 Task: Find connections with filter location Cumanayagua with filter topic #startupquoteswith filter profile language Potuguese with filter current company IDFC FIRST Bank with filter school Carmel Convent School, Chandigarh with filter industry Environmental Services with filter service category Computer Repair with filter keywords title Chief Information Officer (CIO)
Action: Mouse moved to (605, 76)
Screenshot: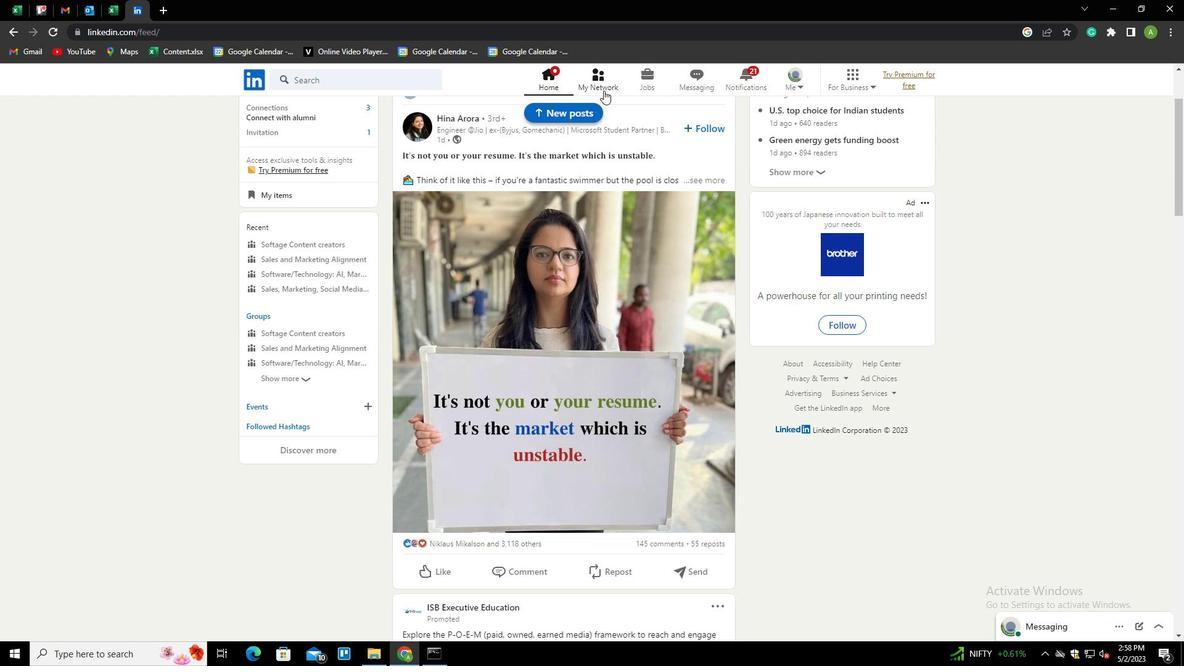 
Action: Mouse pressed left at (605, 76)
Screenshot: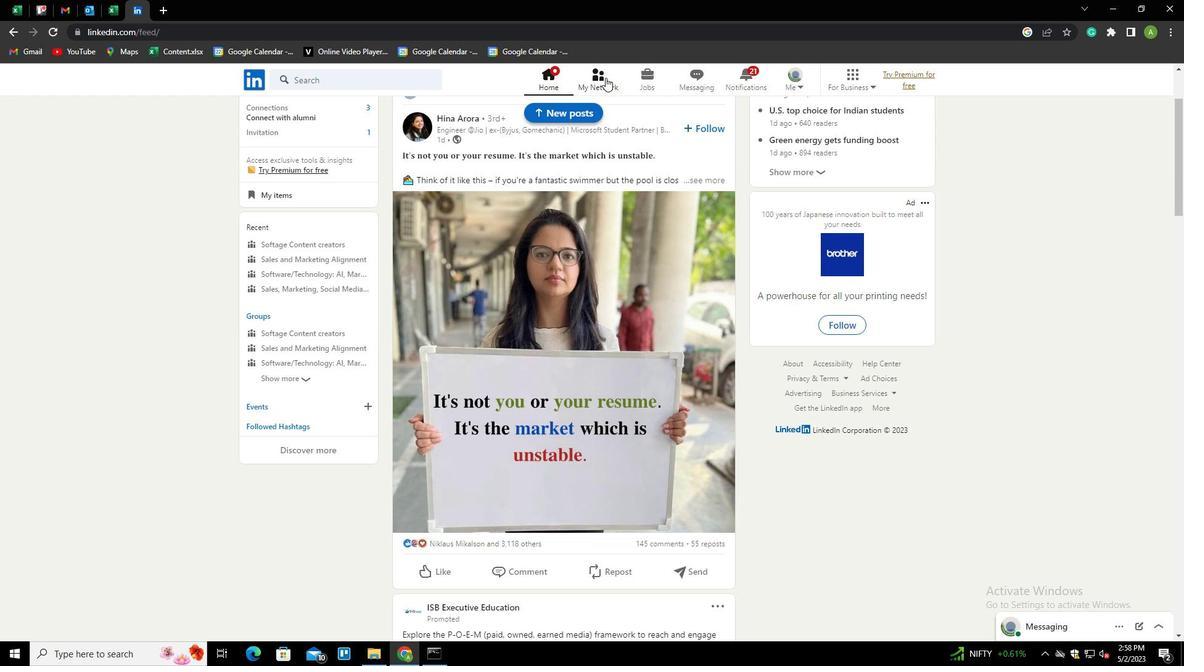 
Action: Mouse moved to (321, 143)
Screenshot: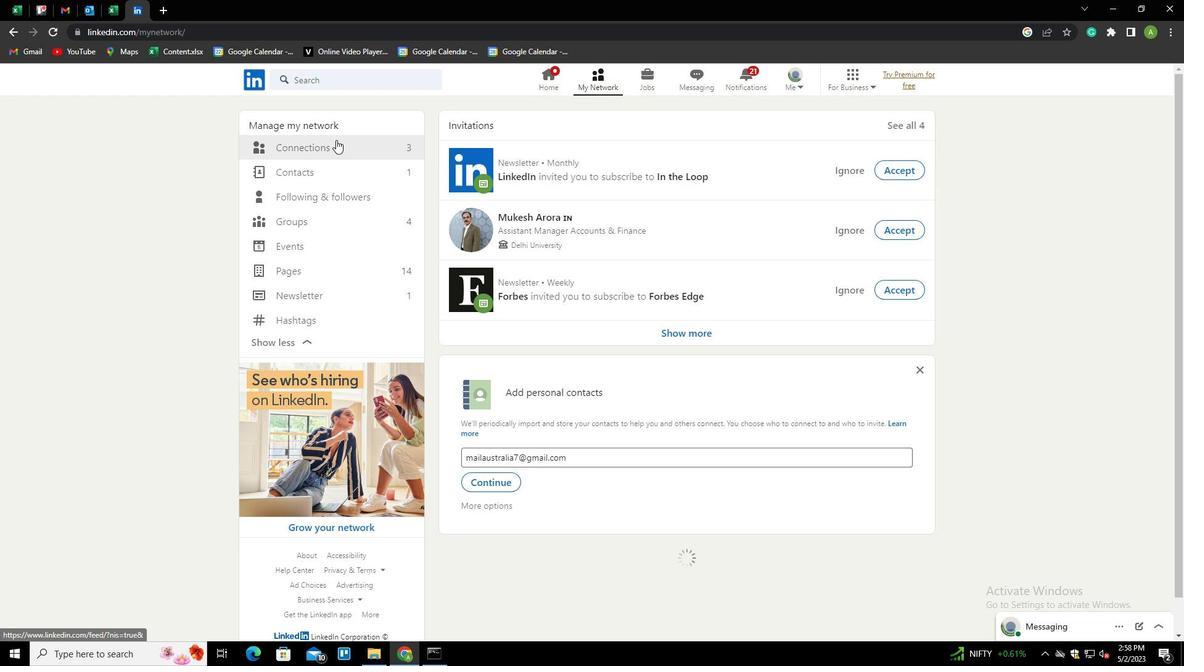 
Action: Mouse pressed left at (321, 143)
Screenshot: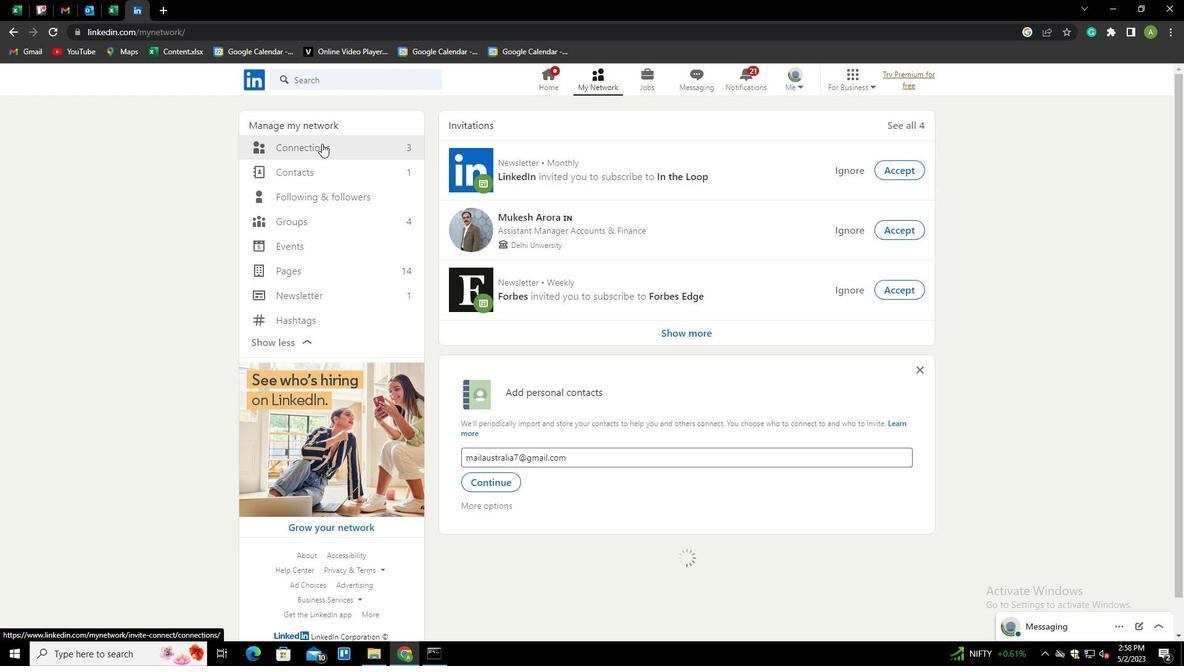 
Action: Mouse moved to (692, 152)
Screenshot: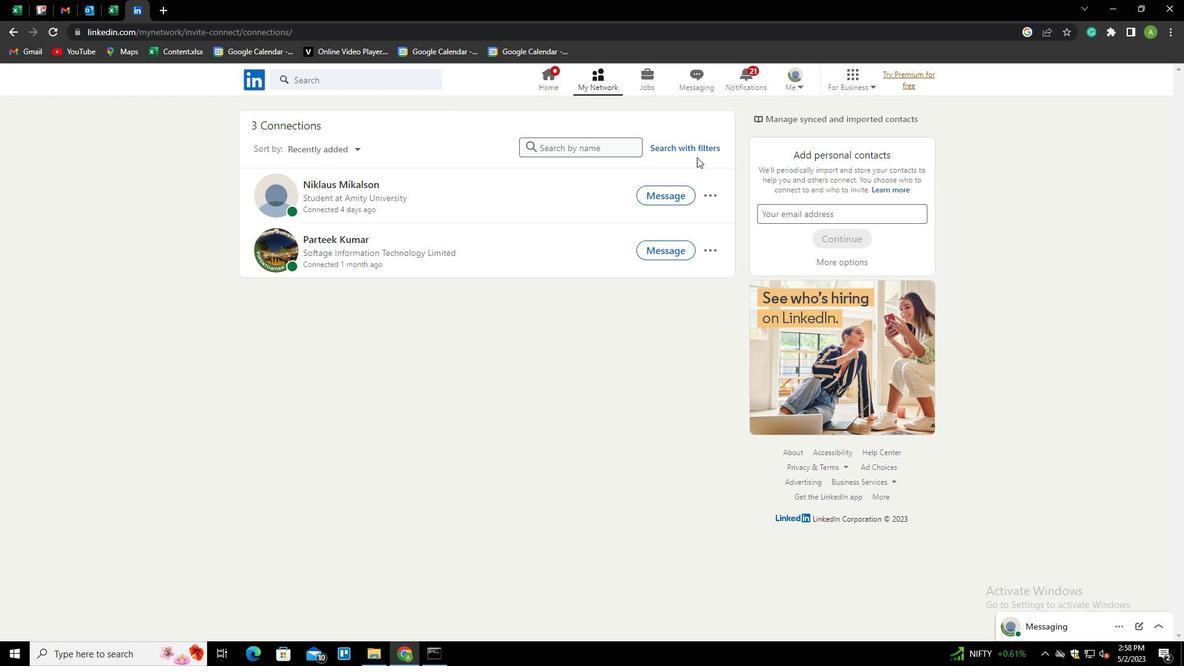 
Action: Mouse pressed left at (692, 152)
Screenshot: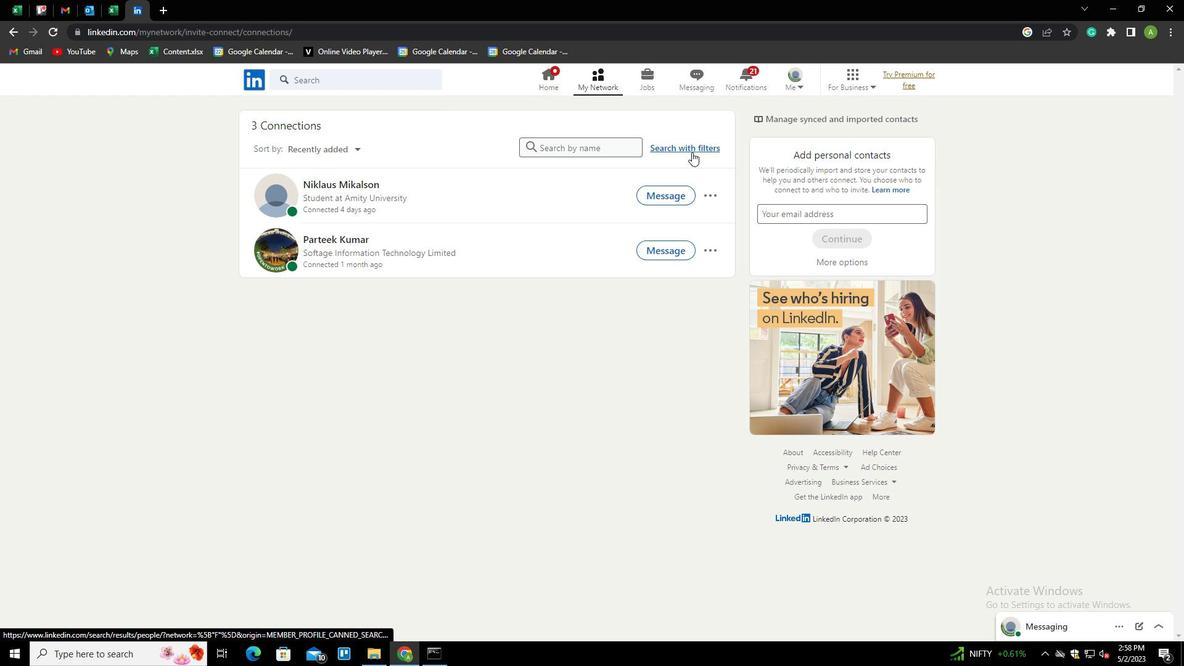 
Action: Mouse moved to (626, 114)
Screenshot: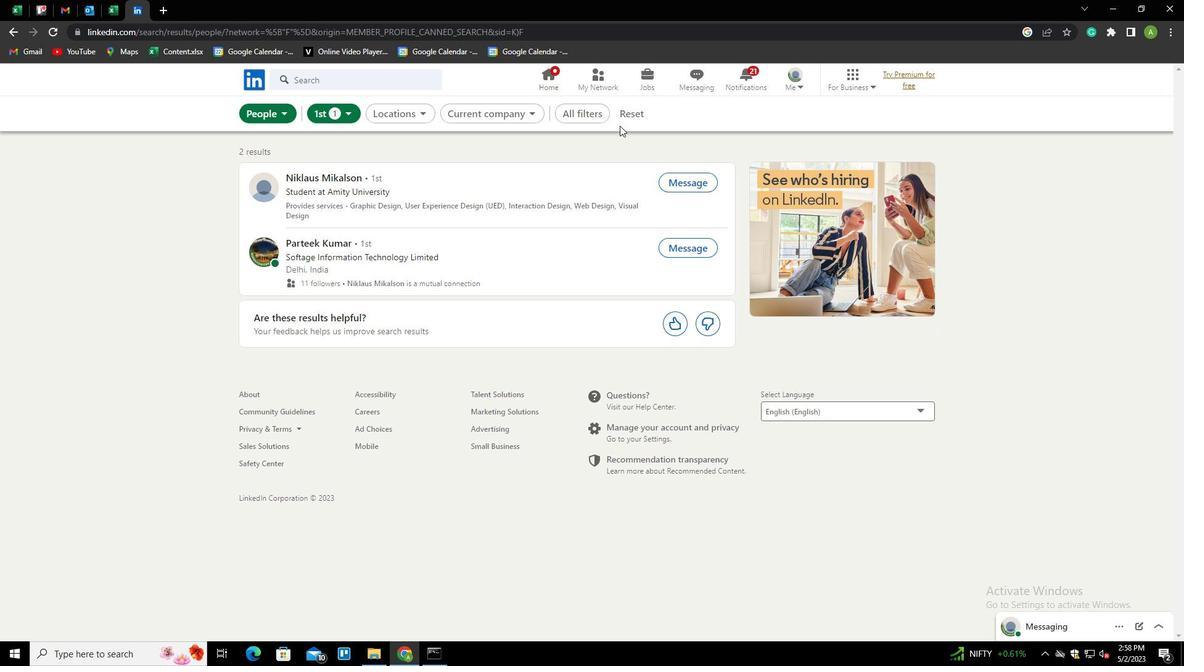 
Action: Mouse pressed left at (626, 114)
Screenshot: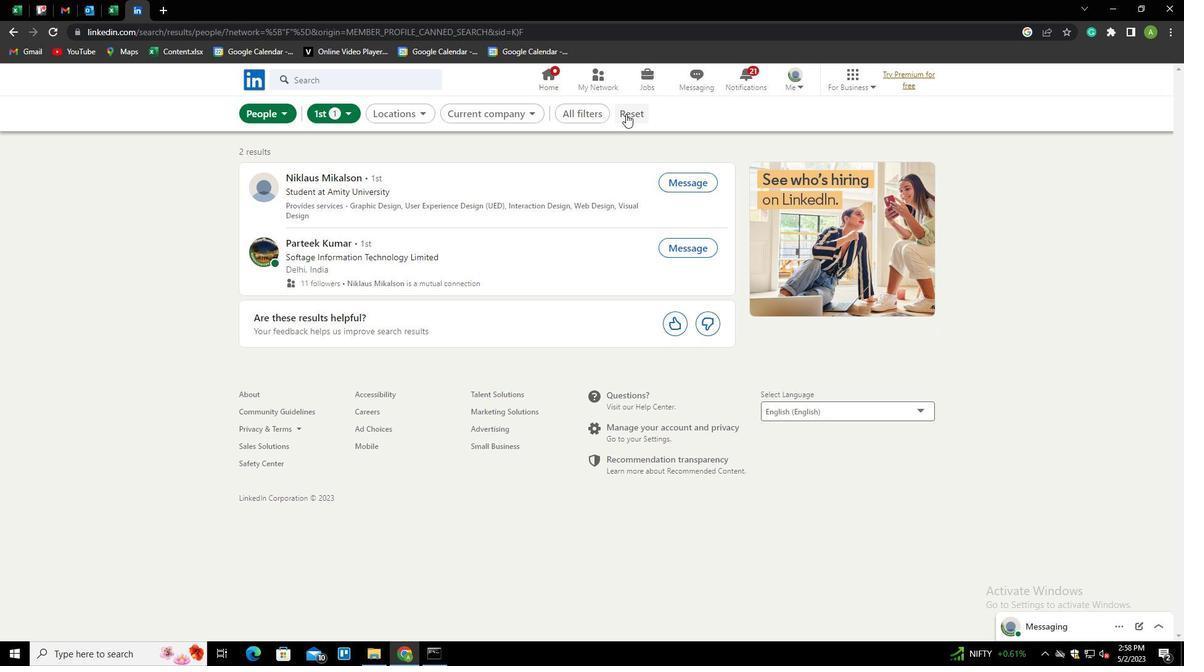 
Action: Mouse moved to (608, 112)
Screenshot: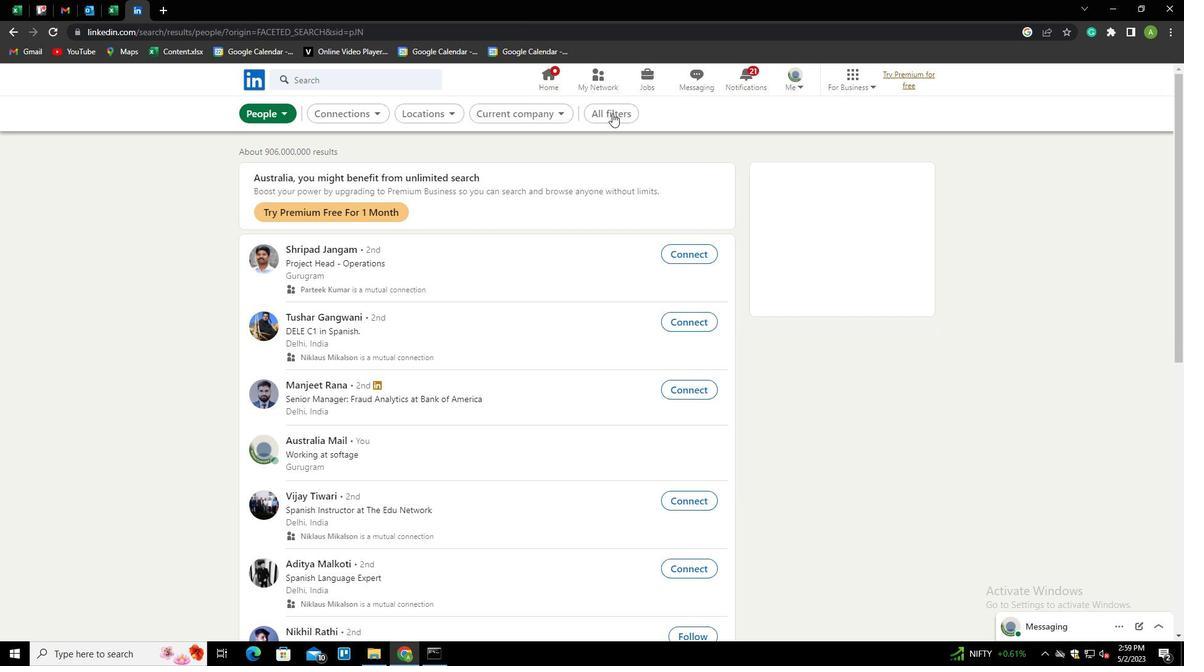 
Action: Mouse pressed left at (608, 112)
Screenshot: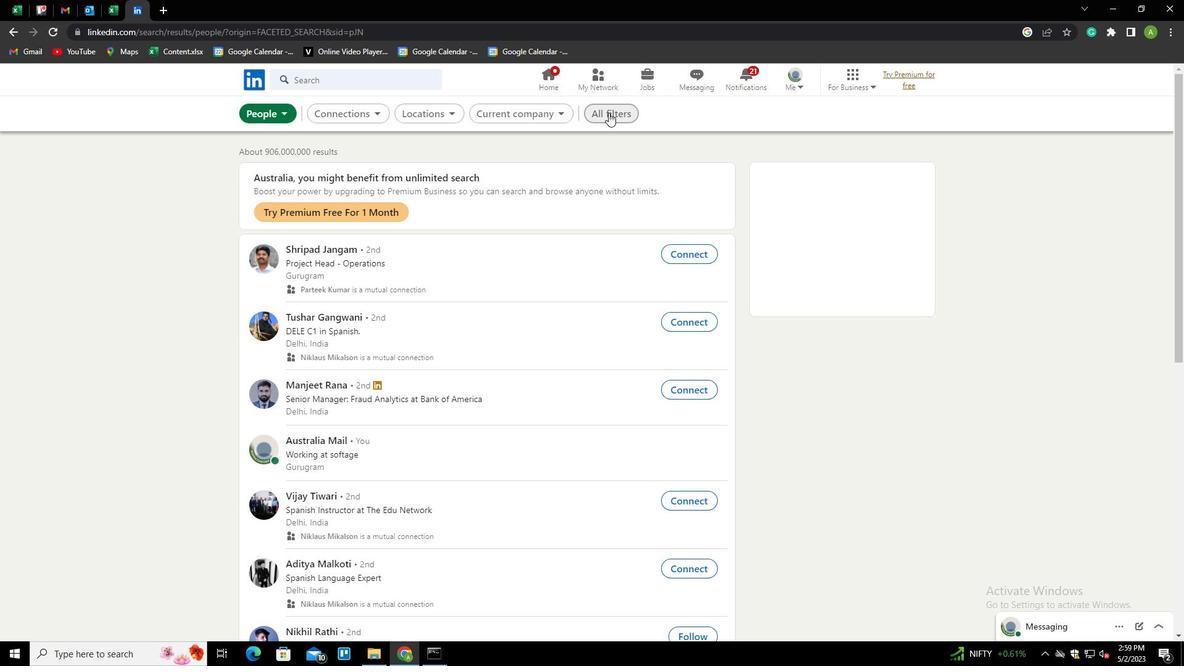 
Action: Mouse moved to (1023, 289)
Screenshot: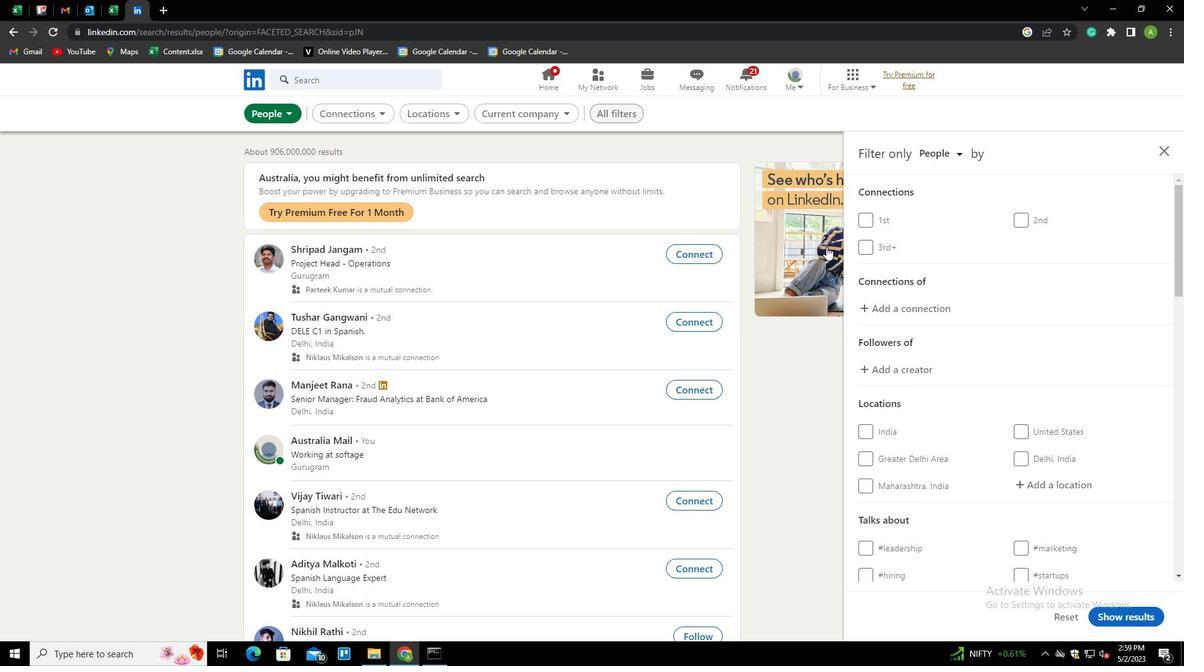 
Action: Mouse scrolled (1023, 289) with delta (0, 0)
Screenshot: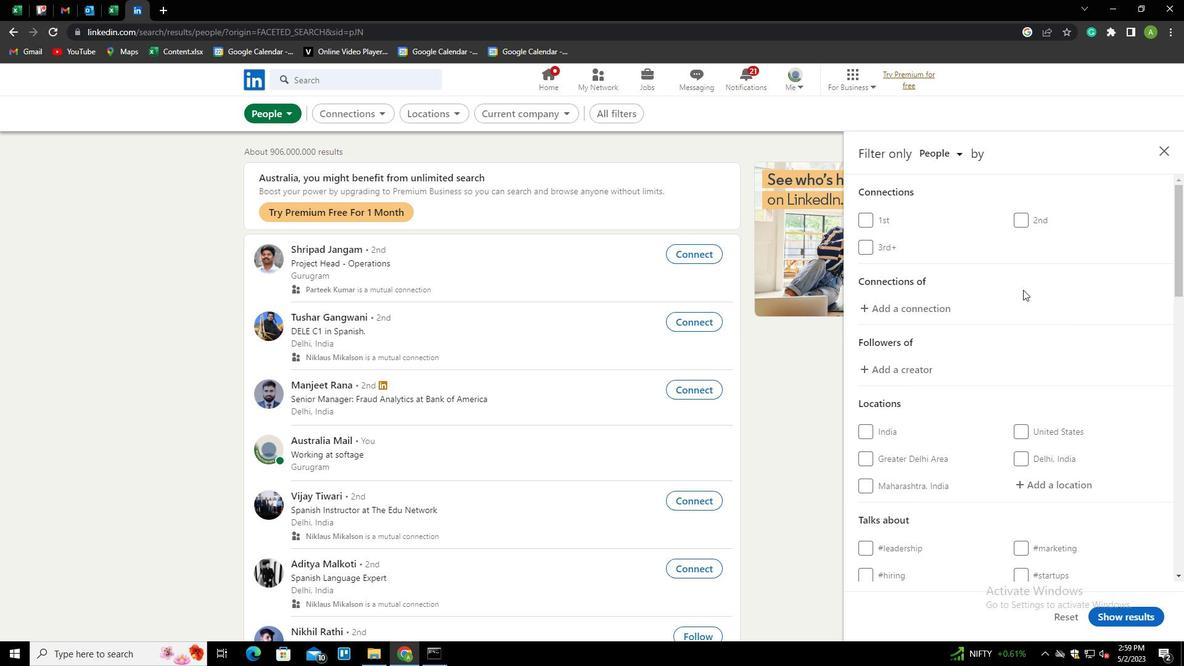 
Action: Mouse scrolled (1023, 289) with delta (0, 0)
Screenshot: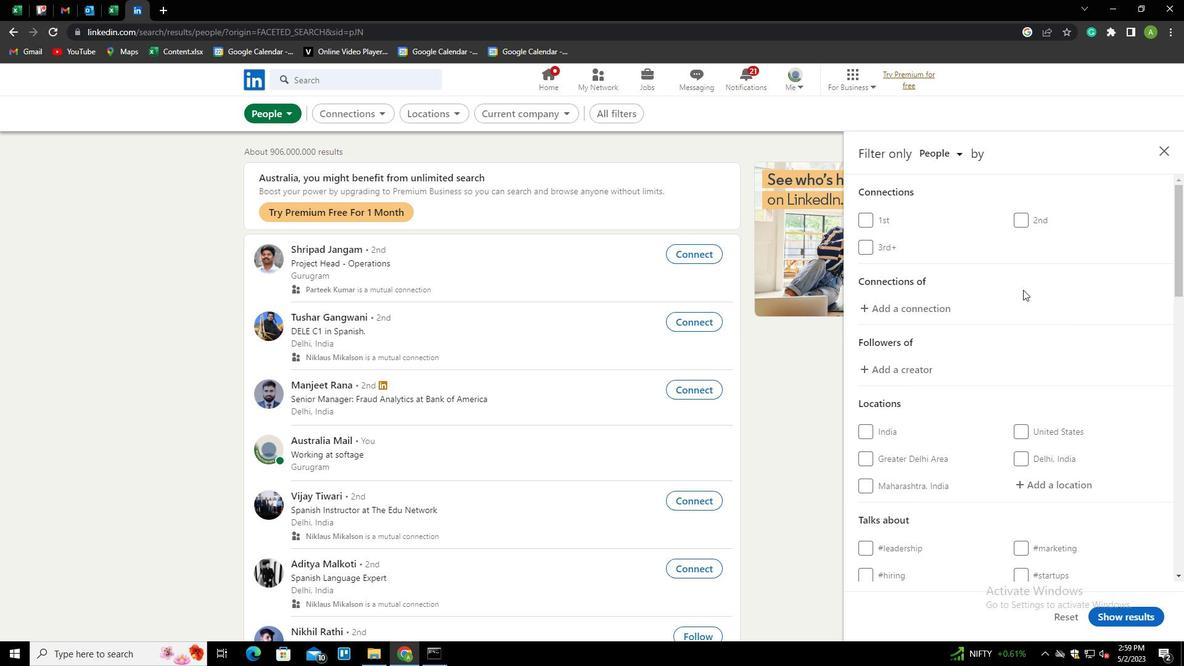 
Action: Mouse scrolled (1023, 289) with delta (0, 0)
Screenshot: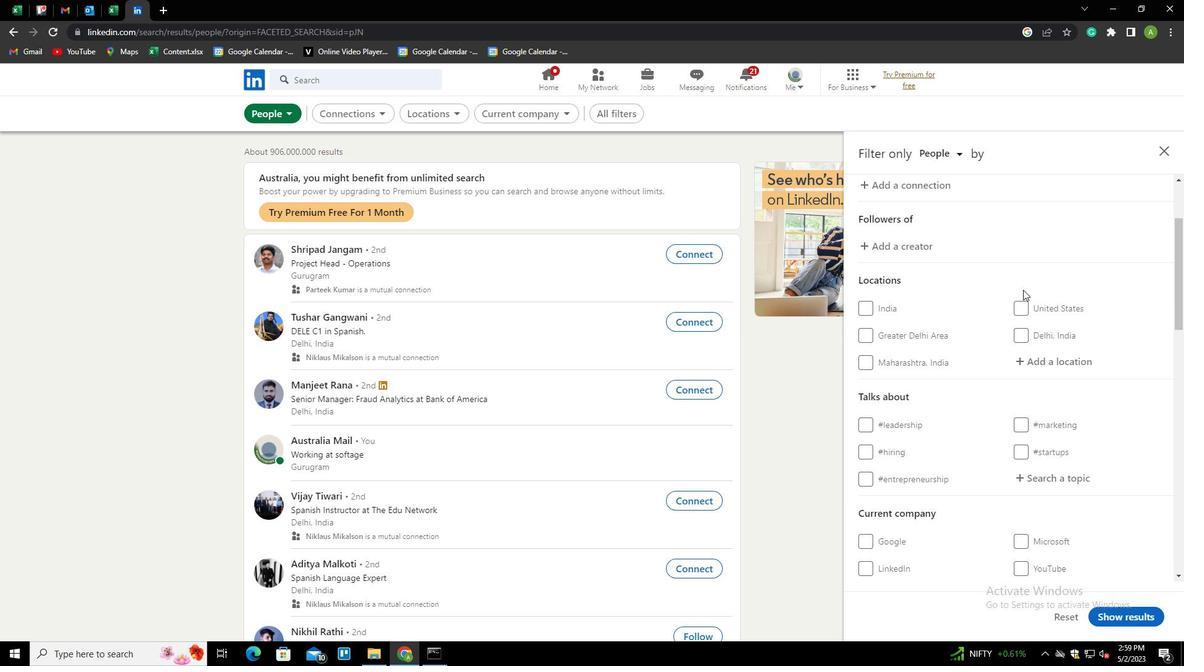 
Action: Mouse moved to (1039, 298)
Screenshot: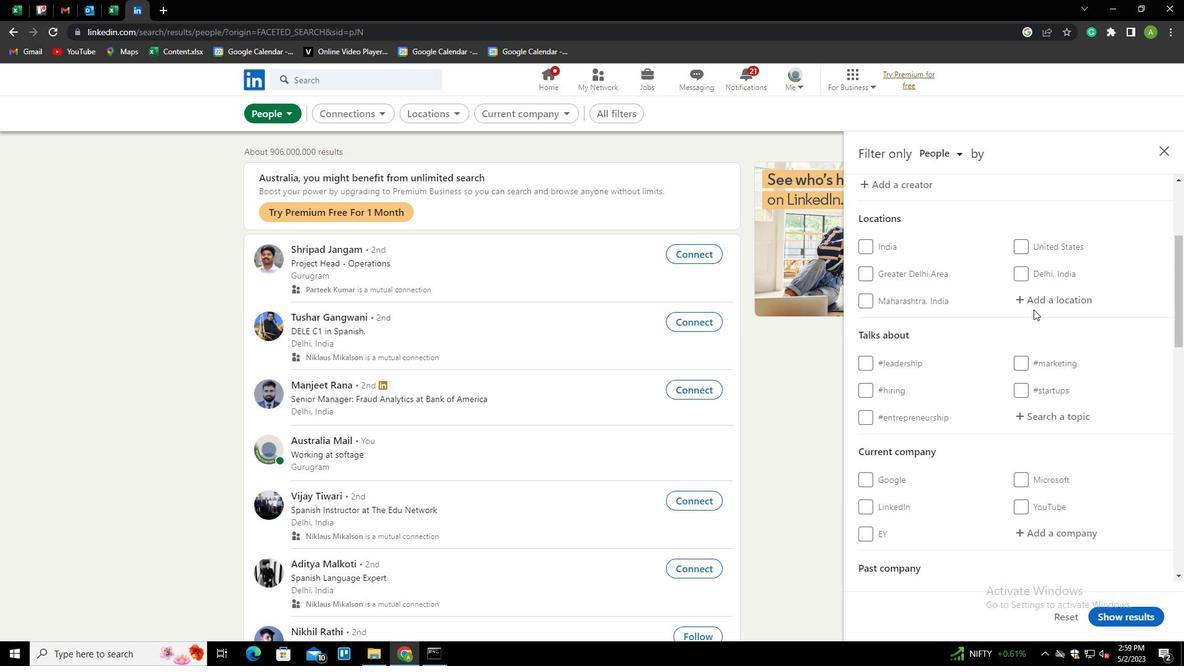 
Action: Mouse pressed left at (1039, 298)
Screenshot: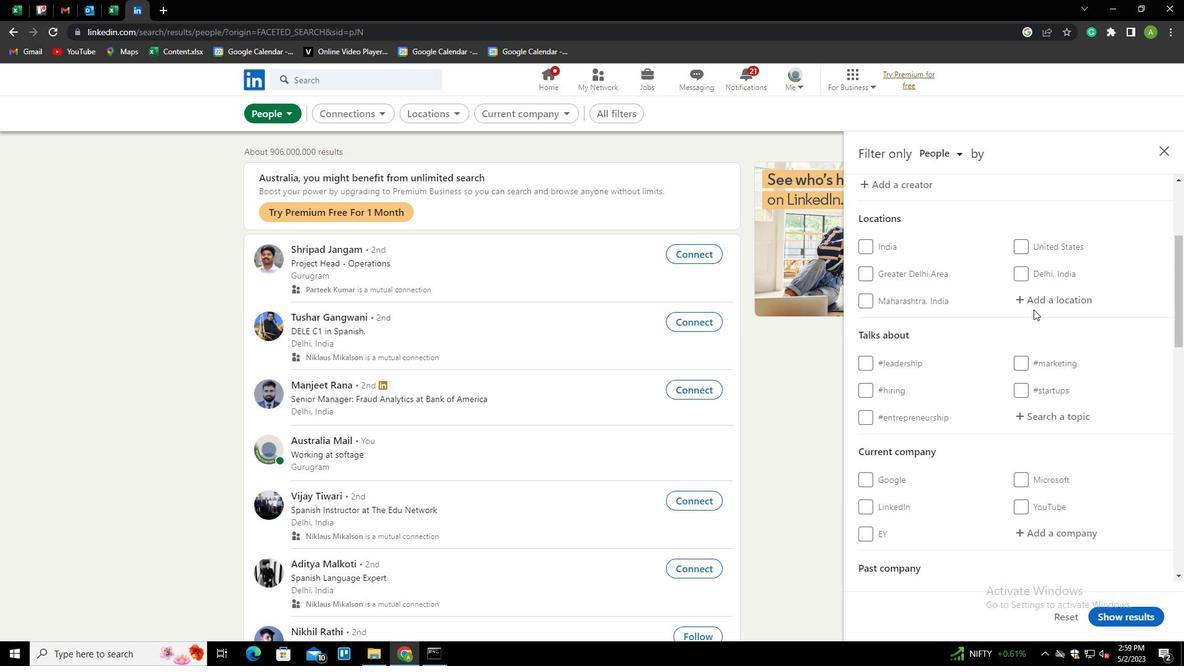 
Action: Mouse moved to (1048, 297)
Screenshot: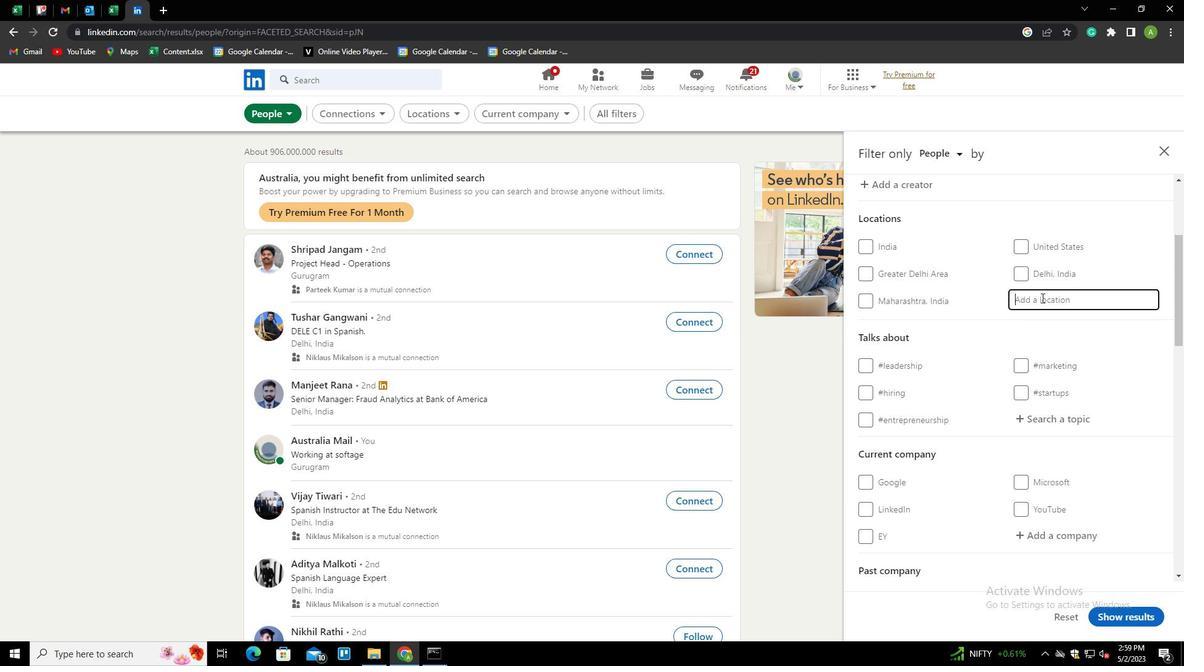 
Action: Mouse pressed left at (1048, 297)
Screenshot: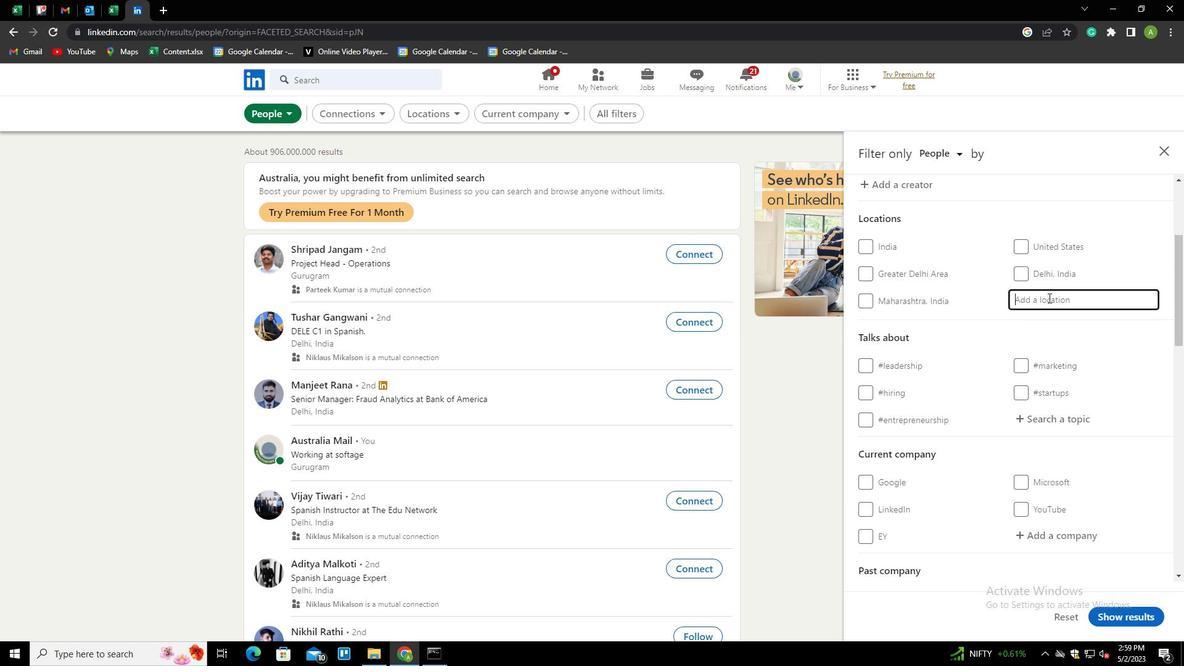 
Action: Key pressed <Key.shift>CUMANAYAGUA
Screenshot: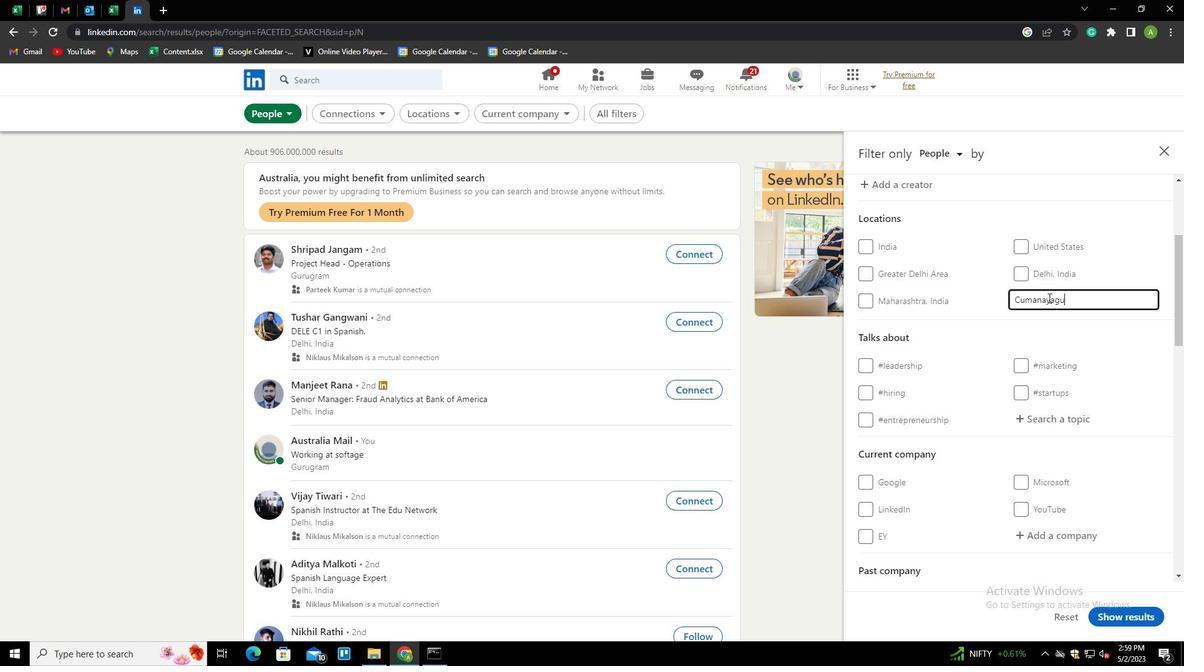 
Action: Mouse moved to (1090, 325)
Screenshot: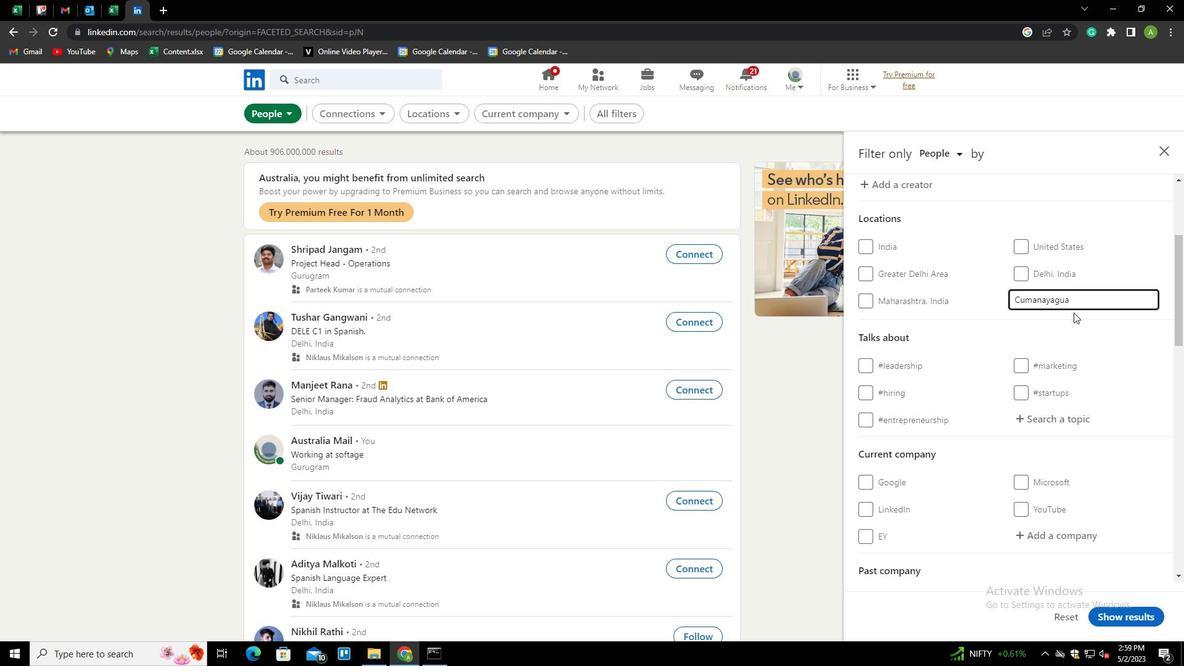 
Action: Mouse pressed left at (1090, 325)
Screenshot: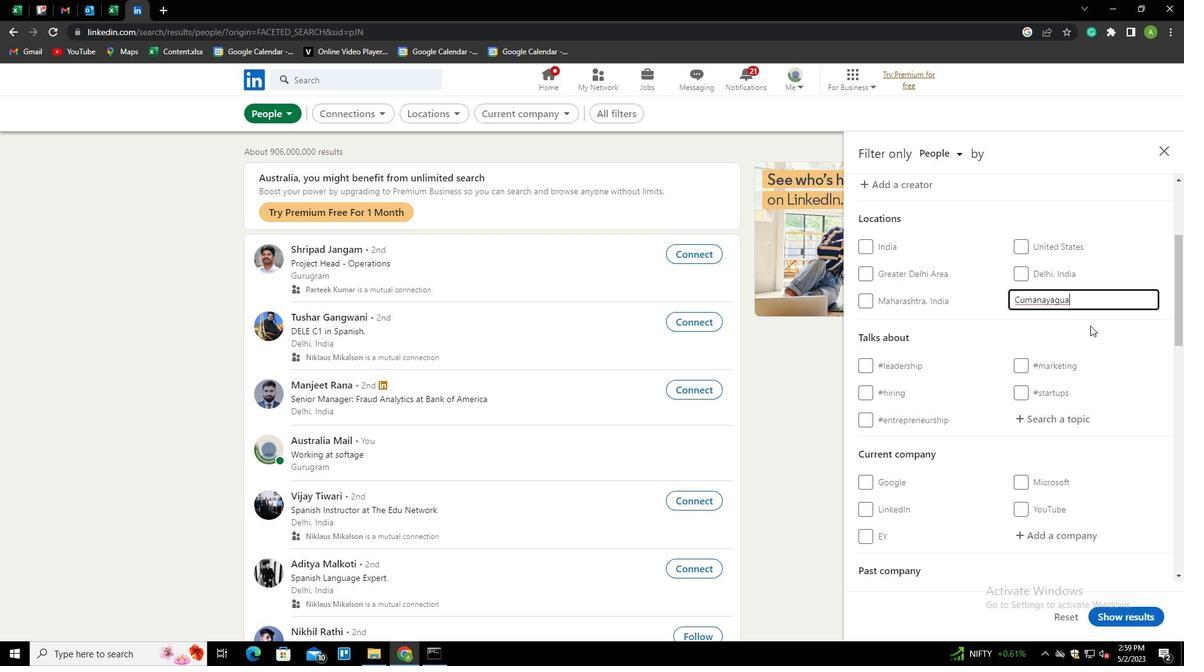 
Action: Mouse moved to (1090, 325)
Screenshot: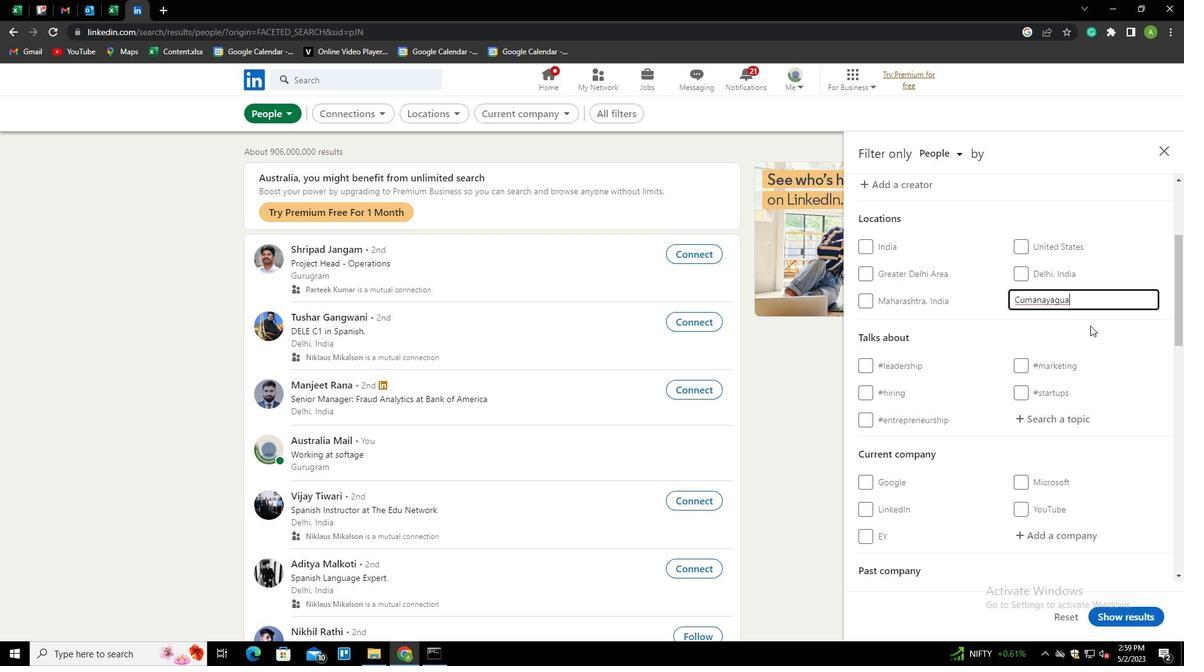 
Action: Mouse scrolled (1090, 325) with delta (0, 0)
Screenshot: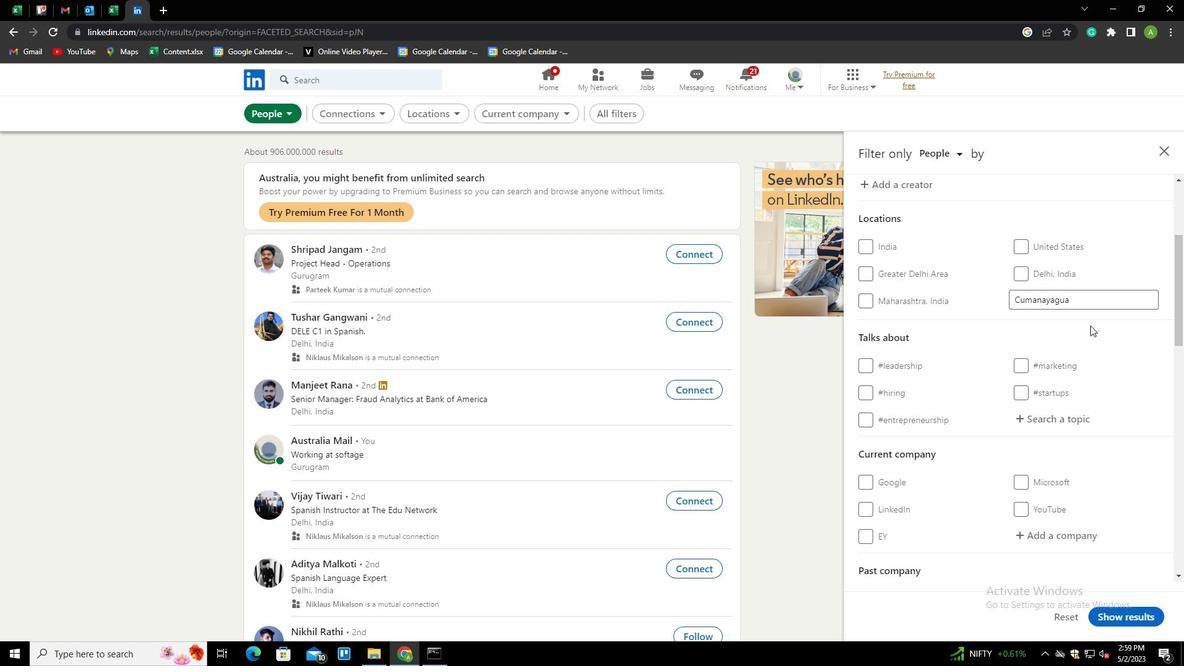 
Action: Mouse moved to (1058, 350)
Screenshot: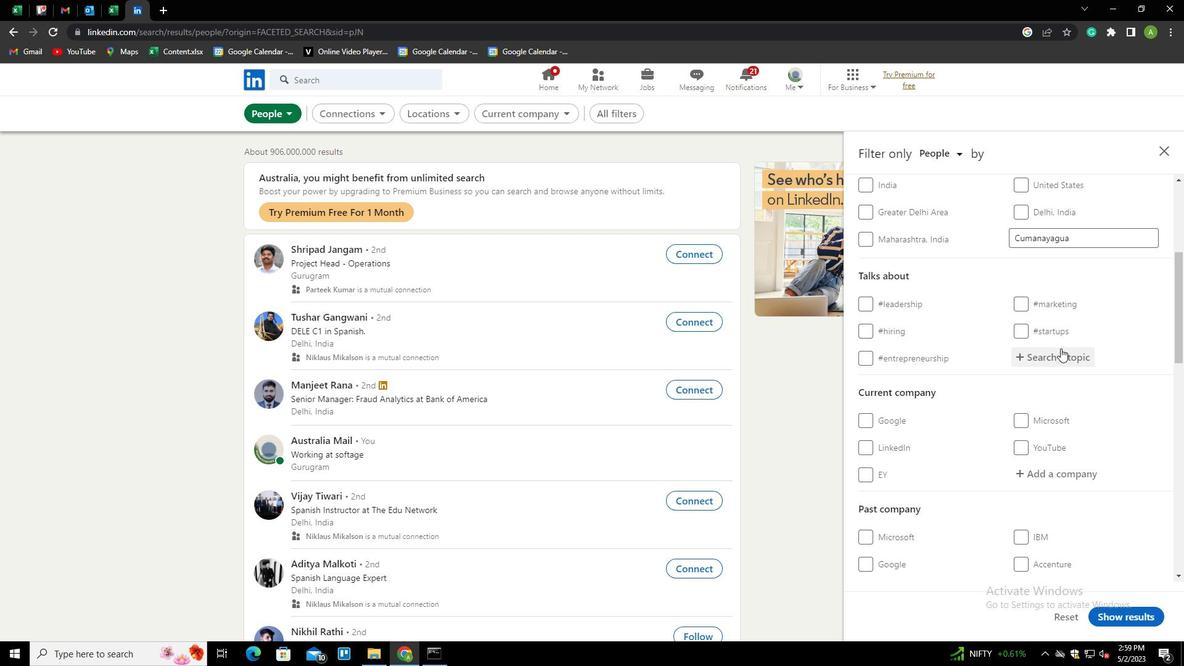 
Action: Mouse pressed left at (1058, 350)
Screenshot: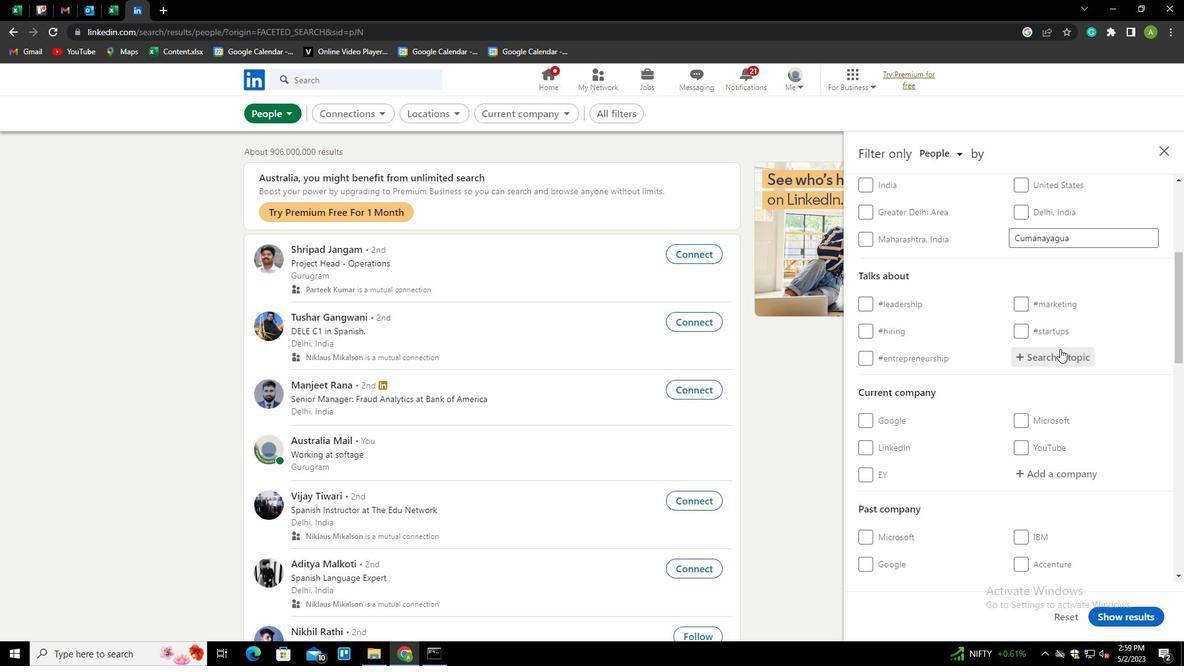 
Action: Mouse moved to (1063, 355)
Screenshot: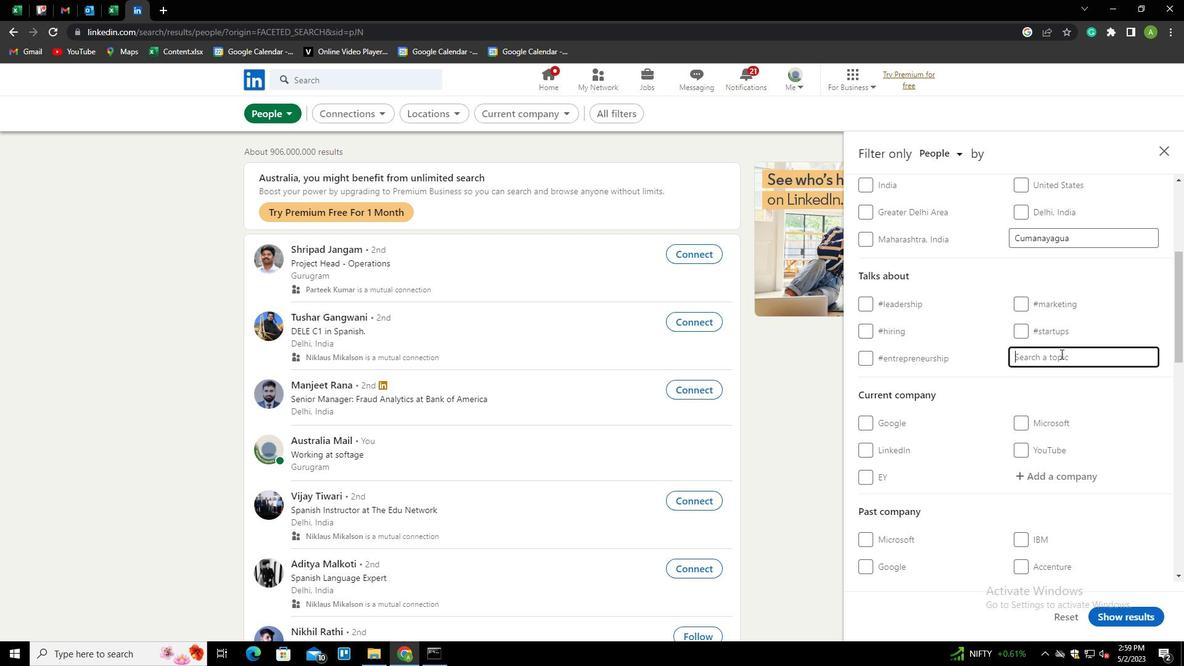 
Action: Mouse pressed left at (1063, 355)
Screenshot: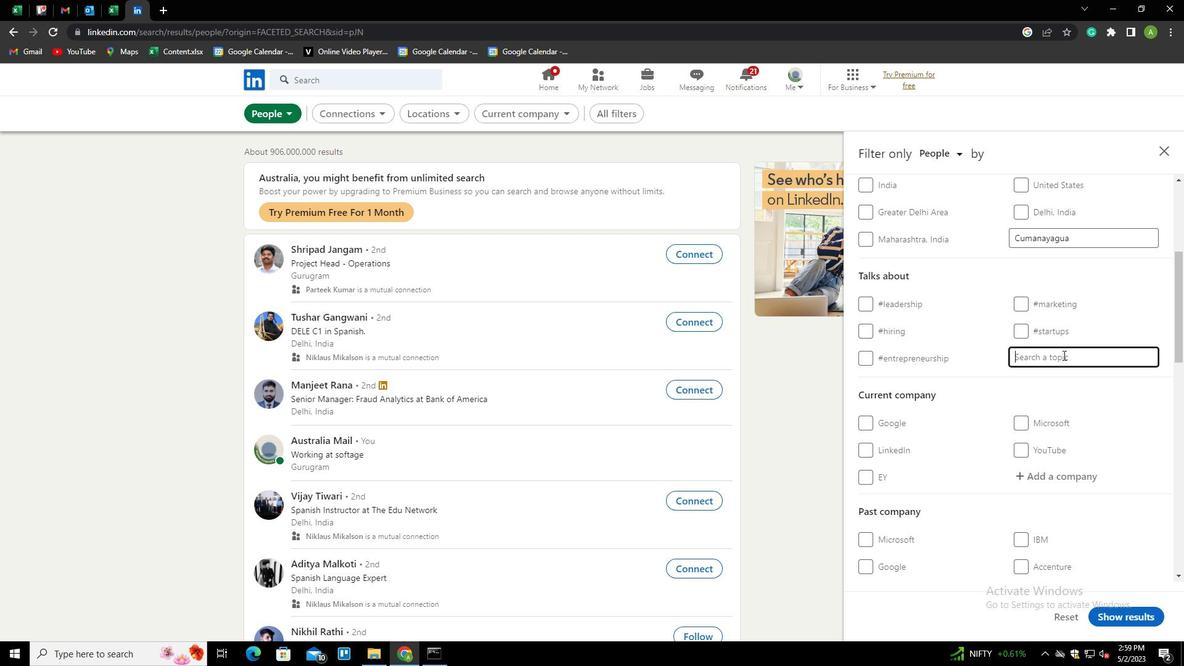 
Action: Key pressed STARTUPQUOTES<Key.down><Key.down><Key.enter>
Screenshot: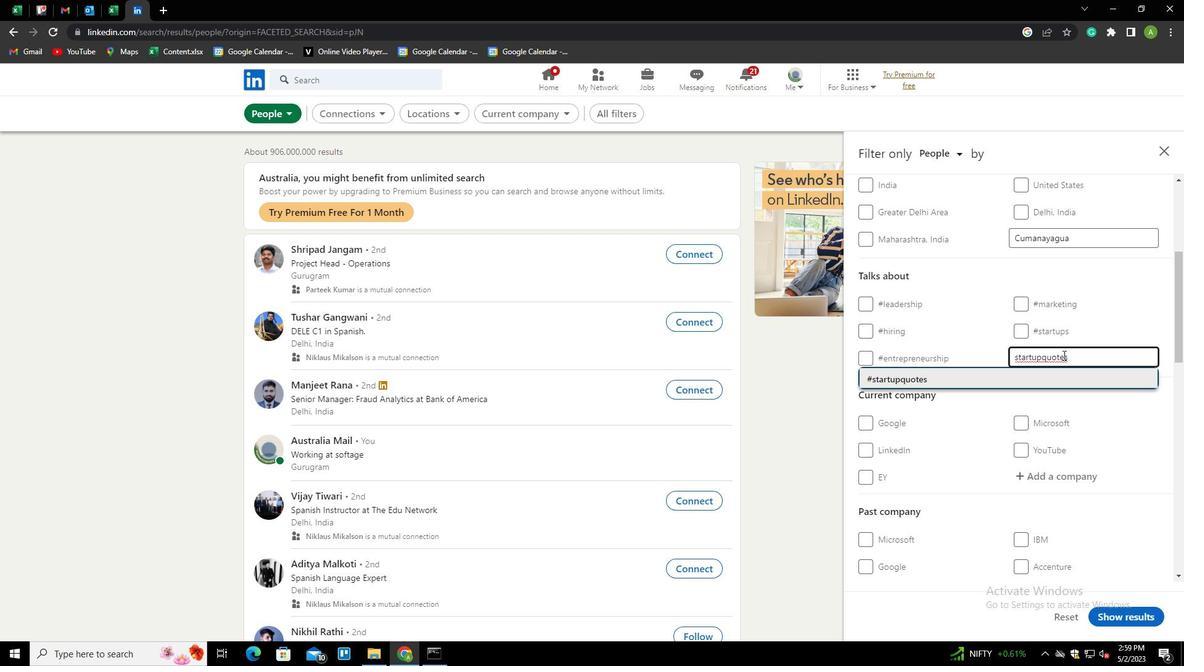 
Action: Mouse moved to (1063, 355)
Screenshot: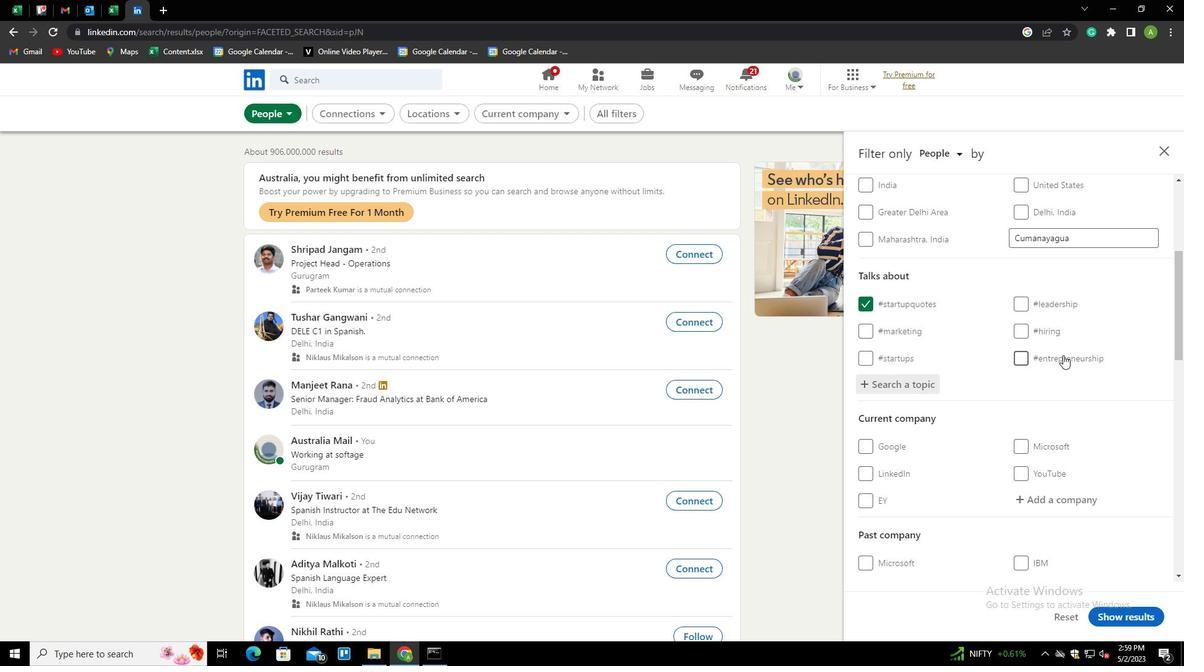 
Action: Mouse scrolled (1063, 354) with delta (0, 0)
Screenshot: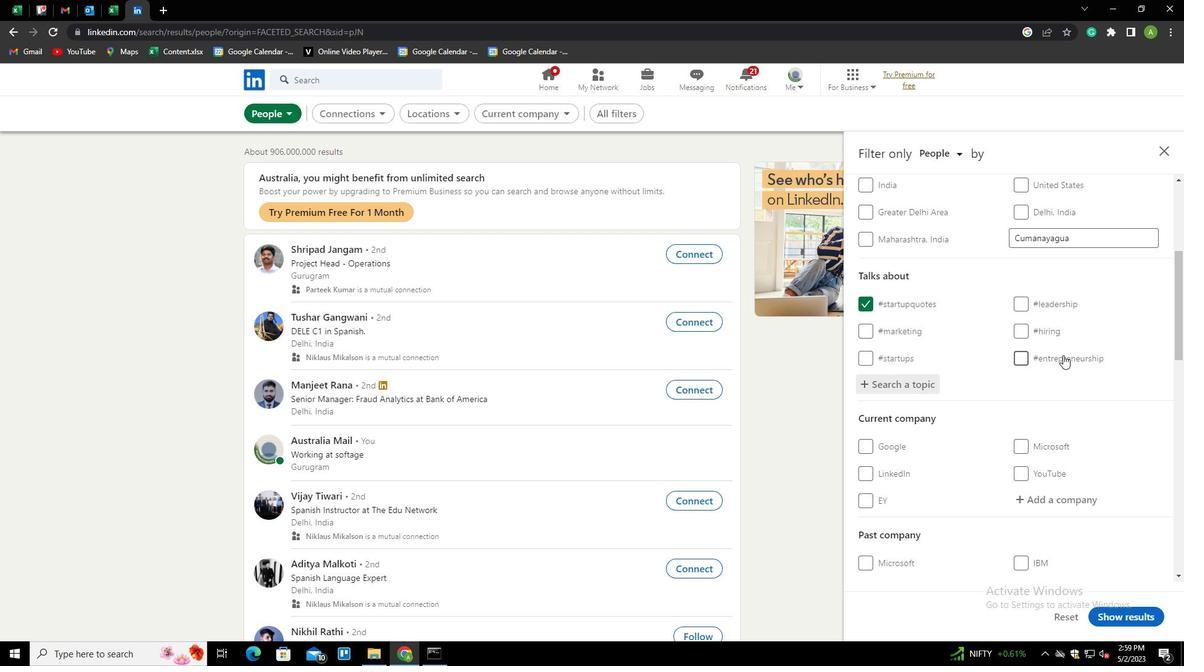 
Action: Mouse scrolled (1063, 354) with delta (0, 0)
Screenshot: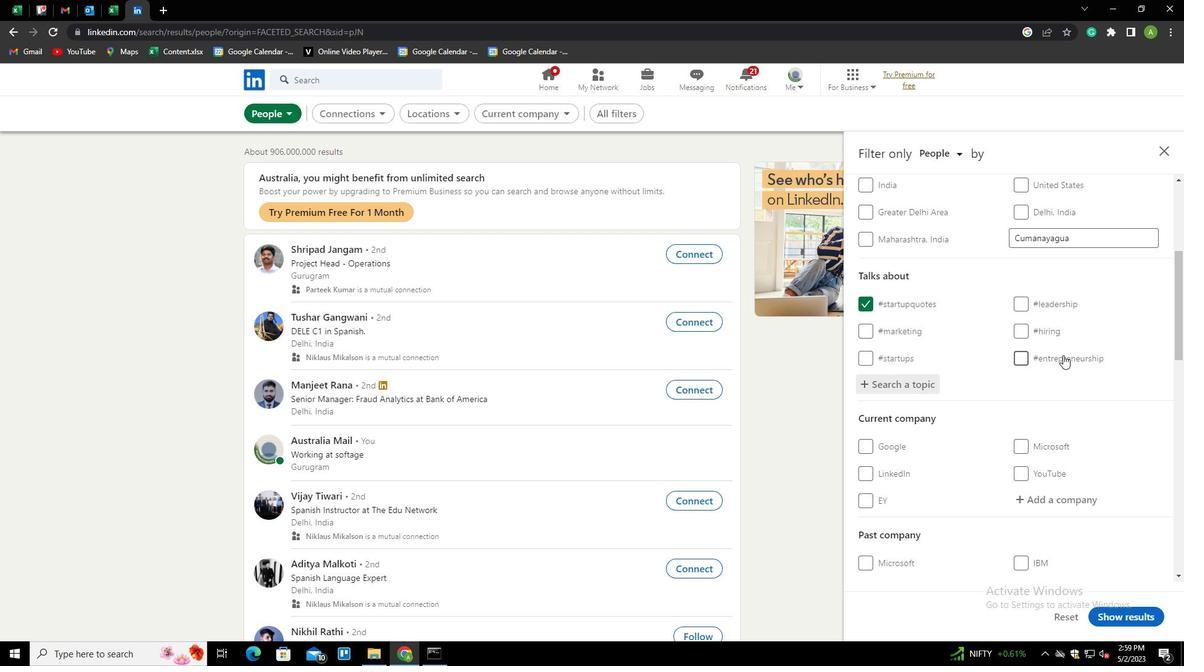 
Action: Mouse scrolled (1063, 354) with delta (0, 0)
Screenshot: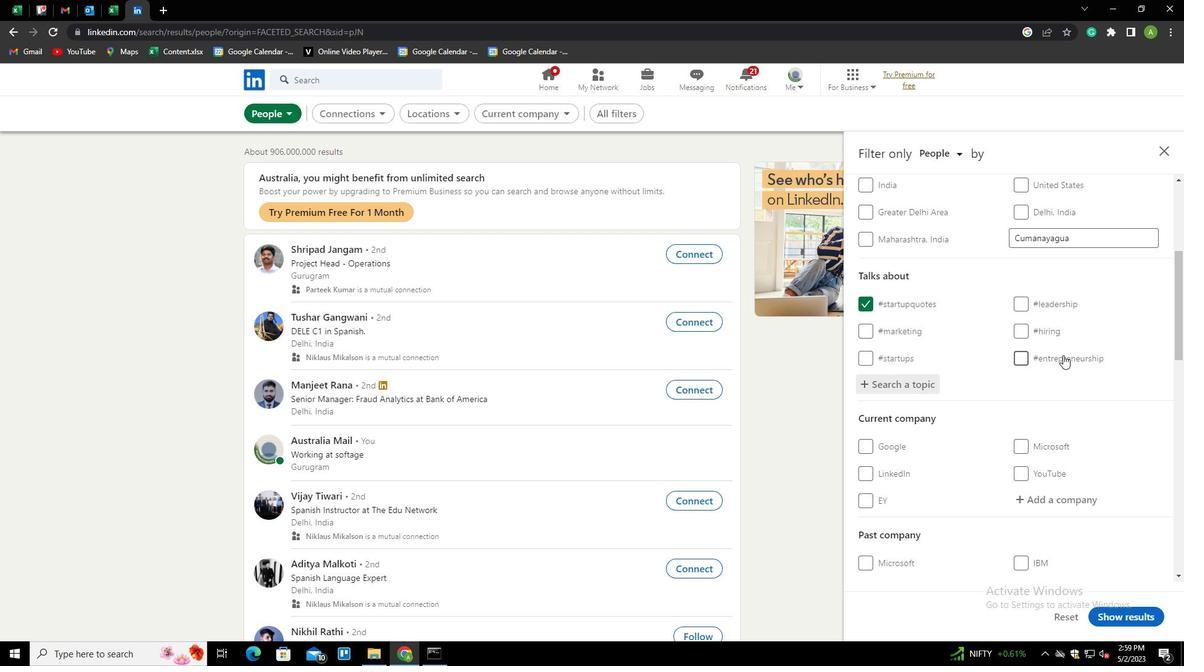 
Action: Mouse scrolled (1063, 354) with delta (0, 0)
Screenshot: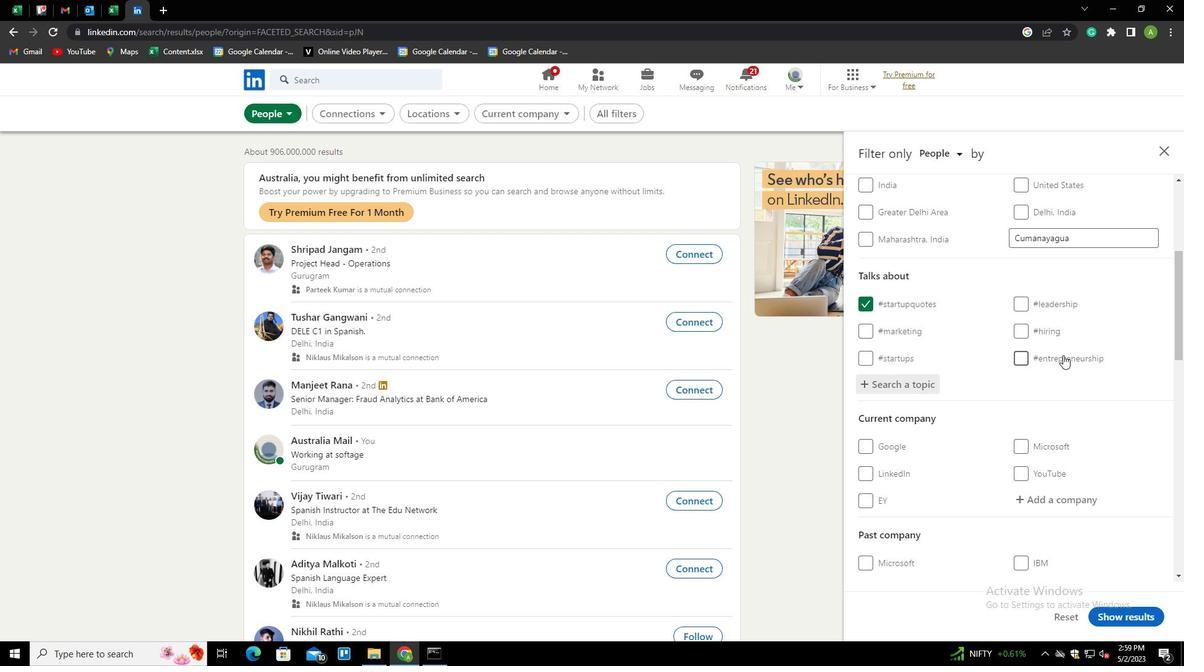 
Action: Mouse scrolled (1063, 354) with delta (0, 0)
Screenshot: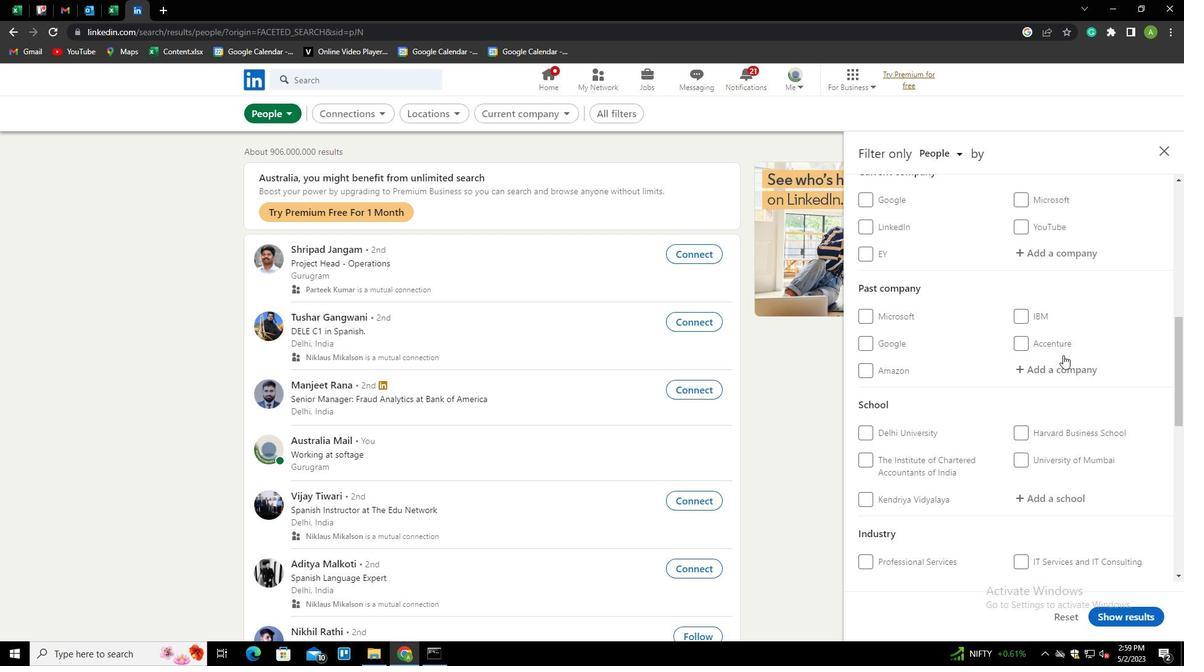 
Action: Mouse scrolled (1063, 354) with delta (0, 0)
Screenshot: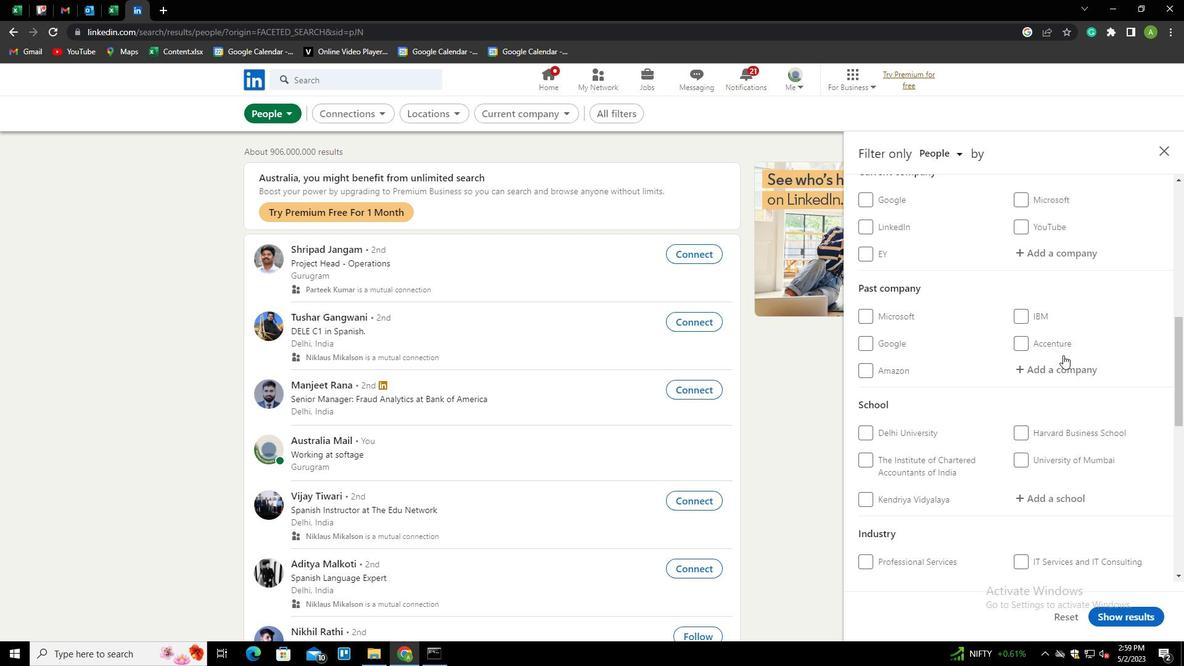 
Action: Mouse scrolled (1063, 354) with delta (0, 0)
Screenshot: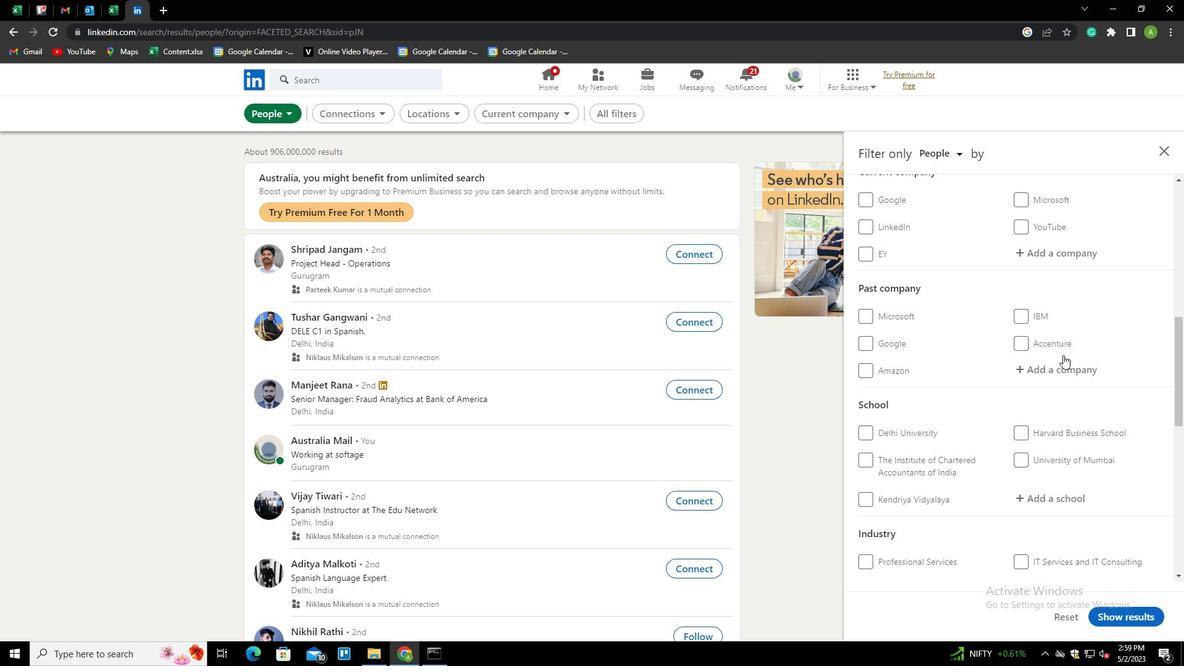 
Action: Mouse scrolled (1063, 354) with delta (0, 0)
Screenshot: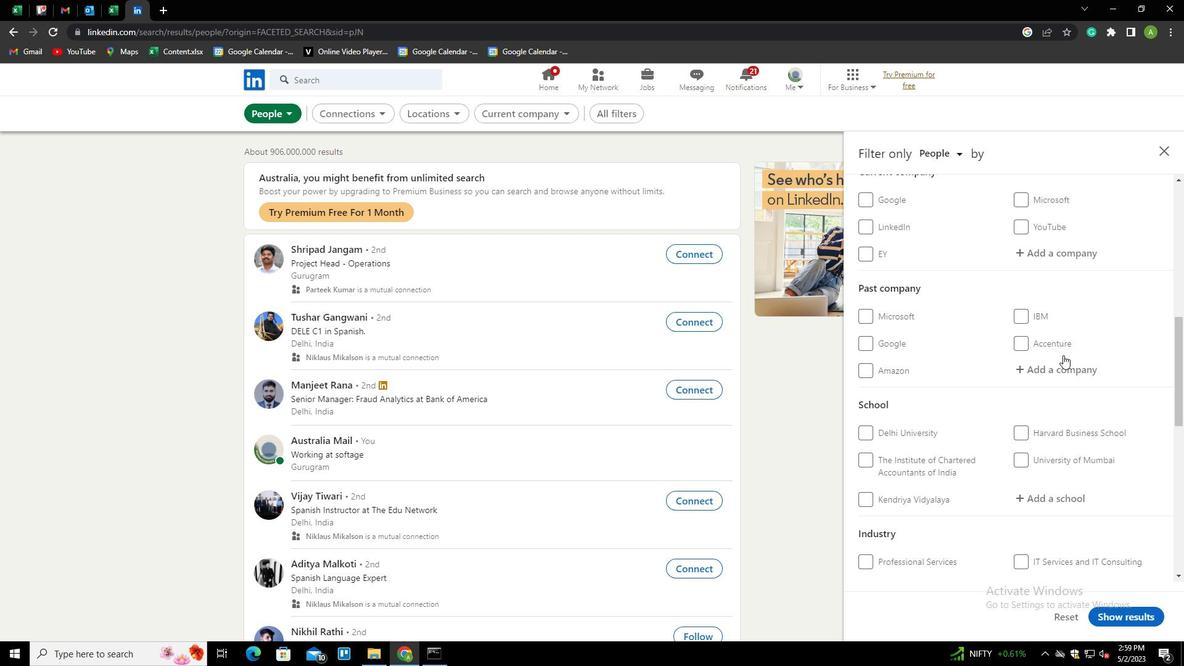 
Action: Mouse moved to (1025, 483)
Screenshot: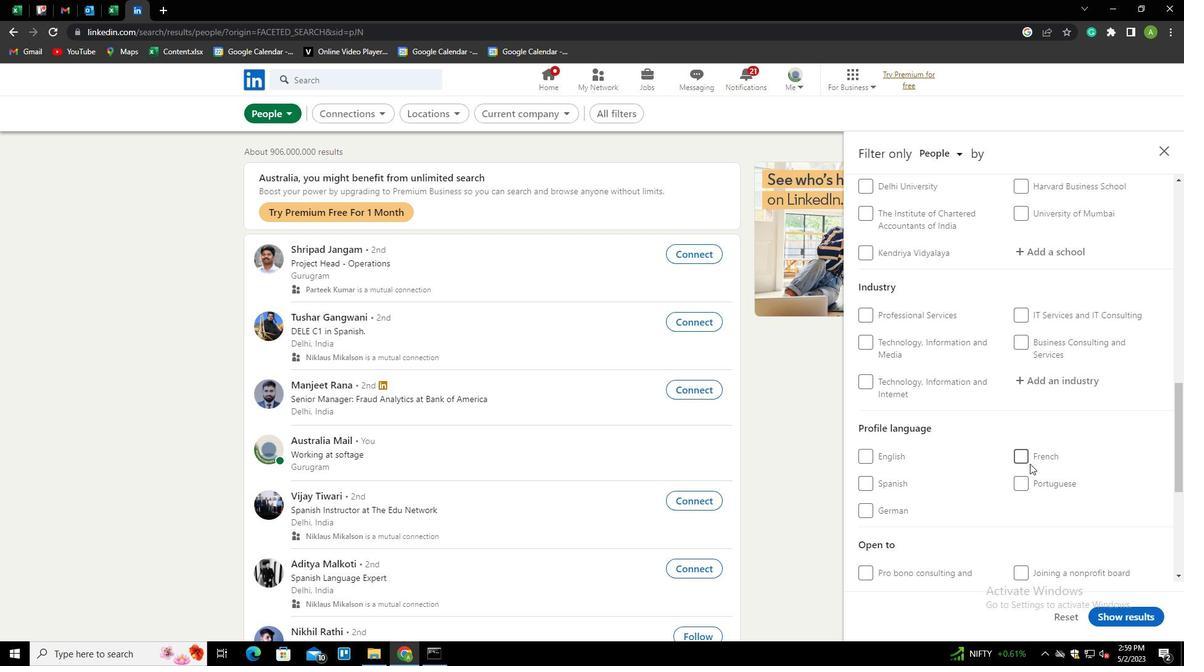
Action: Mouse pressed left at (1025, 483)
Screenshot: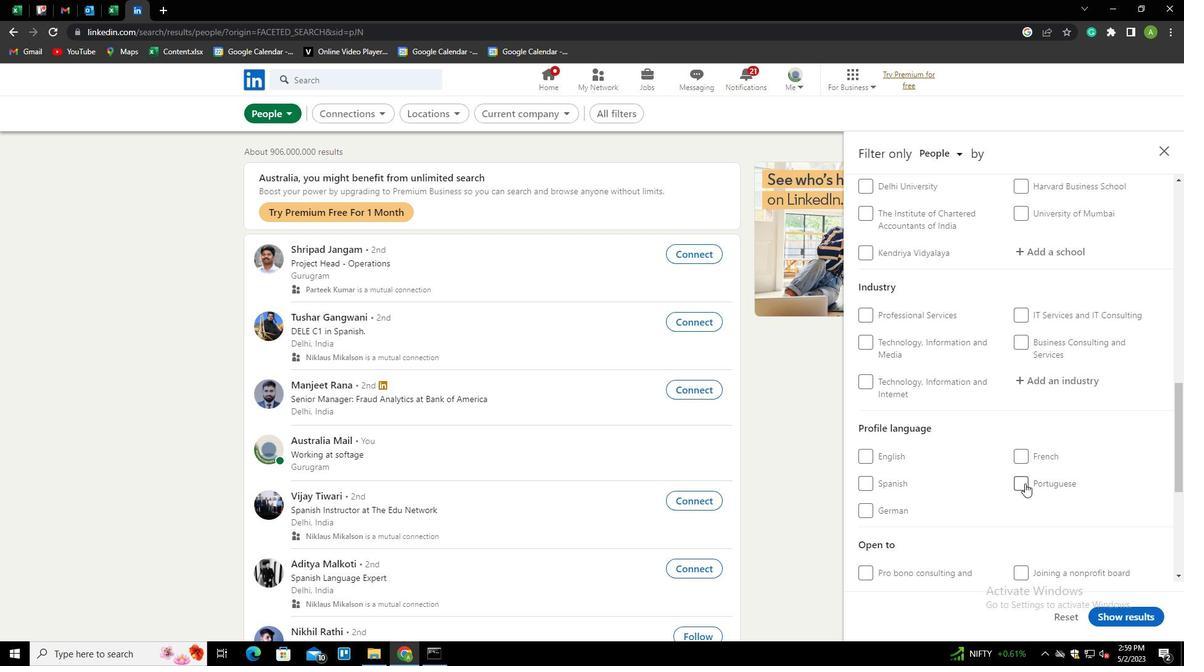 
Action: Mouse moved to (1121, 460)
Screenshot: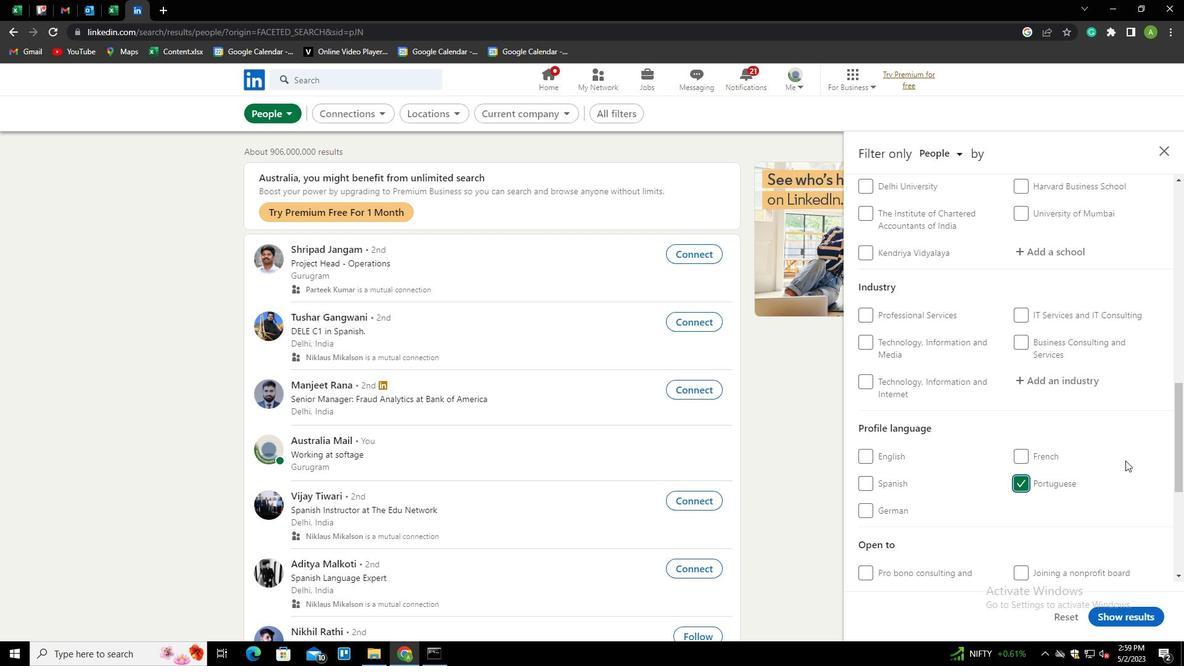 
Action: Mouse scrolled (1121, 460) with delta (0, 0)
Screenshot: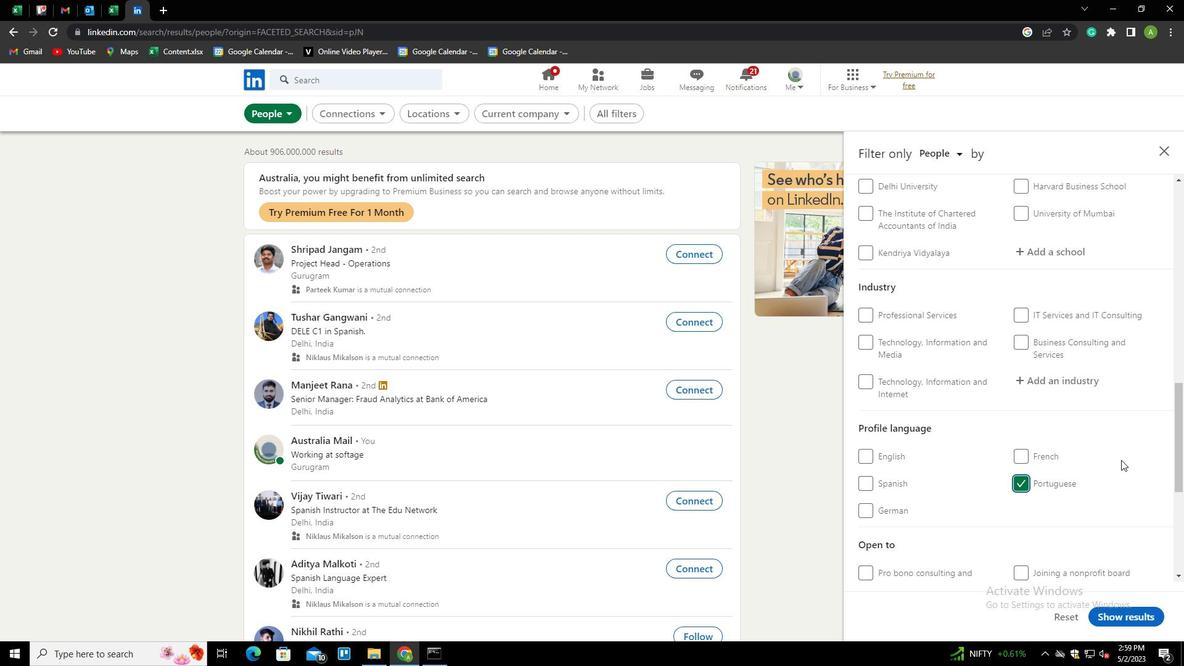 
Action: Mouse scrolled (1121, 460) with delta (0, 0)
Screenshot: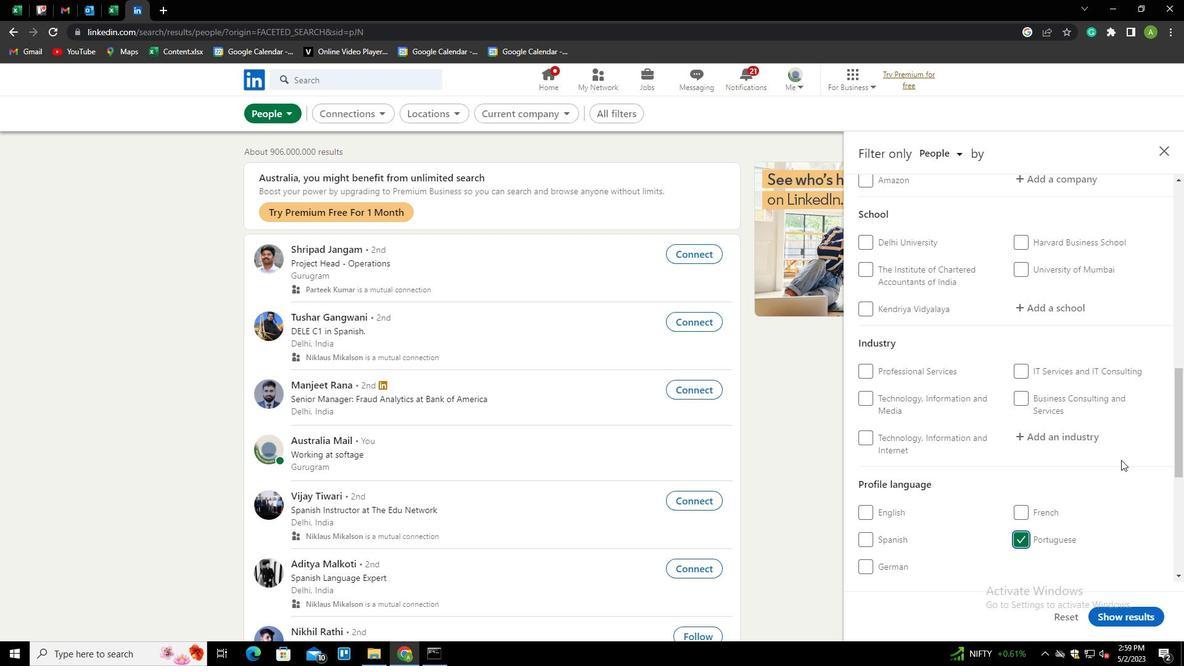 
Action: Mouse scrolled (1121, 460) with delta (0, 0)
Screenshot: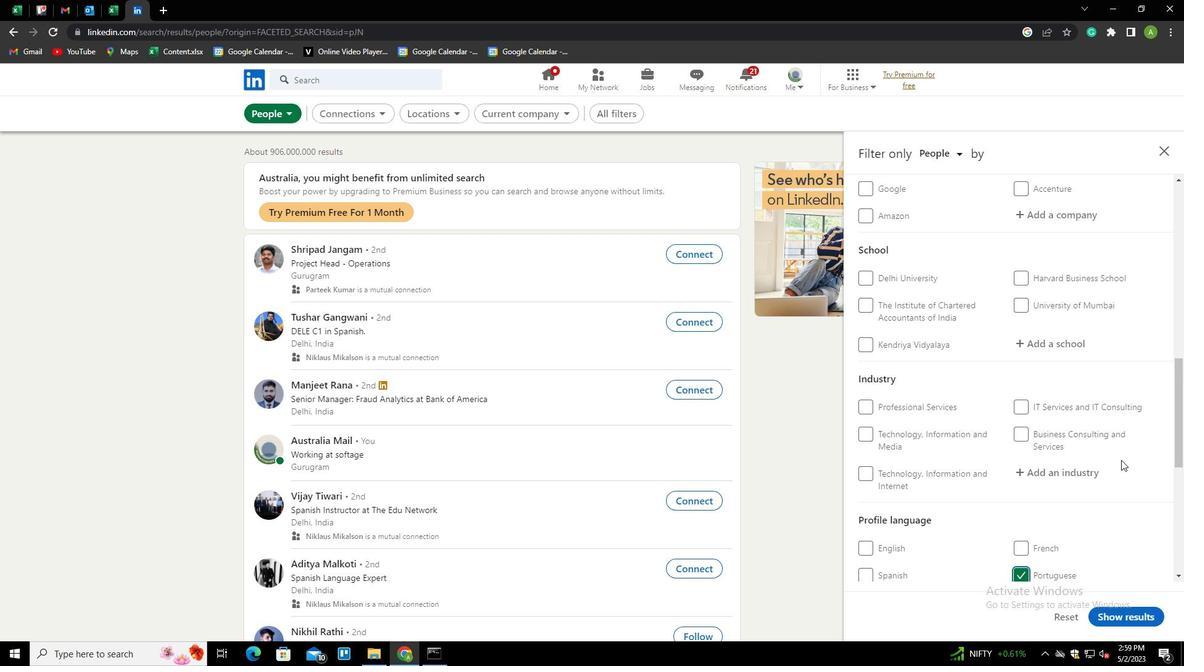 
Action: Mouse scrolled (1121, 460) with delta (0, 0)
Screenshot: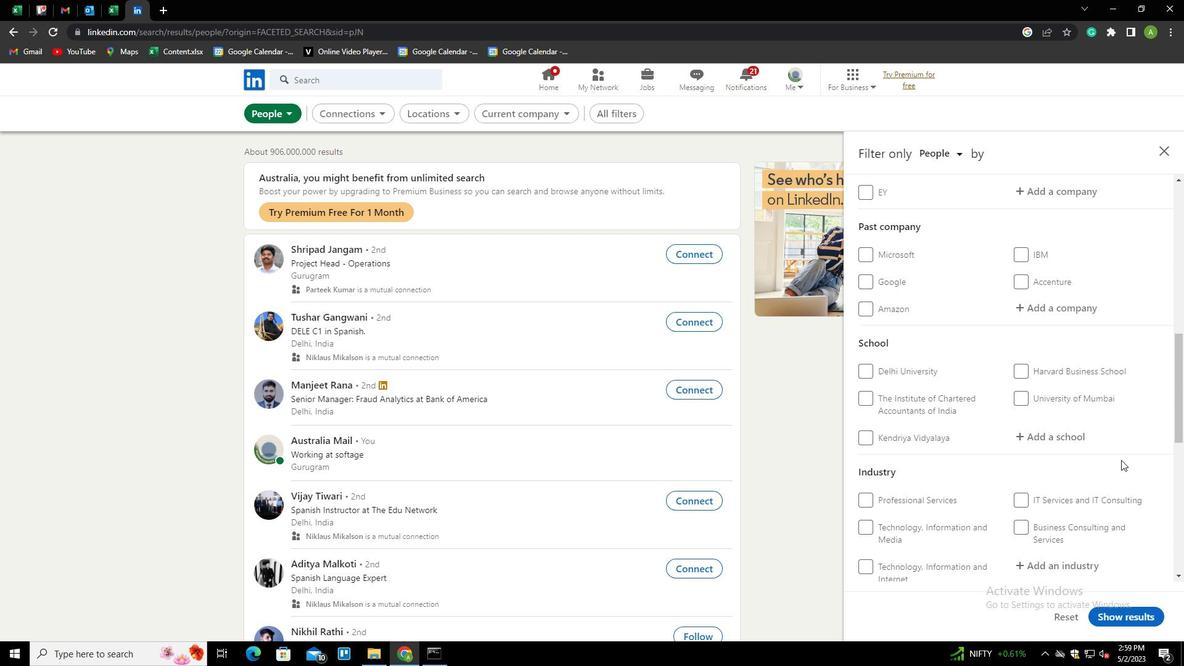 
Action: Mouse scrolled (1121, 460) with delta (0, 0)
Screenshot: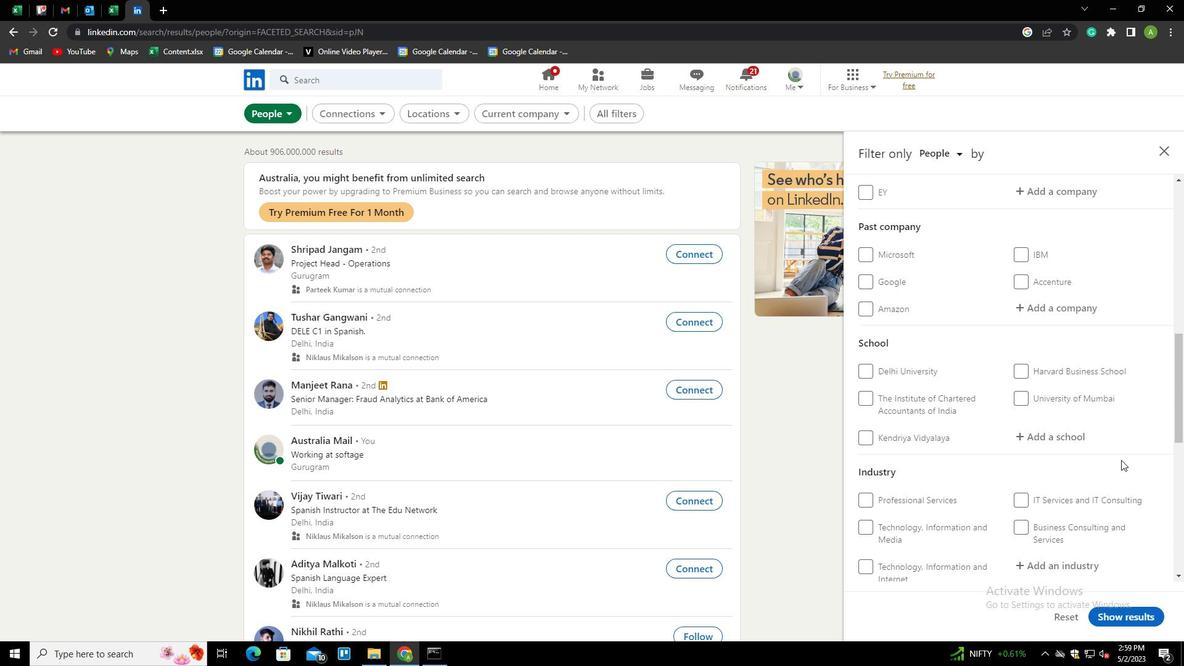 
Action: Mouse scrolled (1121, 460) with delta (0, 0)
Screenshot: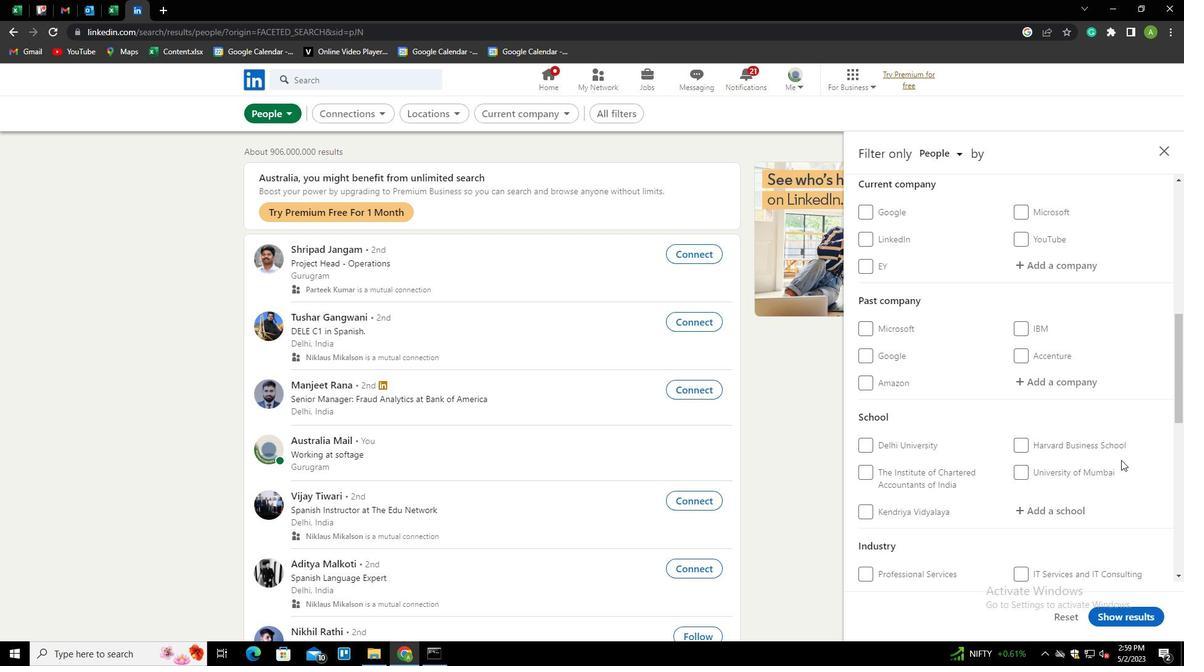 
Action: Mouse moved to (1051, 379)
Screenshot: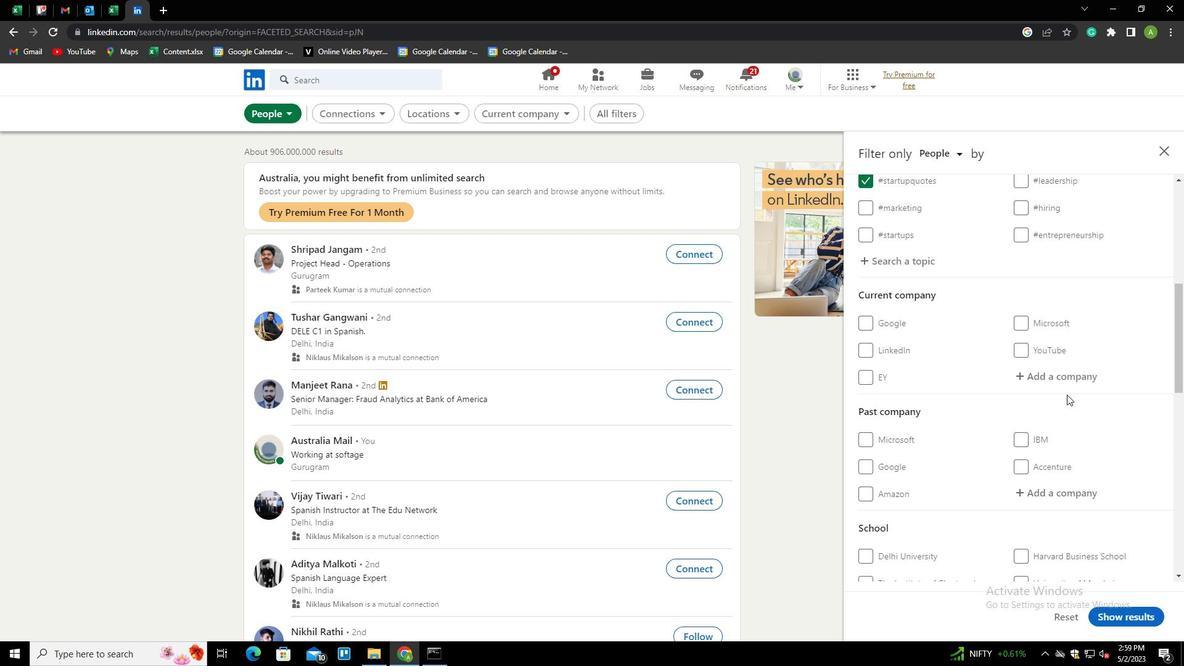
Action: Mouse pressed left at (1051, 379)
Screenshot: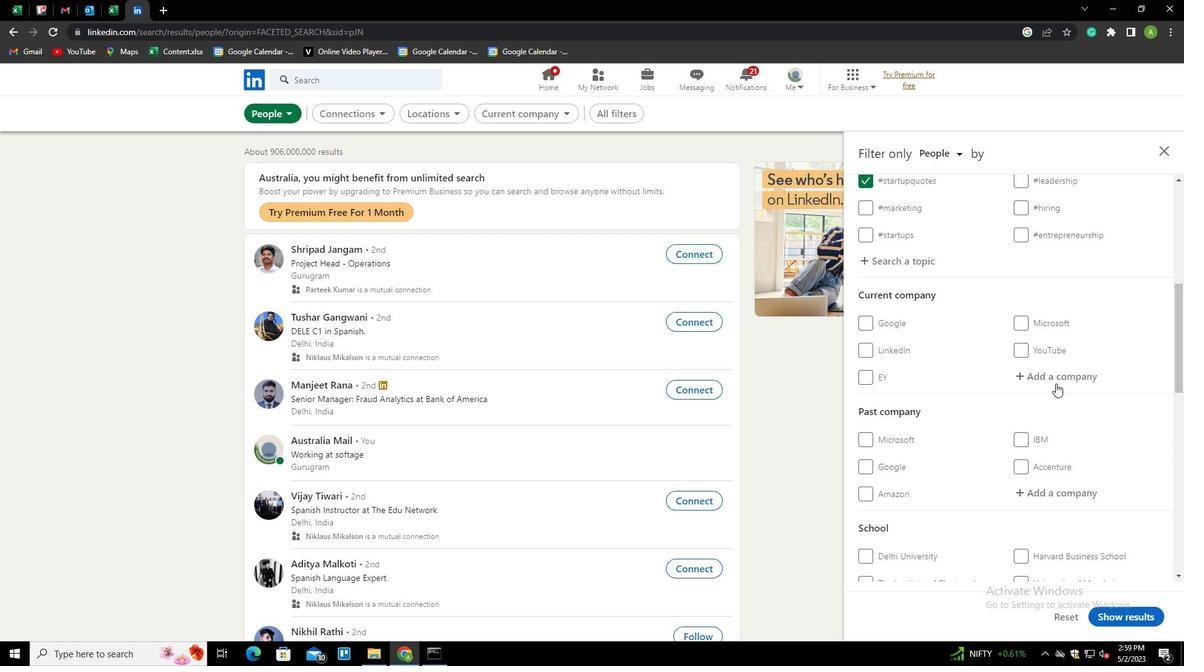 
Action: Key pressed <Key.shift>IDG<Key.backspace>FC<Key.down><Key.down><Key.up><Key.enter>
Screenshot: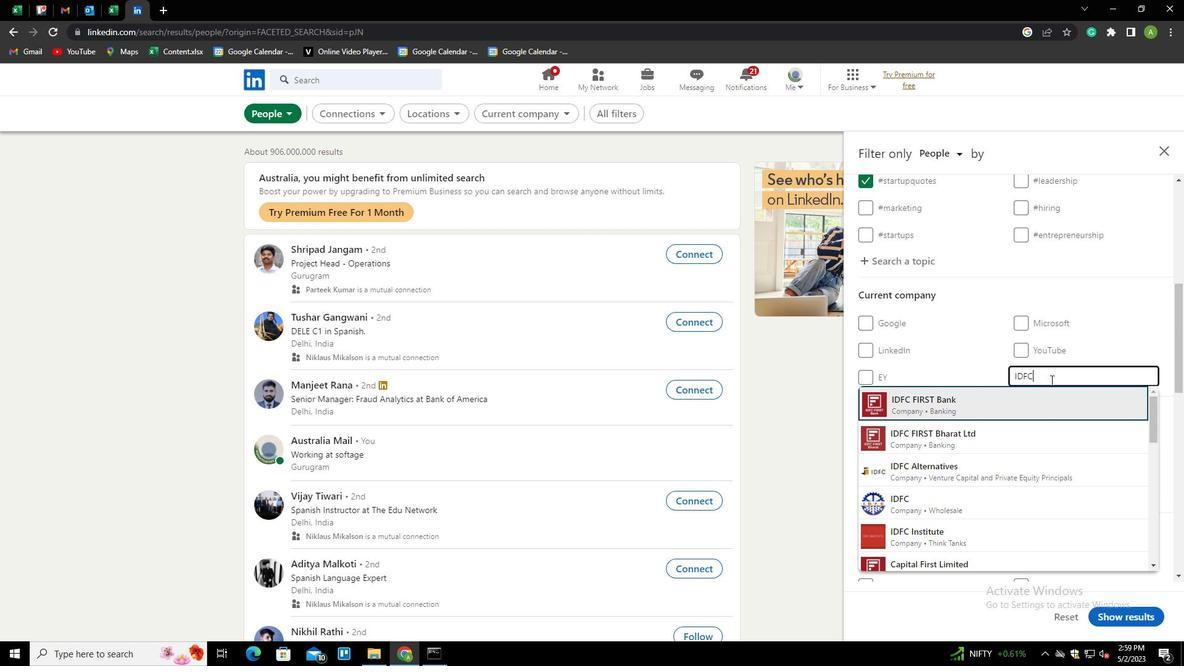 
Action: Mouse scrolled (1051, 379) with delta (0, 0)
Screenshot: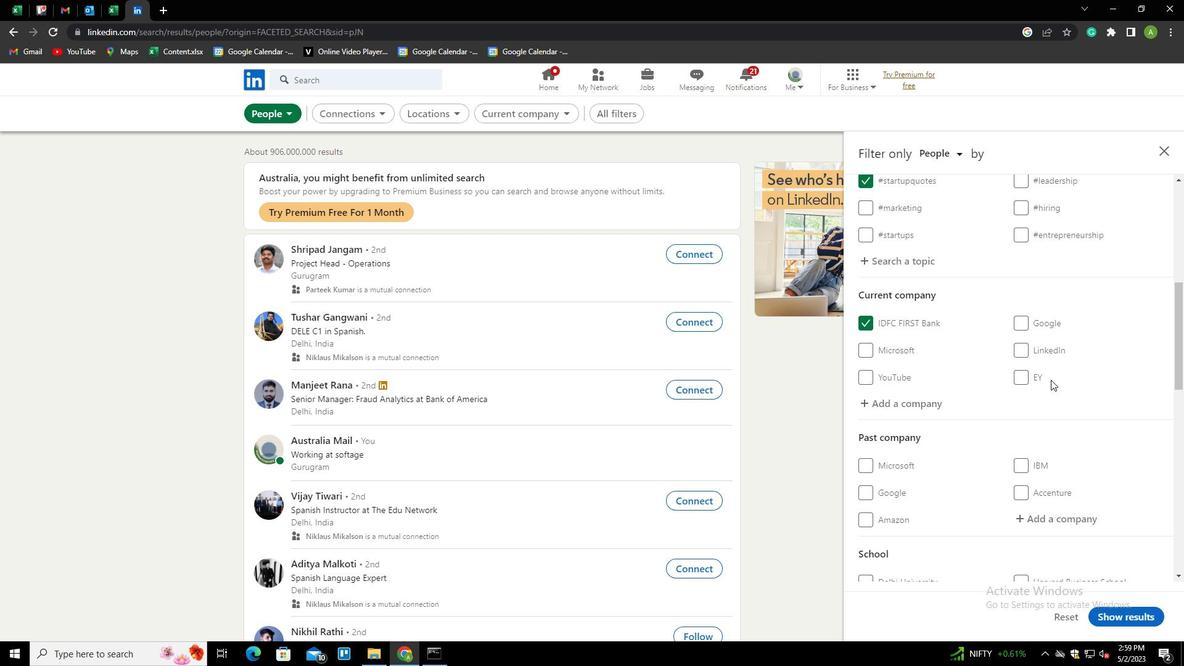
Action: Mouse scrolled (1051, 379) with delta (0, 0)
Screenshot: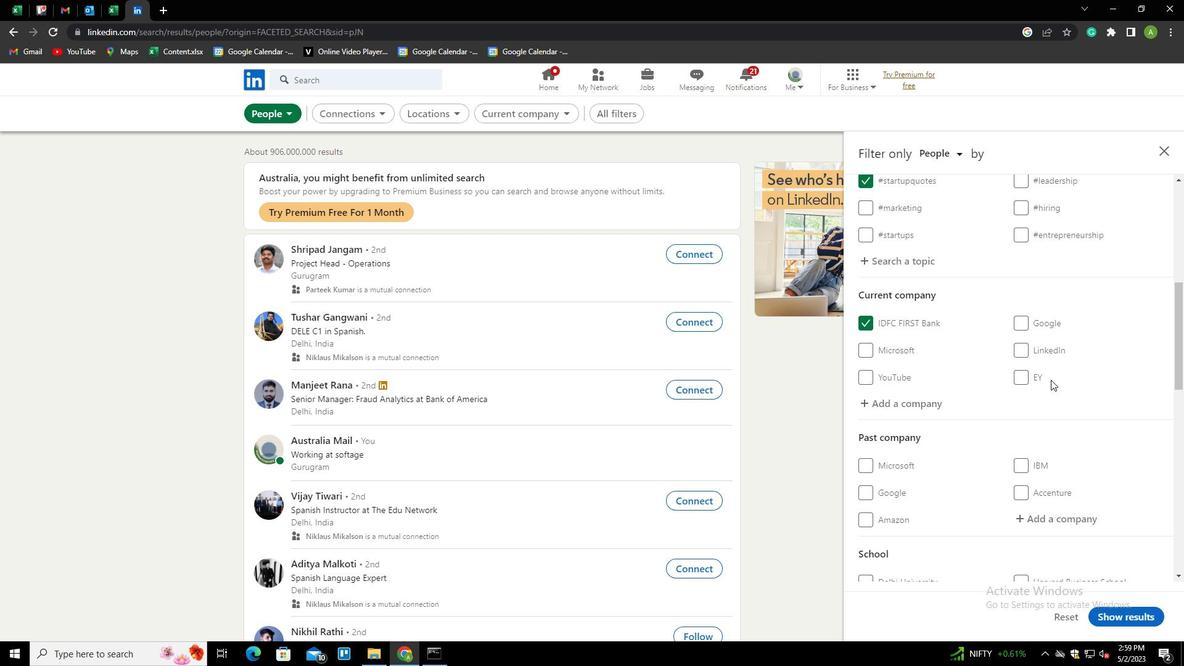 
Action: Mouse scrolled (1051, 379) with delta (0, 0)
Screenshot: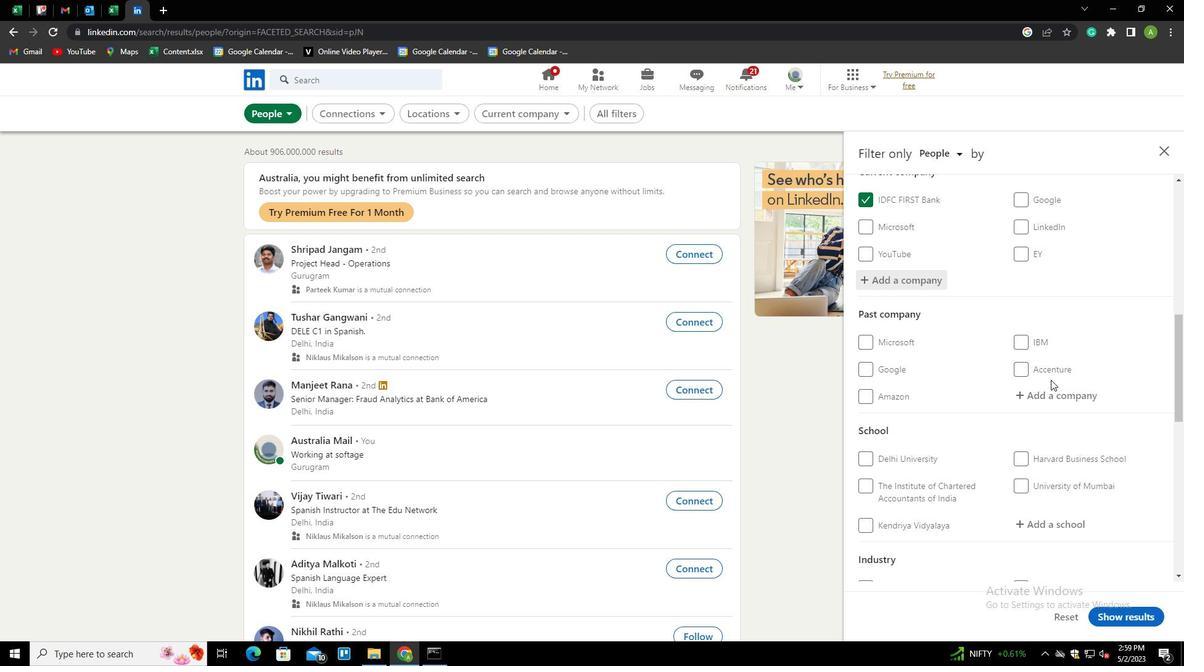 
Action: Mouse scrolled (1051, 379) with delta (0, 0)
Screenshot: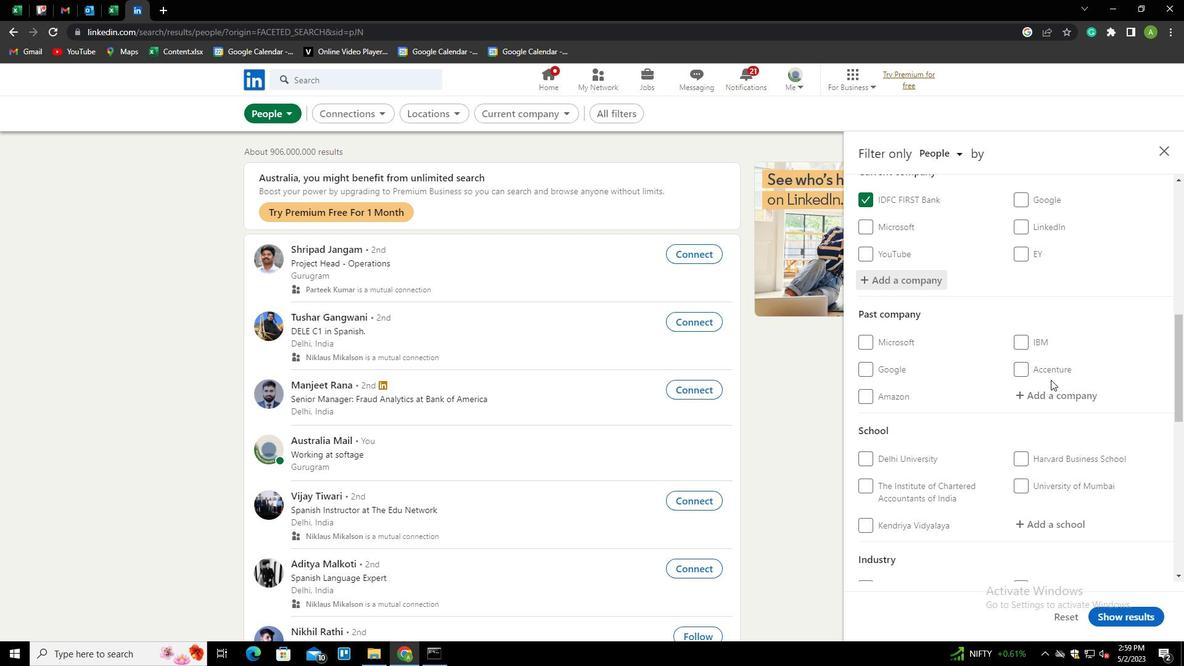 
Action: Mouse moved to (1039, 404)
Screenshot: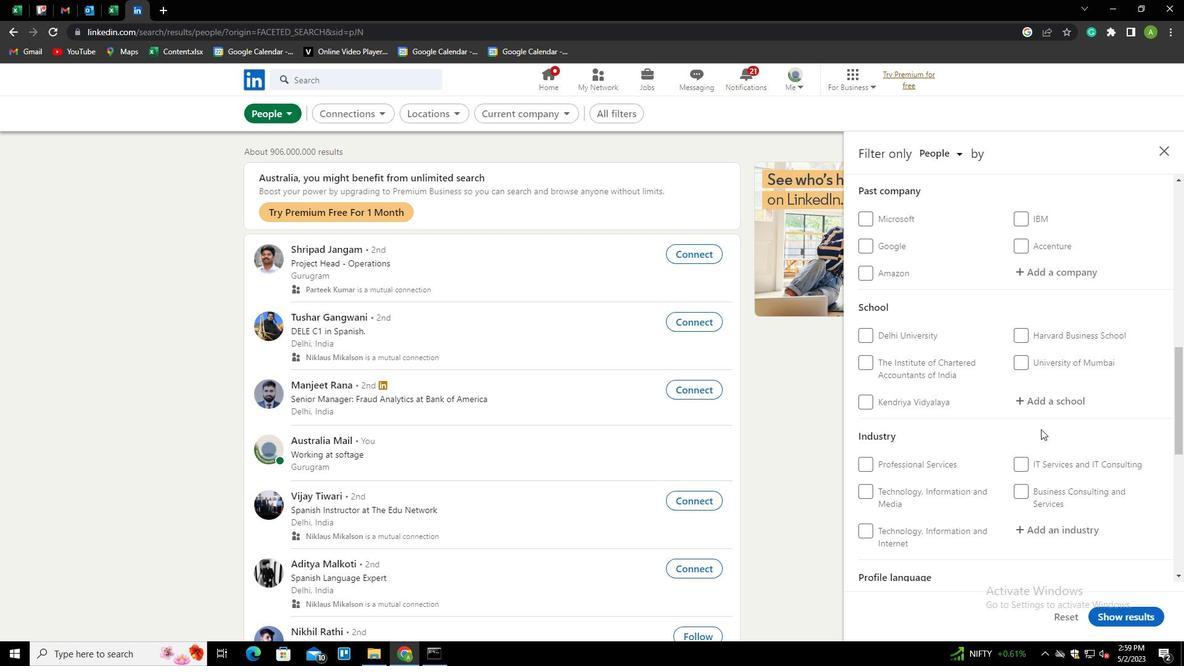 
Action: Mouse pressed left at (1039, 404)
Screenshot: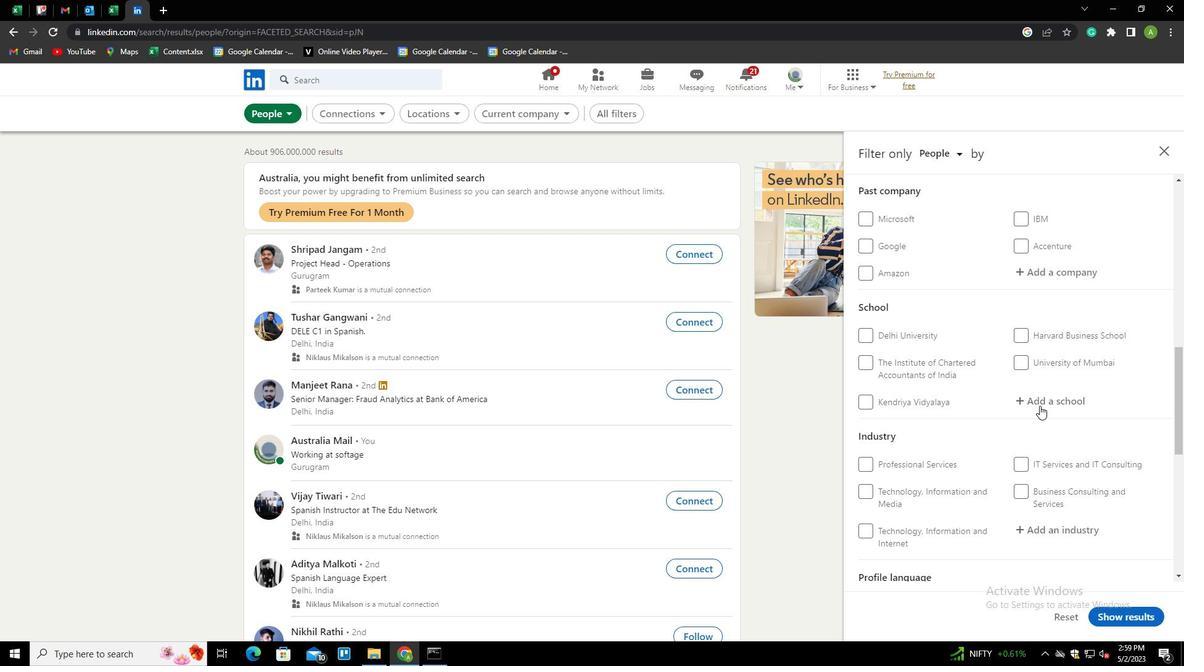
Action: Mouse moved to (1054, 399)
Screenshot: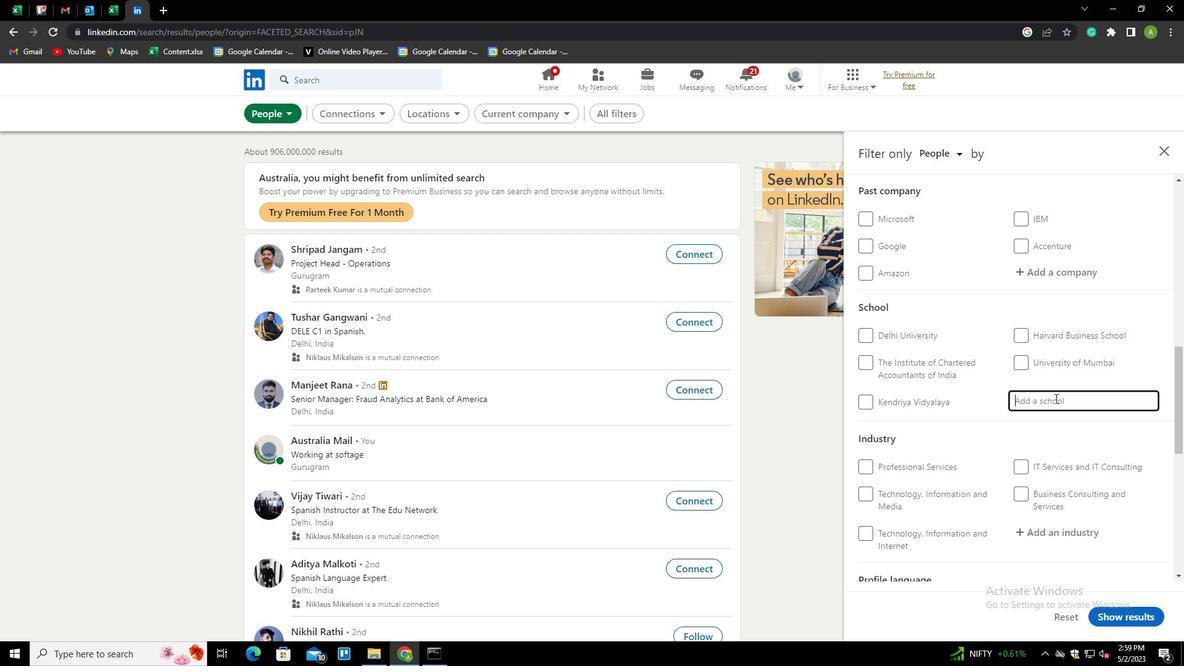 
Action: Mouse pressed left at (1054, 399)
Screenshot: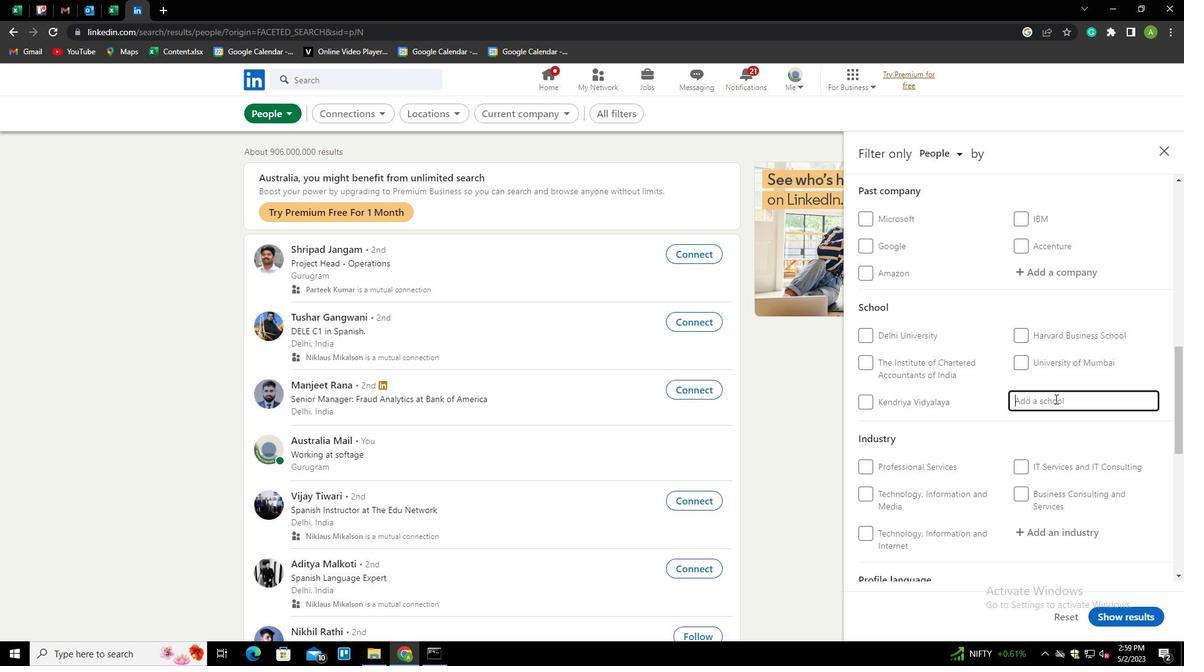 
Action: Key pressed <Key.shift><Key.shift><Key.shift><Key.shift><Key.shift><Key.shift><Key.shift>CARMEL<Key.space><Key.shift>CO<Key.backspace>ON<Key.down><Key.down><Key.enter>
Screenshot: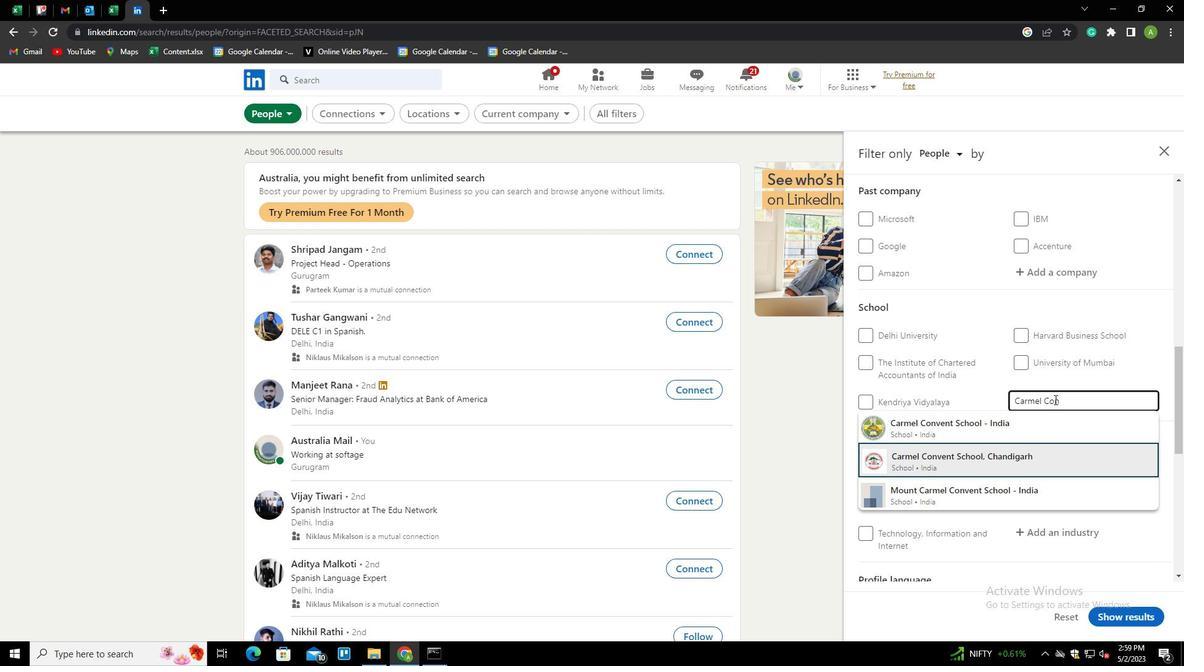 
Action: Mouse scrolled (1054, 399) with delta (0, 0)
Screenshot: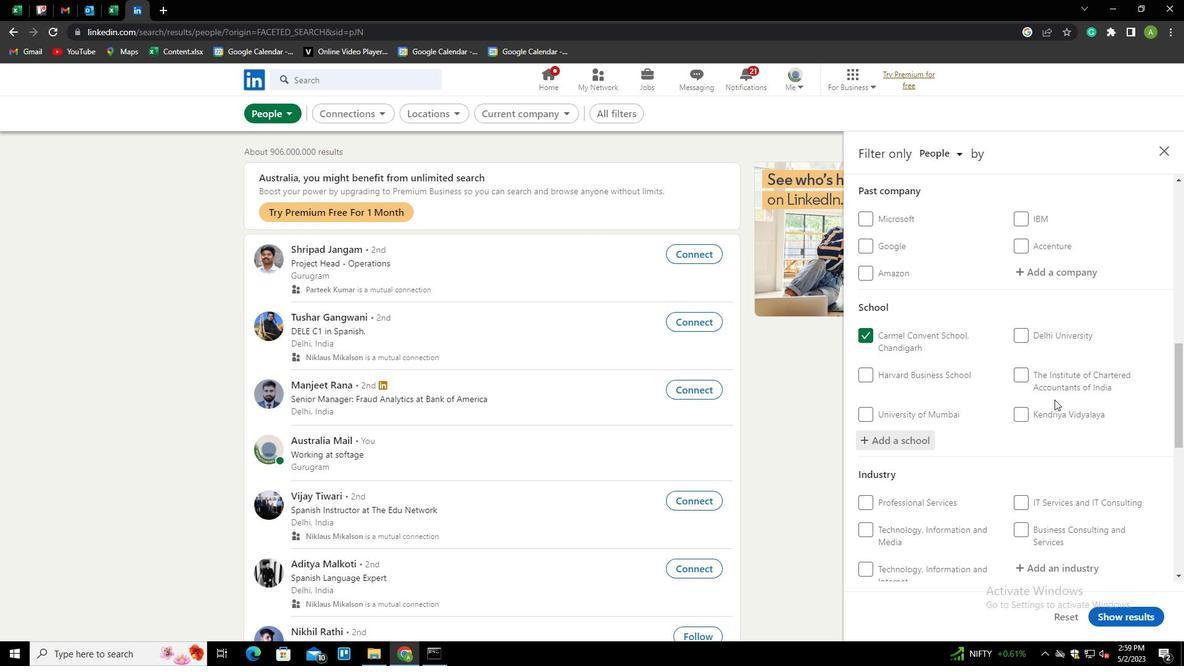 
Action: Mouse scrolled (1054, 399) with delta (0, 0)
Screenshot: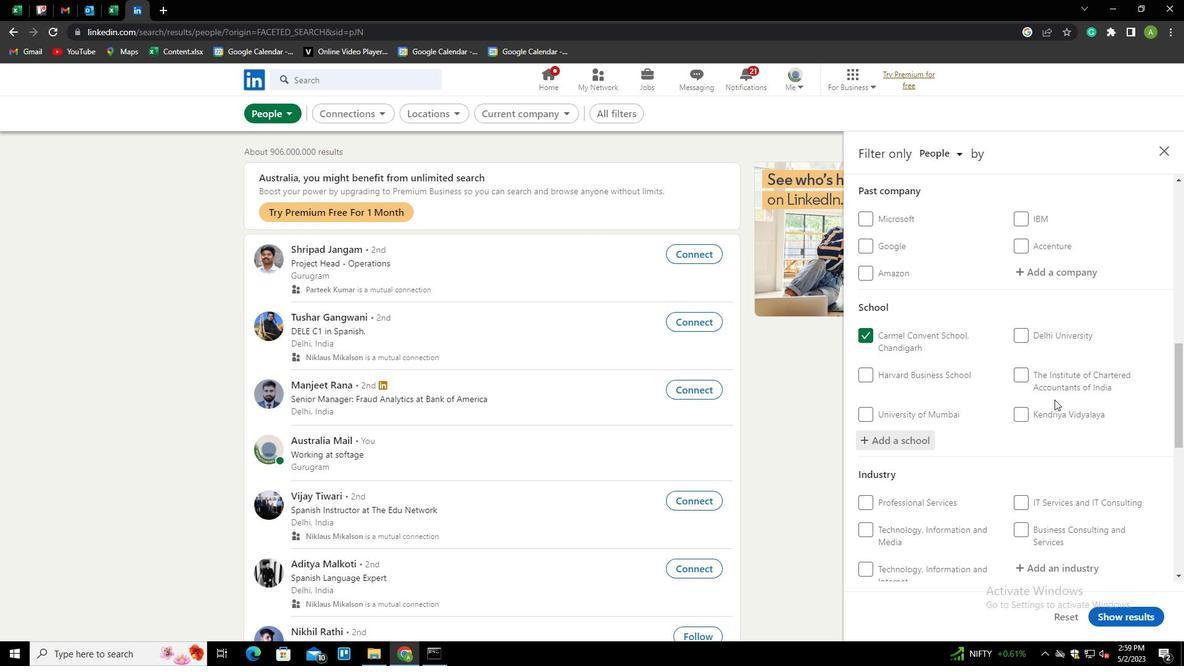 
Action: Mouse scrolled (1054, 399) with delta (0, 0)
Screenshot: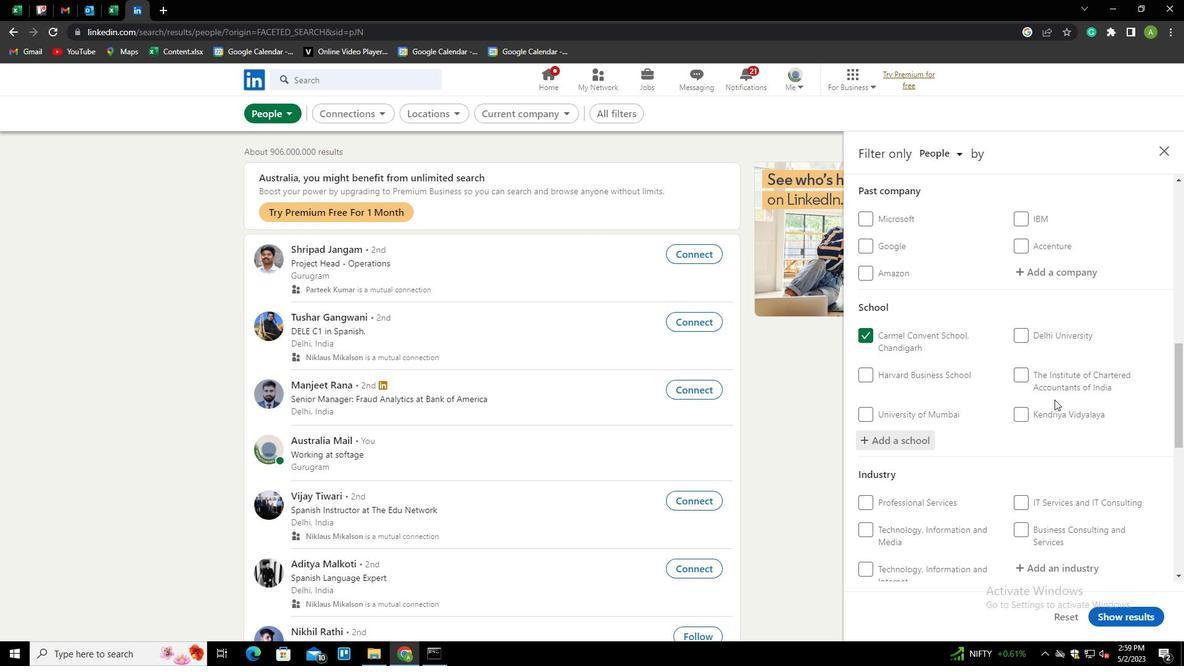 
Action: Mouse moved to (1054, 386)
Screenshot: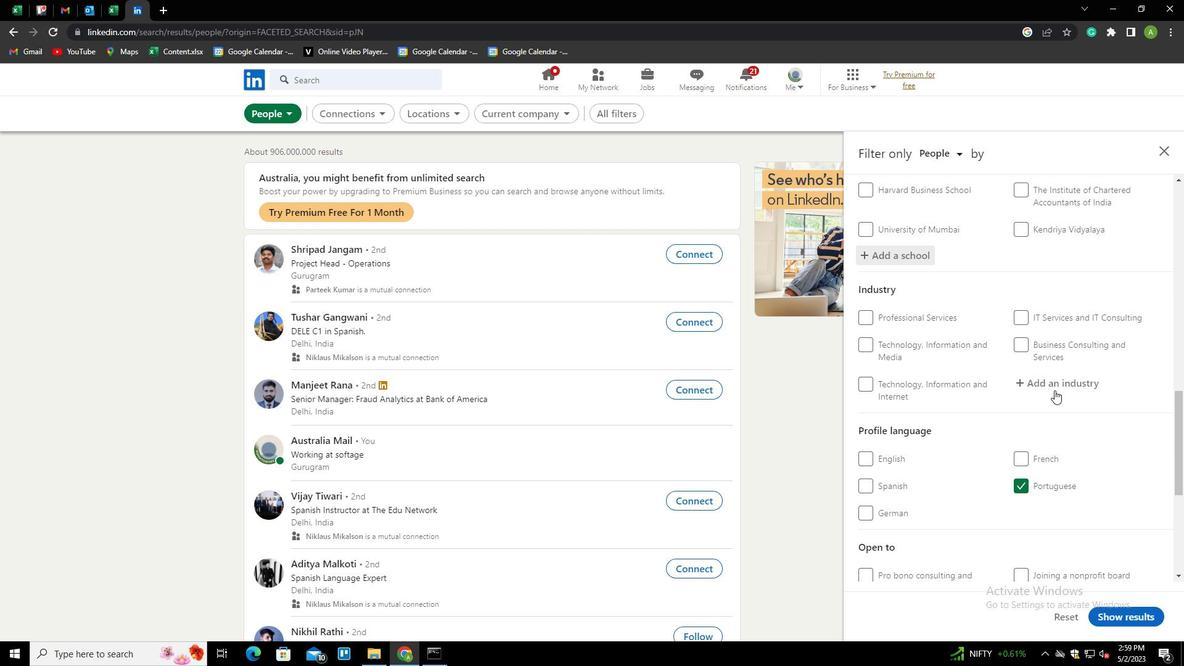 
Action: Mouse pressed left at (1054, 386)
Screenshot: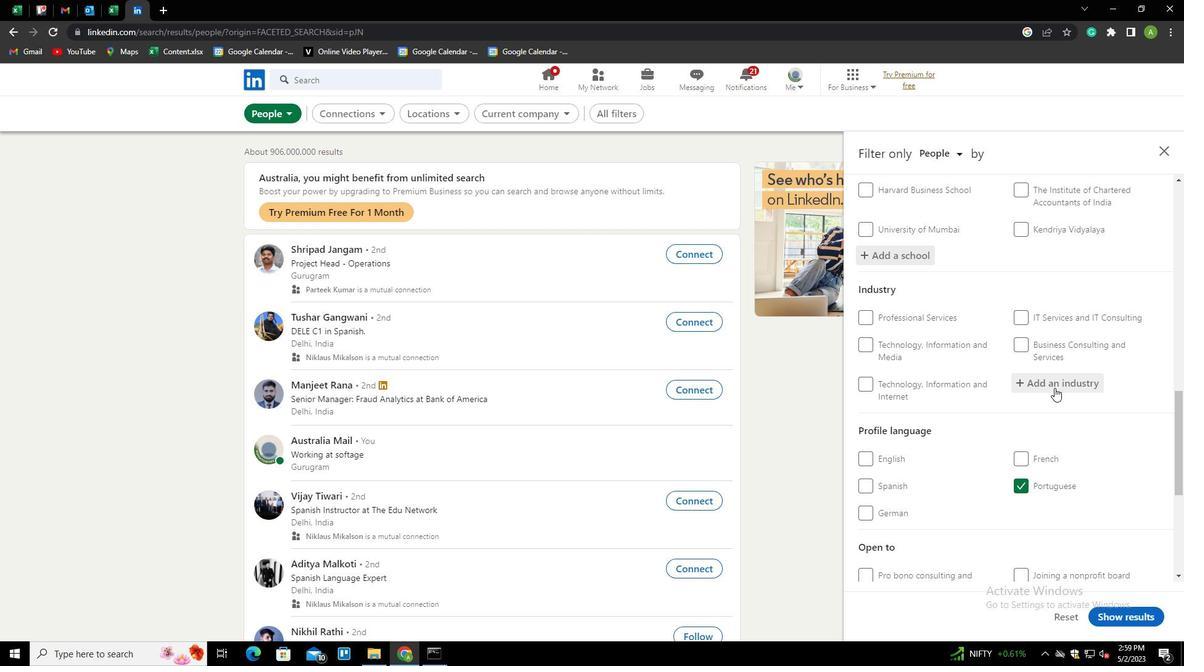 
Action: Key pressed <Key.shift>ENVIROM<Key.down><Key.backspace><Key.down><Key.enter>
Screenshot: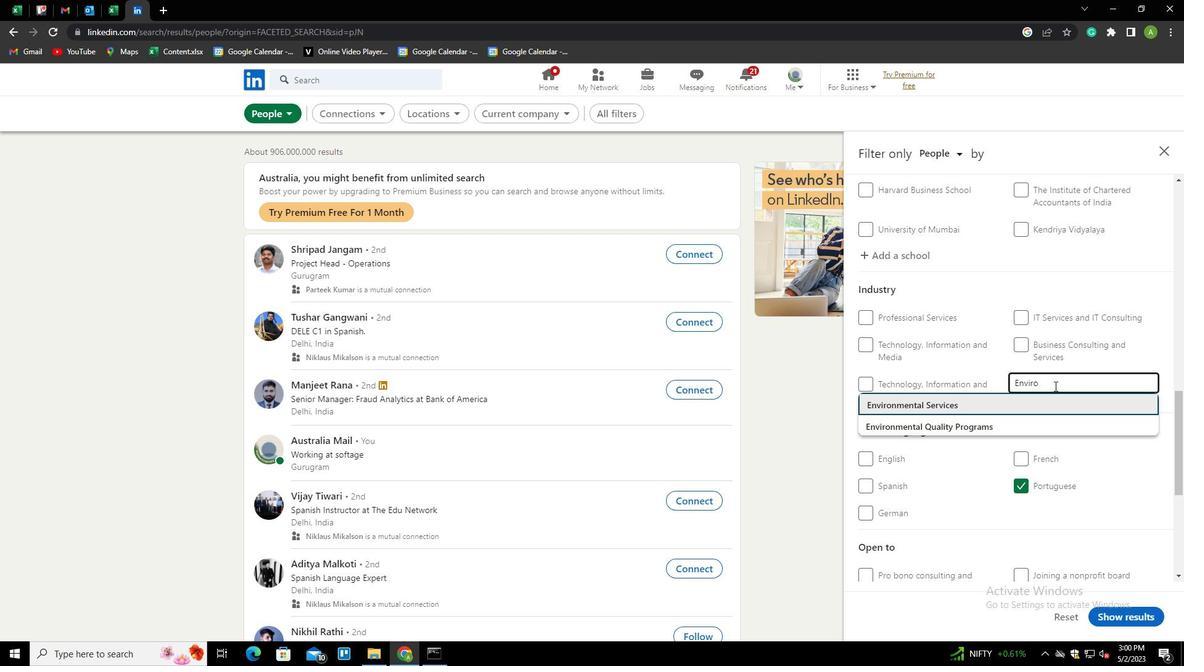 
Action: Mouse scrolled (1054, 385) with delta (0, 0)
Screenshot: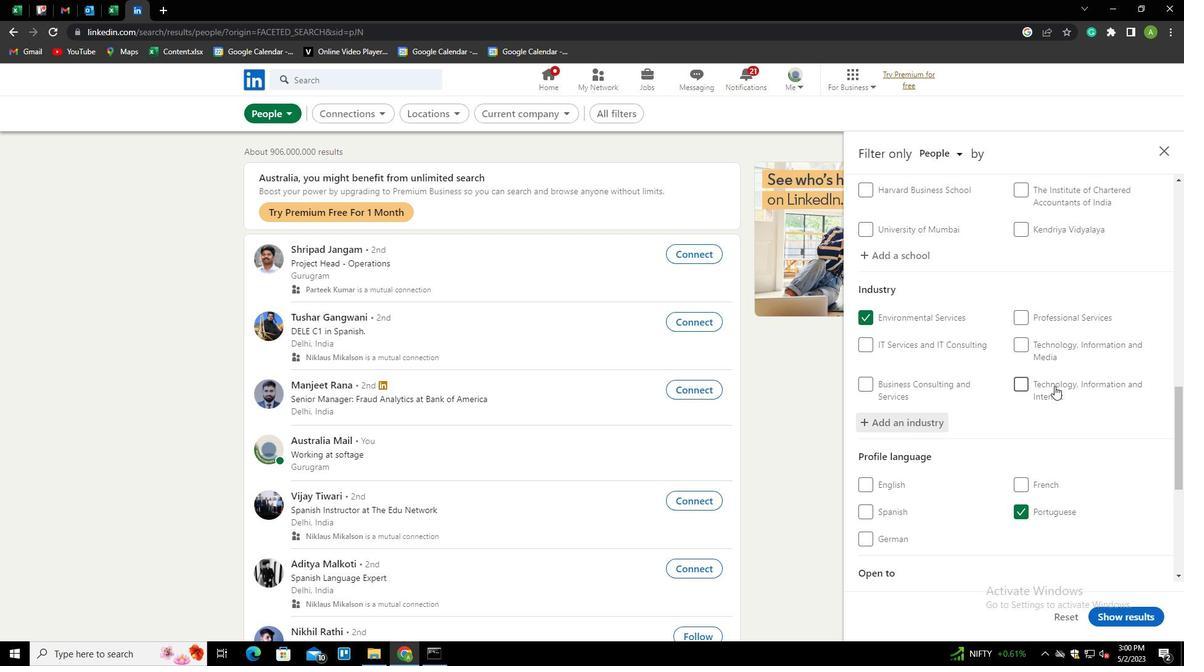 
Action: Mouse scrolled (1054, 385) with delta (0, 0)
Screenshot: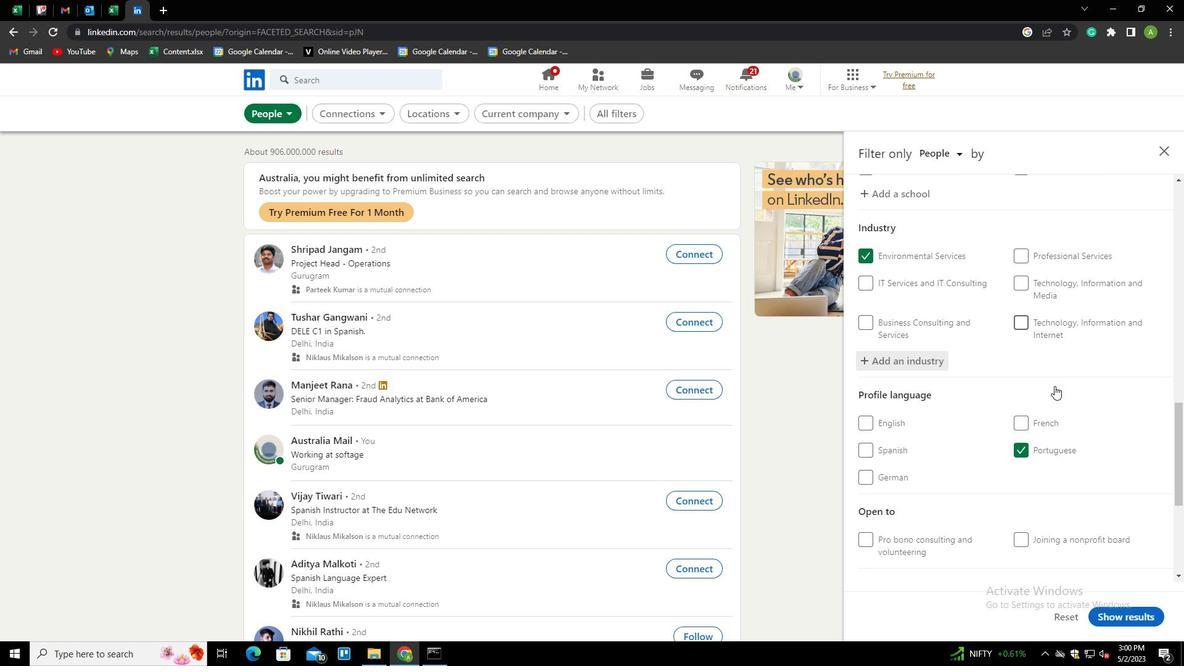 
Action: Mouse scrolled (1054, 385) with delta (0, 0)
Screenshot: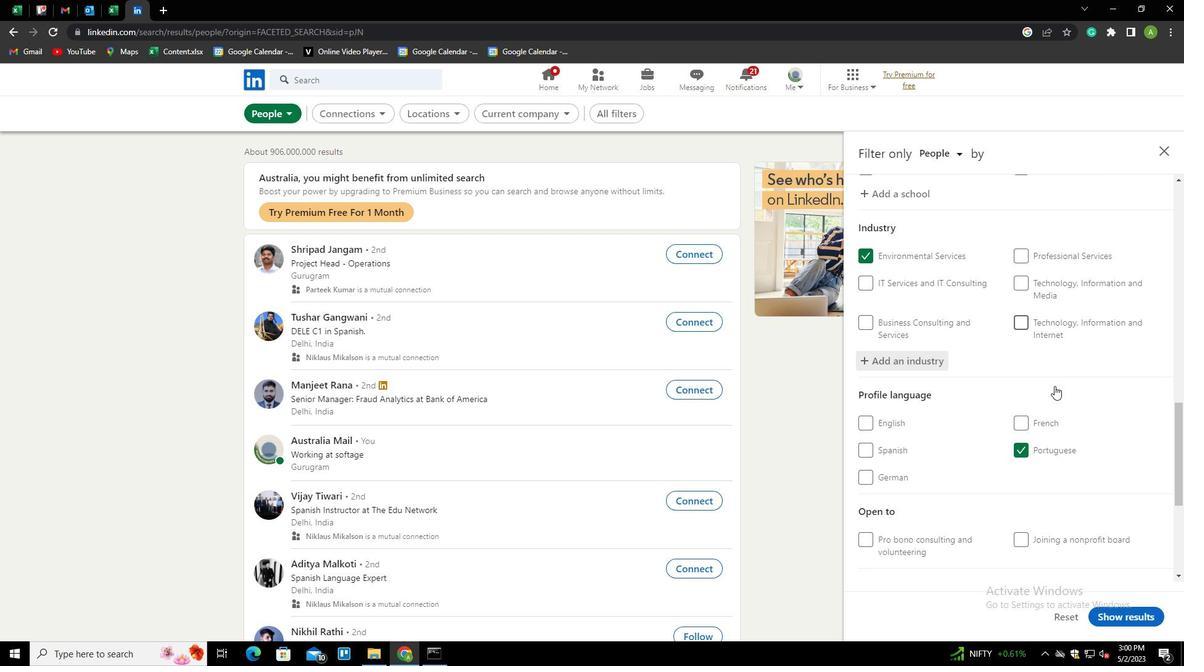 
Action: Mouse scrolled (1054, 385) with delta (0, 0)
Screenshot: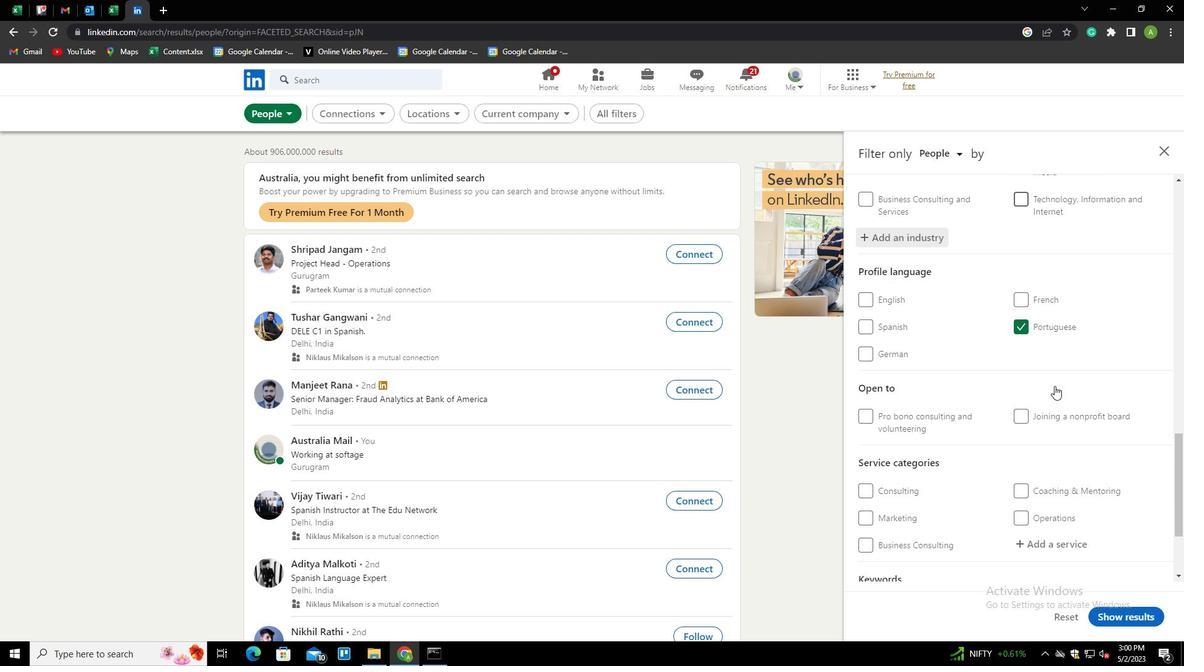 
Action: Mouse scrolled (1054, 385) with delta (0, 0)
Screenshot: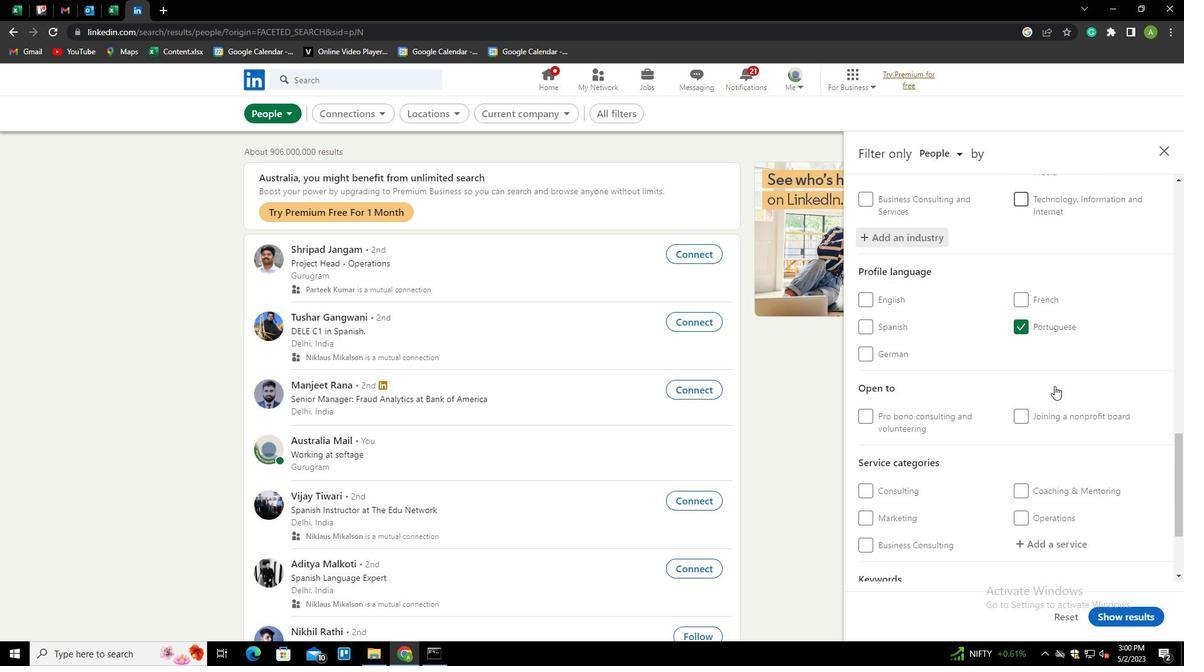 
Action: Mouse scrolled (1054, 385) with delta (0, 0)
Screenshot: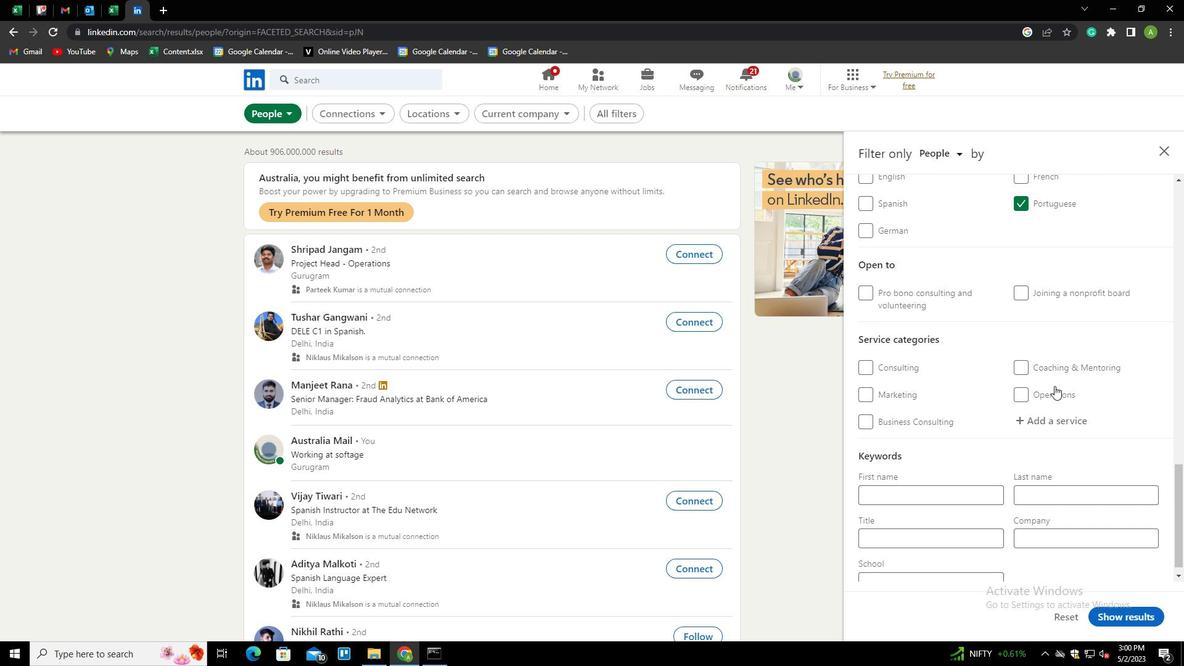 
Action: Mouse scrolled (1054, 385) with delta (0, 0)
Screenshot: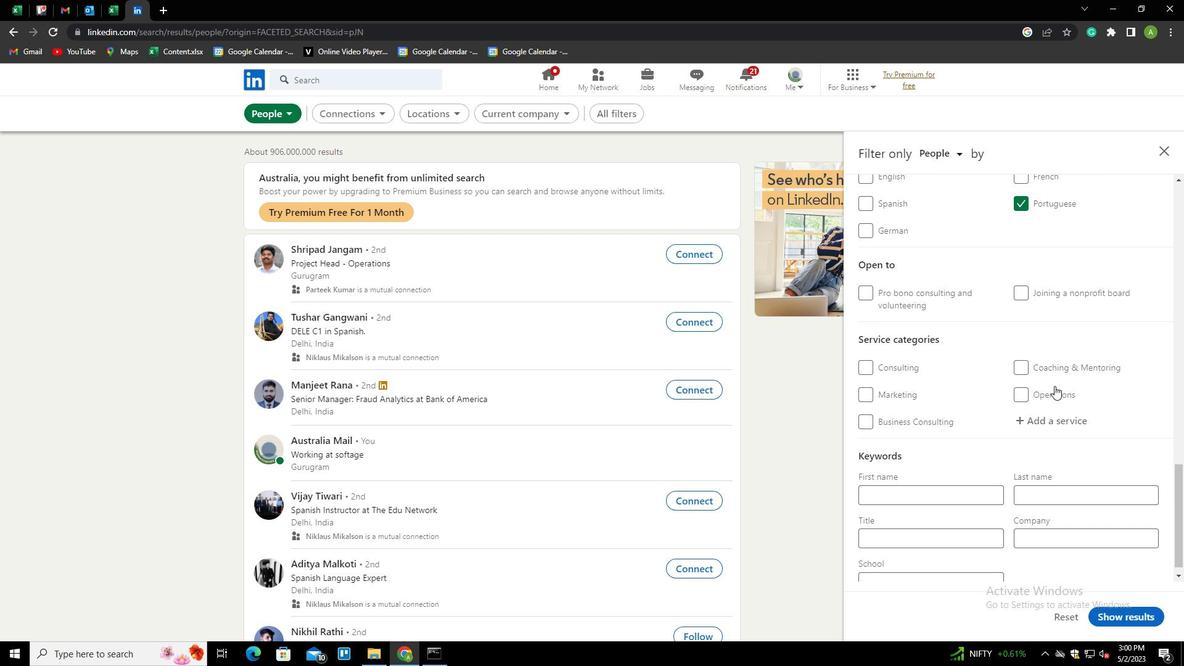 
Action: Mouse moved to (1048, 410)
Screenshot: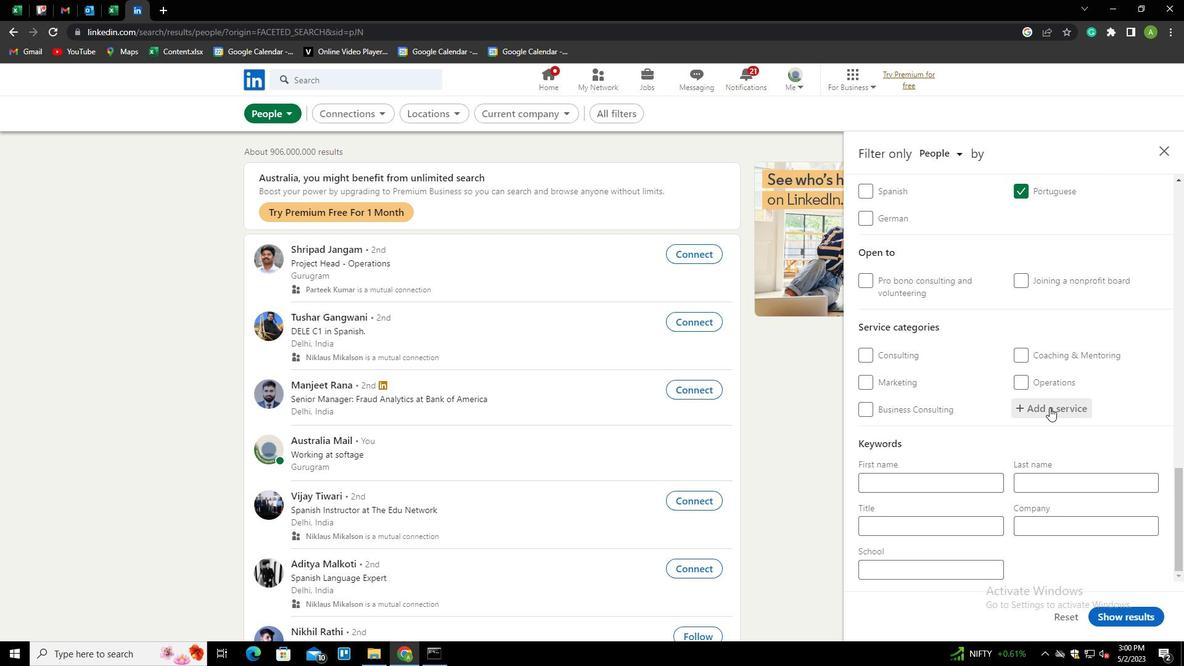 
Action: Mouse pressed left at (1048, 410)
Screenshot: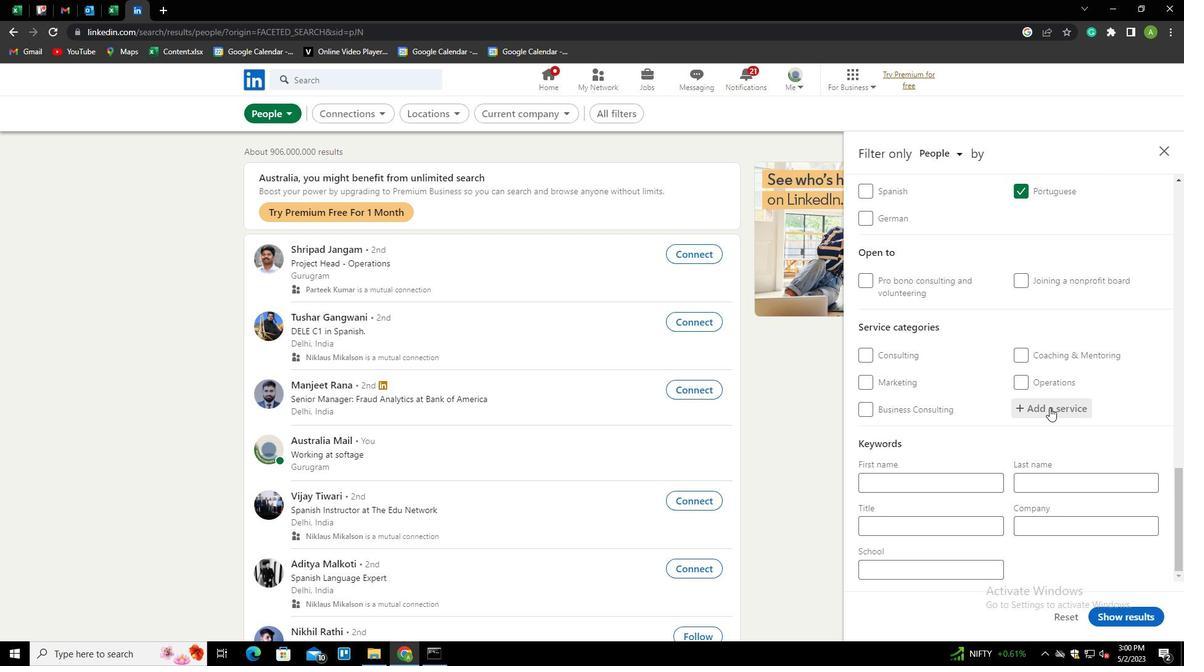 
Action: Mouse moved to (1049, 408)
Screenshot: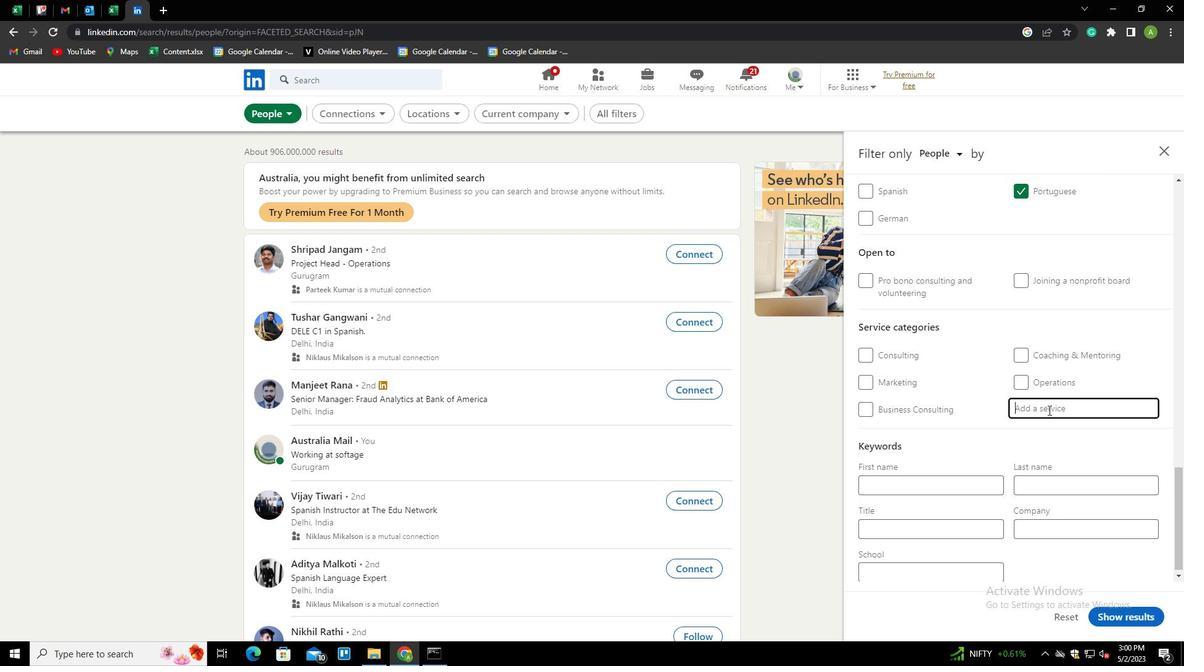 
Action: Mouse pressed left at (1049, 408)
Screenshot: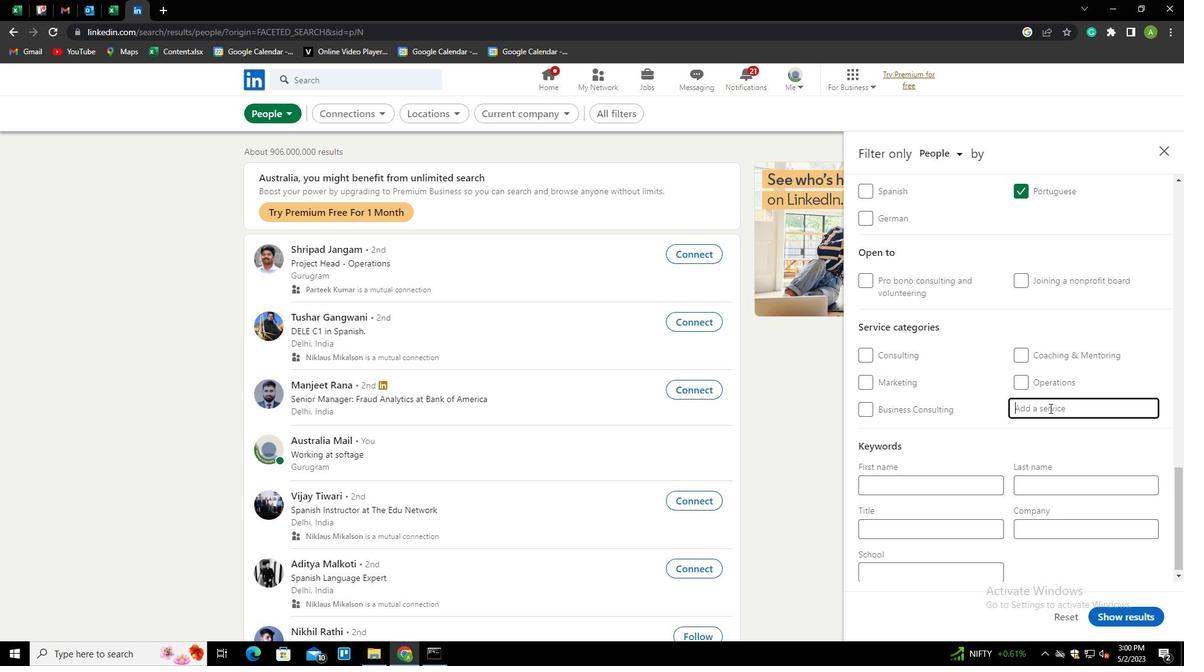 
Action: Key pressed <Key.shift><Key.shift><Key.shift><Key.shift><Key.shift><Key.shift><Key.shift><Key.shift><Key.shift><Key.shift><Key.shift><Key.shift><Key.shift><Key.shift><Key.shift><Key.shift><Key.shift><Key.shift><Key.shift><Key.shift><Key.shift><Key.shift>COM<Key.backspace><Key.backspace>OMPU<Key.down><Key.enter>
Screenshot: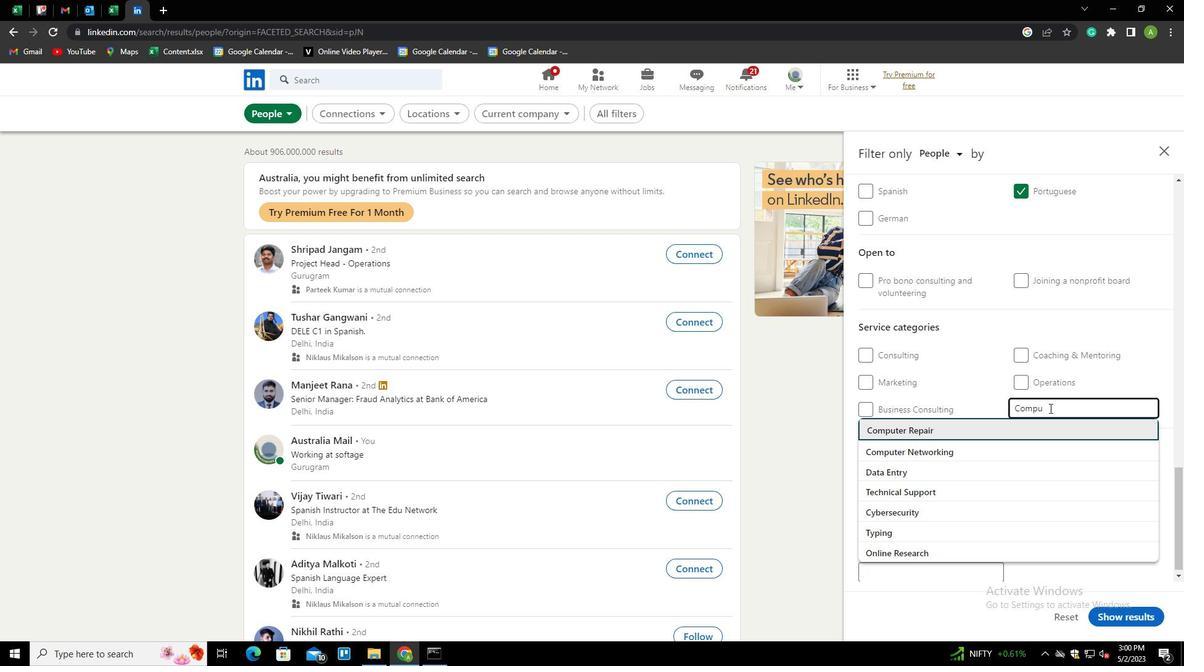 
Action: Mouse scrolled (1049, 407) with delta (0, 0)
Screenshot: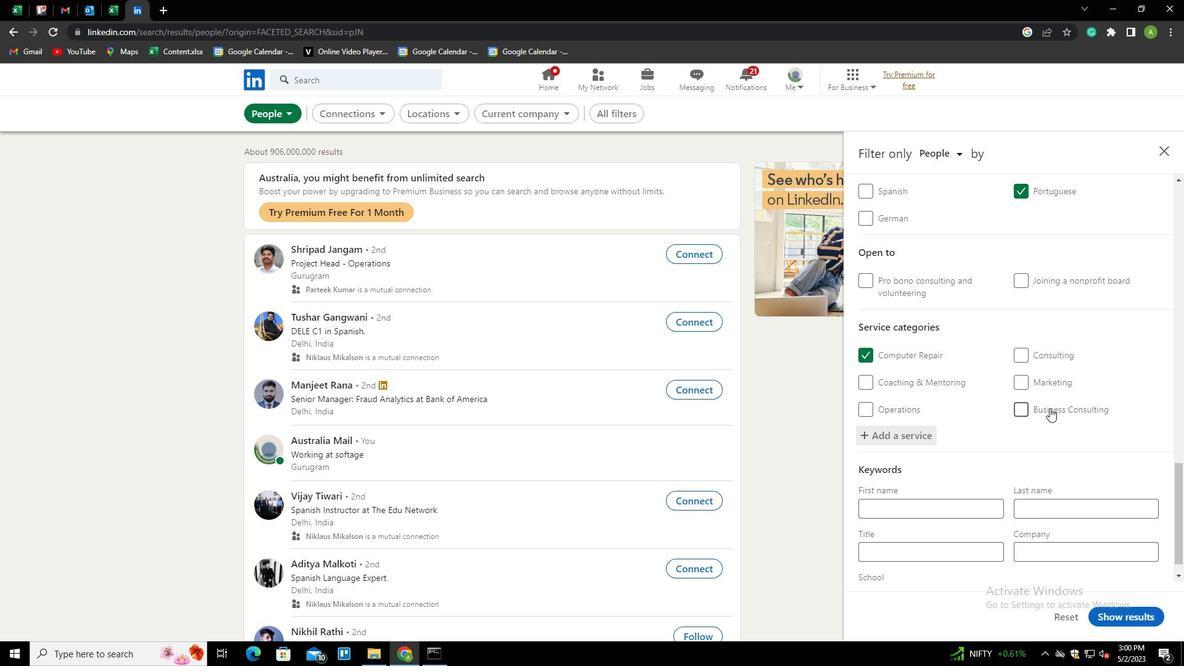 
Action: Mouse scrolled (1049, 407) with delta (0, 0)
Screenshot: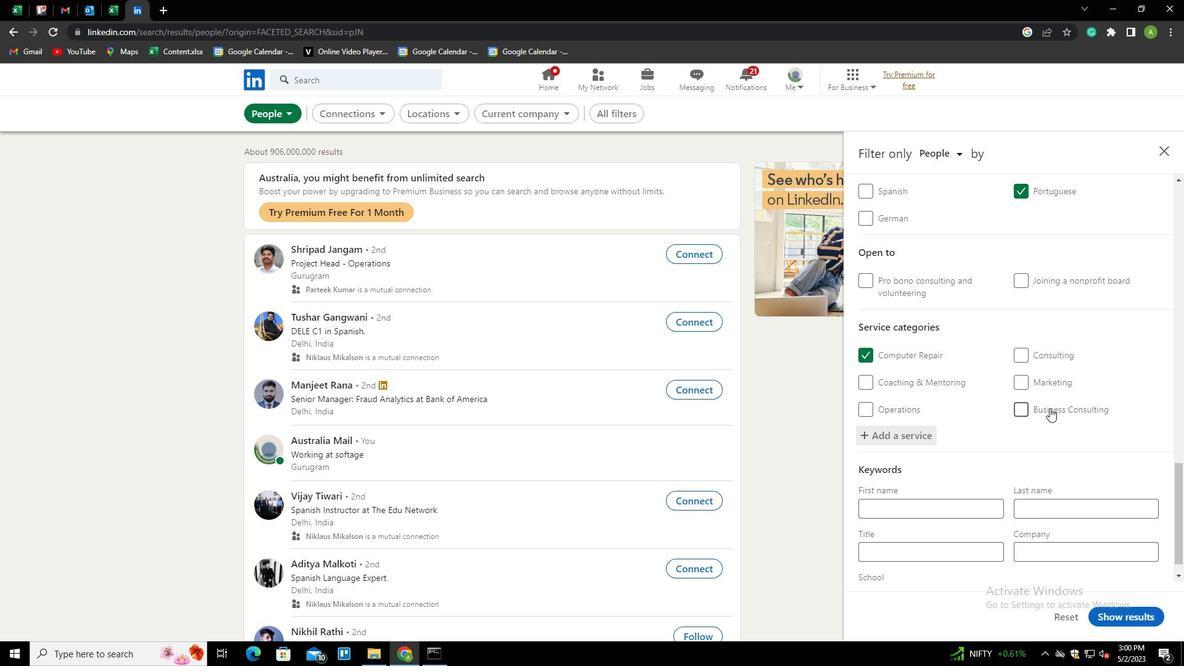 
Action: Mouse scrolled (1049, 407) with delta (0, 0)
Screenshot: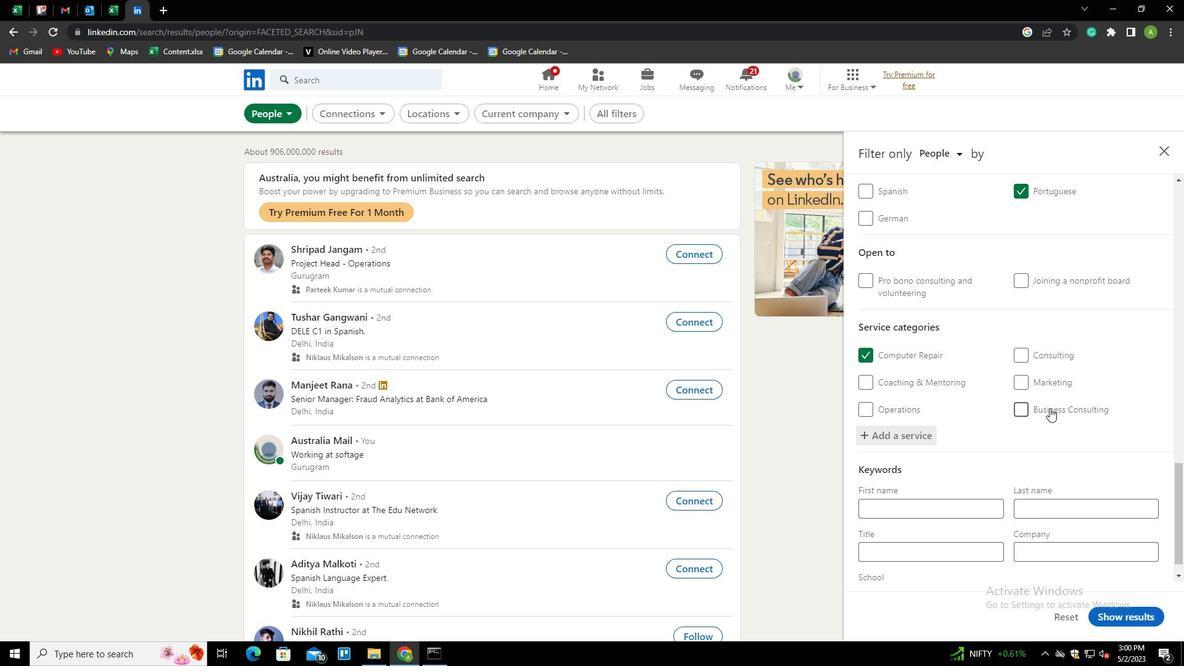 
Action: Mouse scrolled (1049, 407) with delta (0, 0)
Screenshot: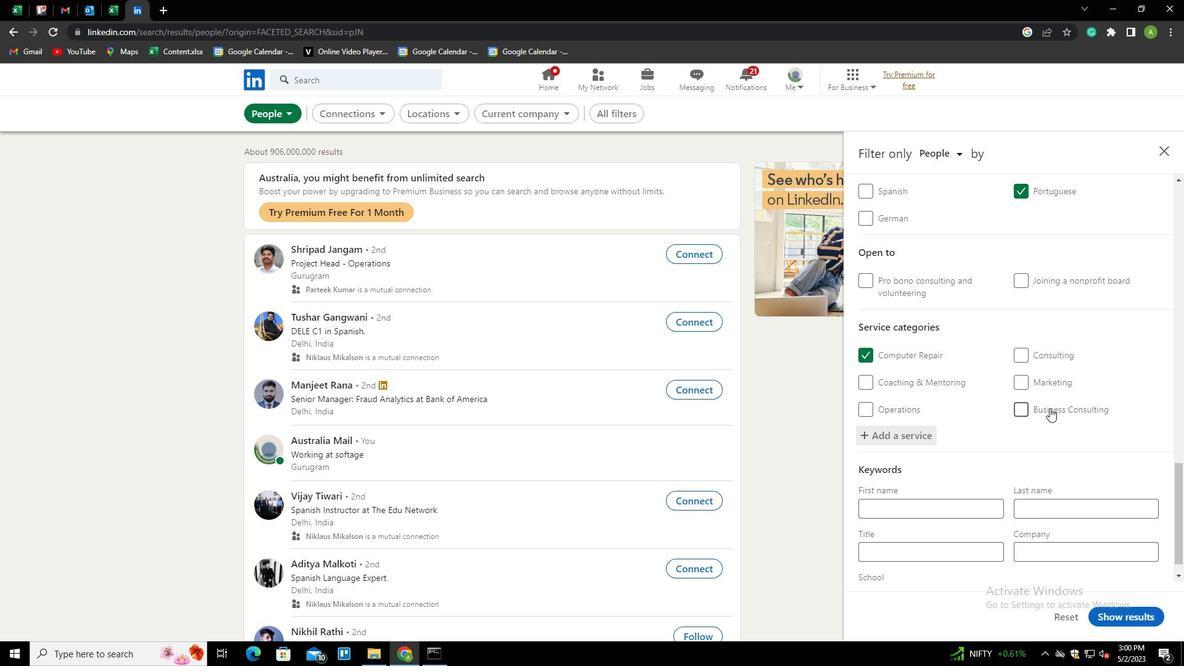 
Action: Mouse scrolled (1049, 407) with delta (0, 0)
Screenshot: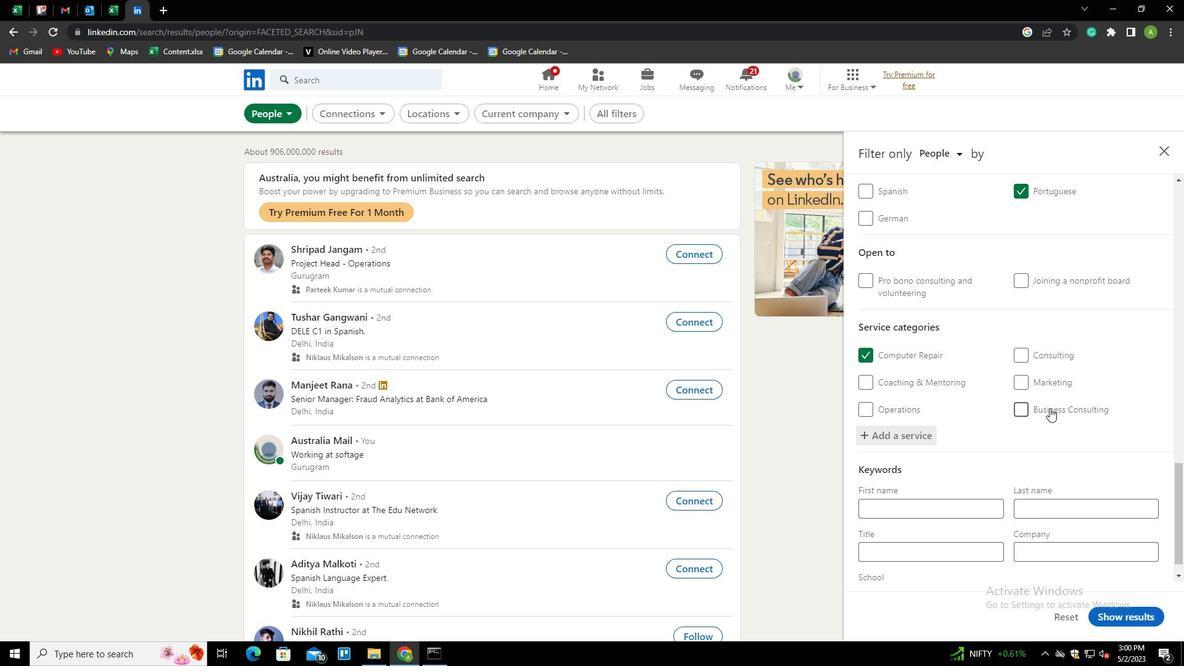 
Action: Mouse scrolled (1049, 407) with delta (0, 0)
Screenshot: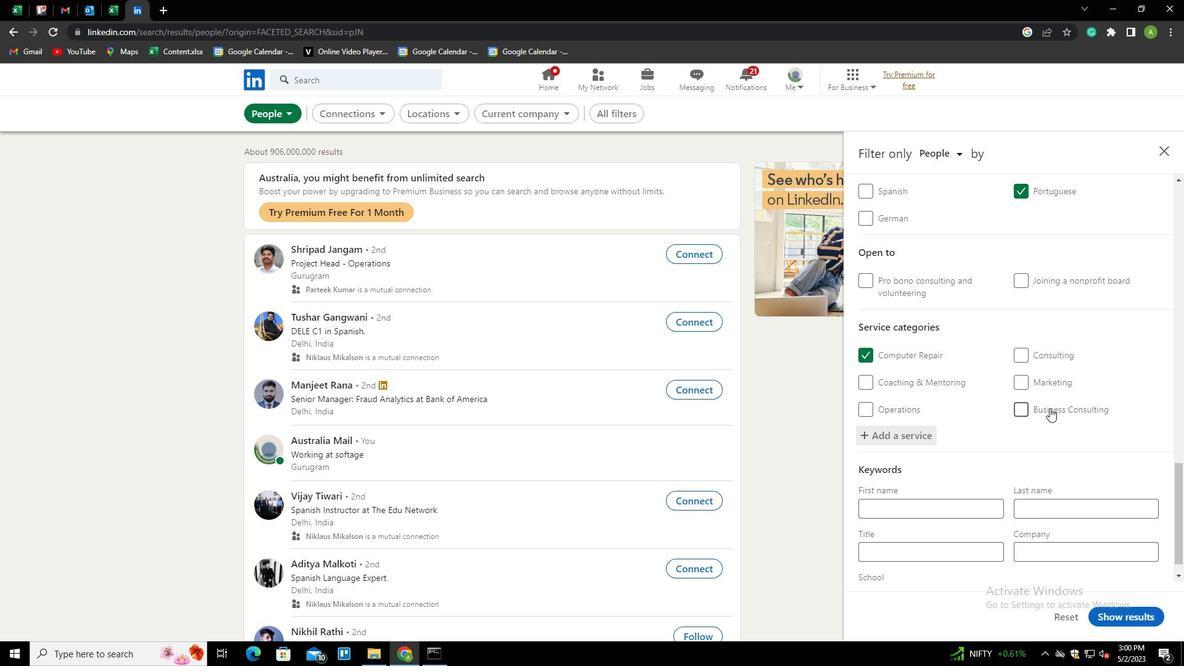 
Action: Mouse scrolled (1049, 407) with delta (0, 0)
Screenshot: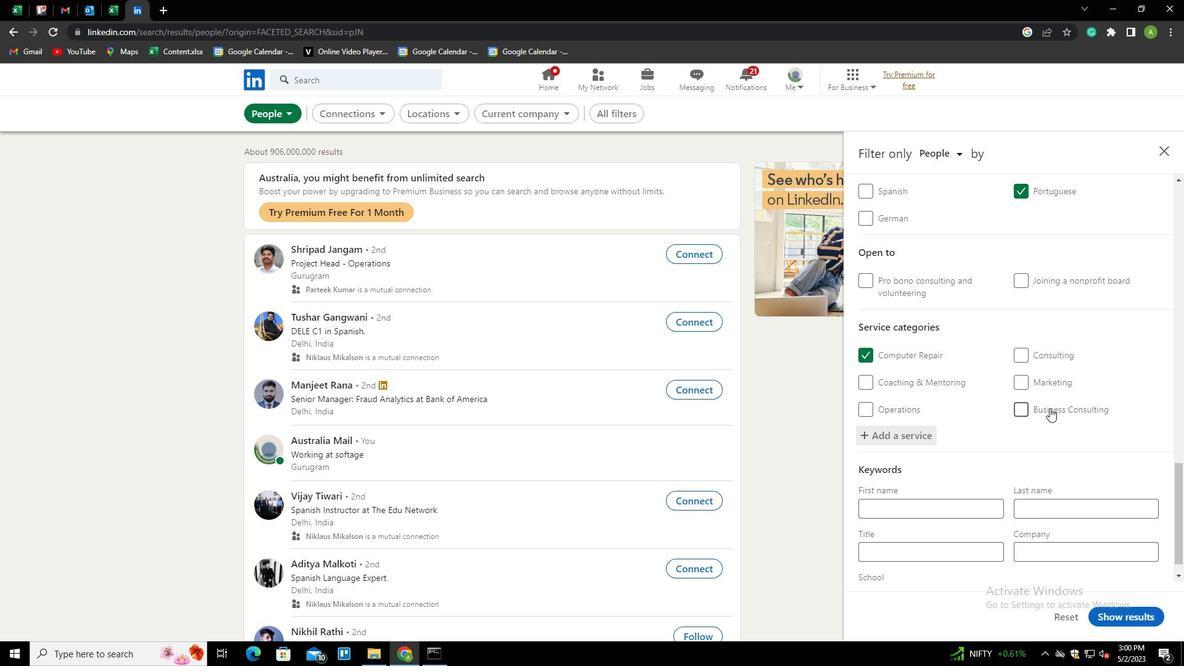 
Action: Mouse scrolled (1049, 407) with delta (0, 0)
Screenshot: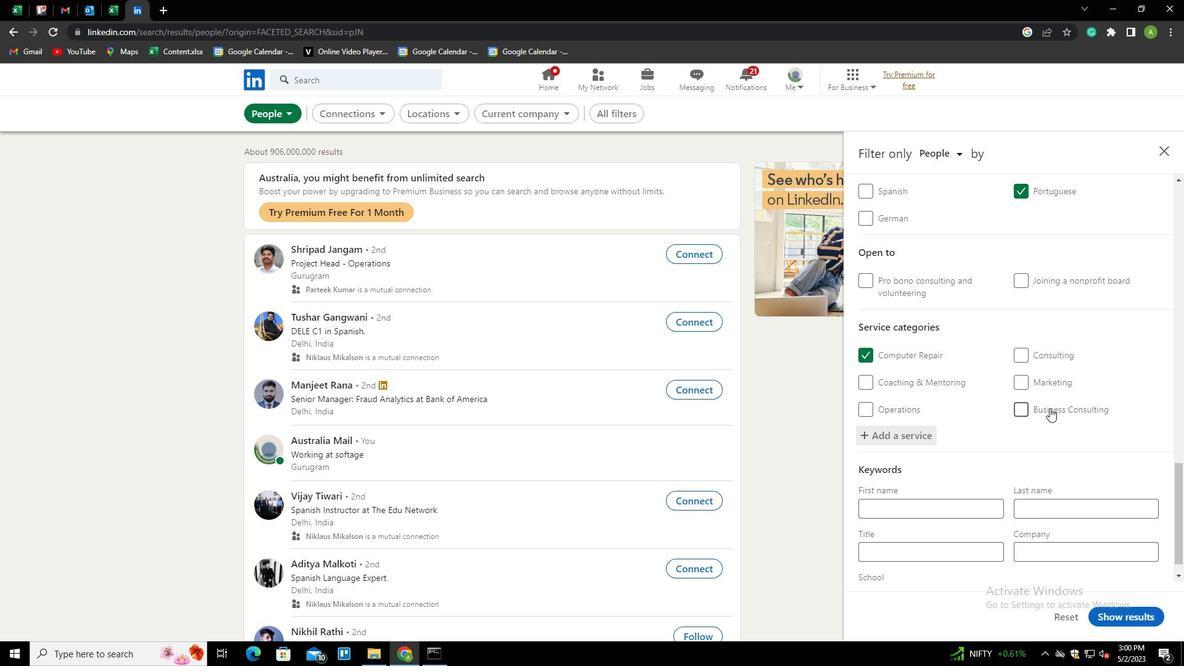 
Action: Mouse moved to (939, 524)
Screenshot: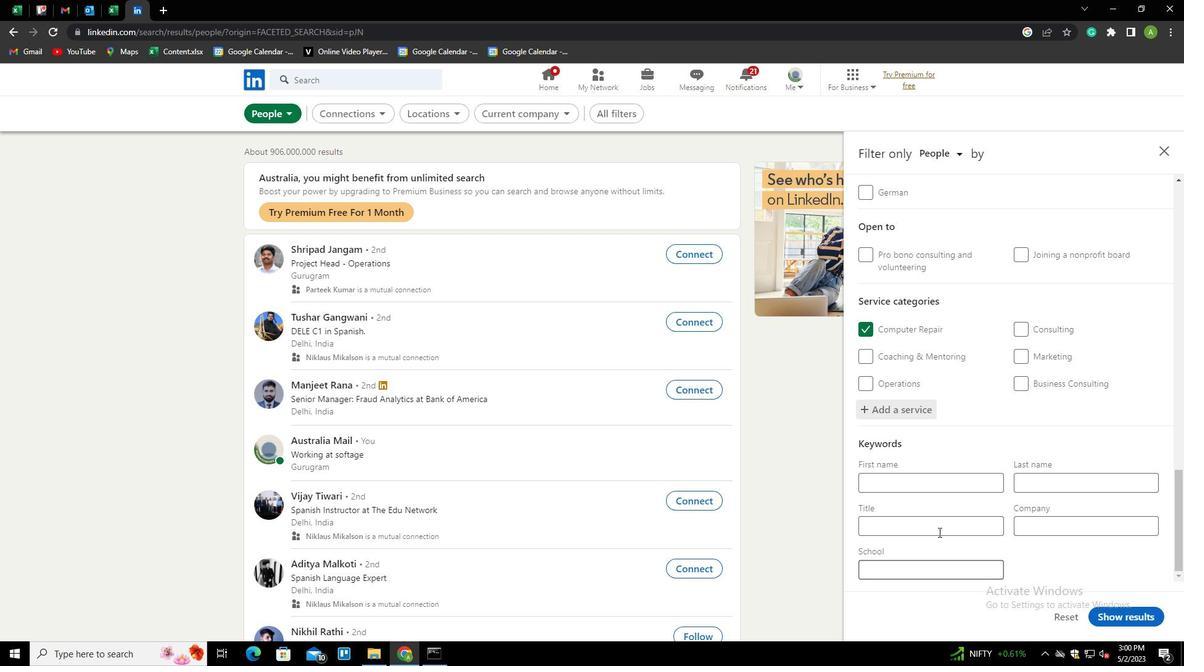 
Action: Mouse pressed left at (939, 524)
Screenshot: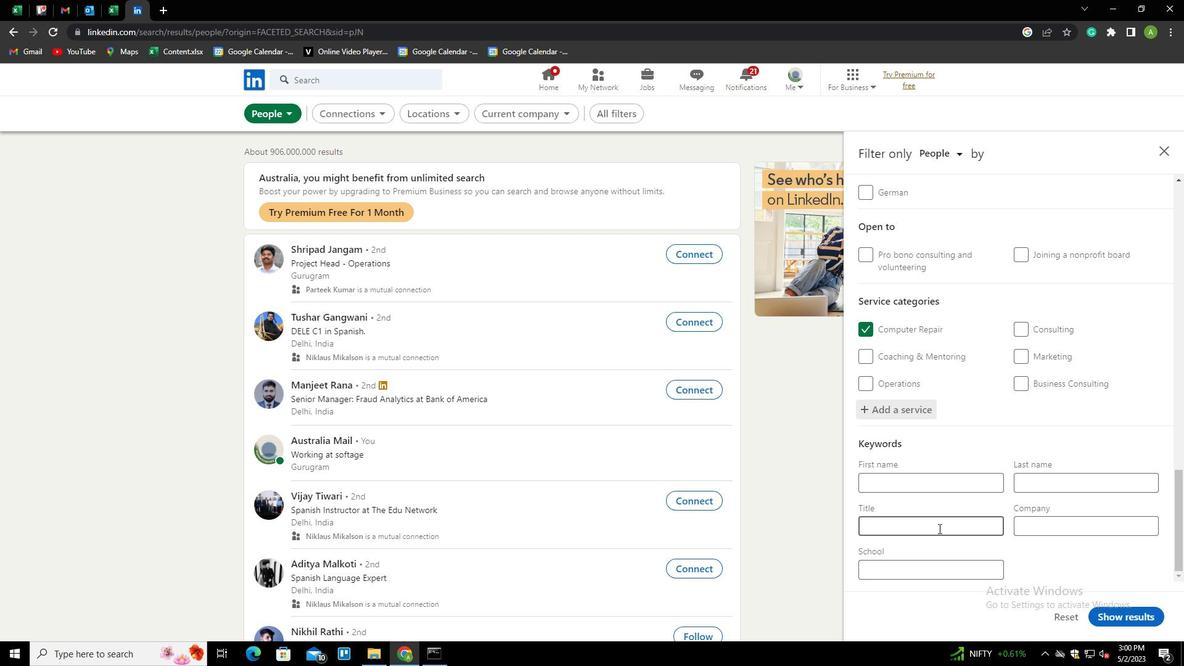 
Action: Key pressed <Key.shift>CI<Key.backspace><Key.shift><Key.shift><Key.shift><Key.shift><Key.shift><Key.shift><Key.shift>IP<Key.backspace>O
Screenshot: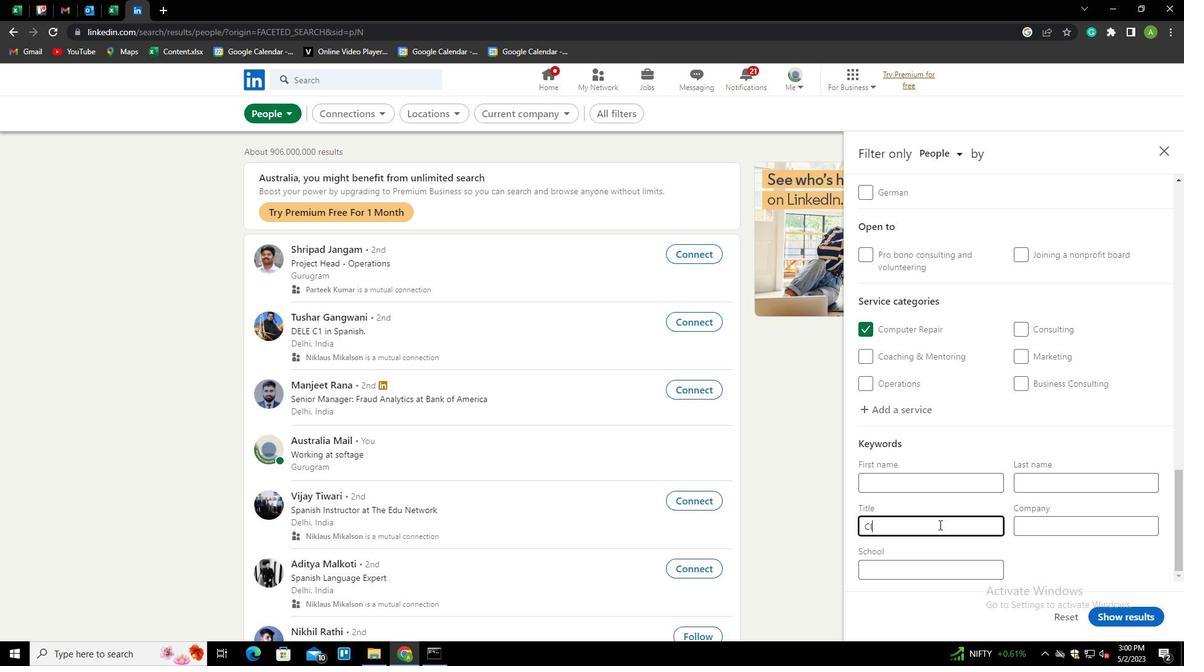 
Action: Mouse moved to (1152, 579)
Screenshot: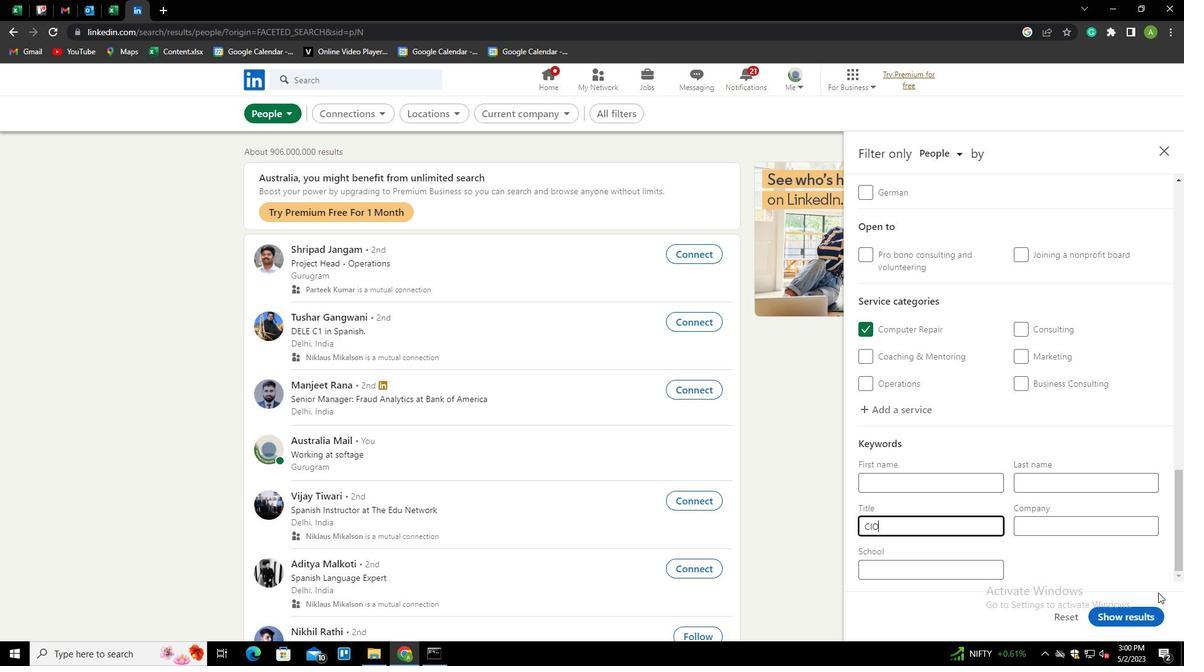 
Action: Mouse pressed left at (1152, 579)
Screenshot: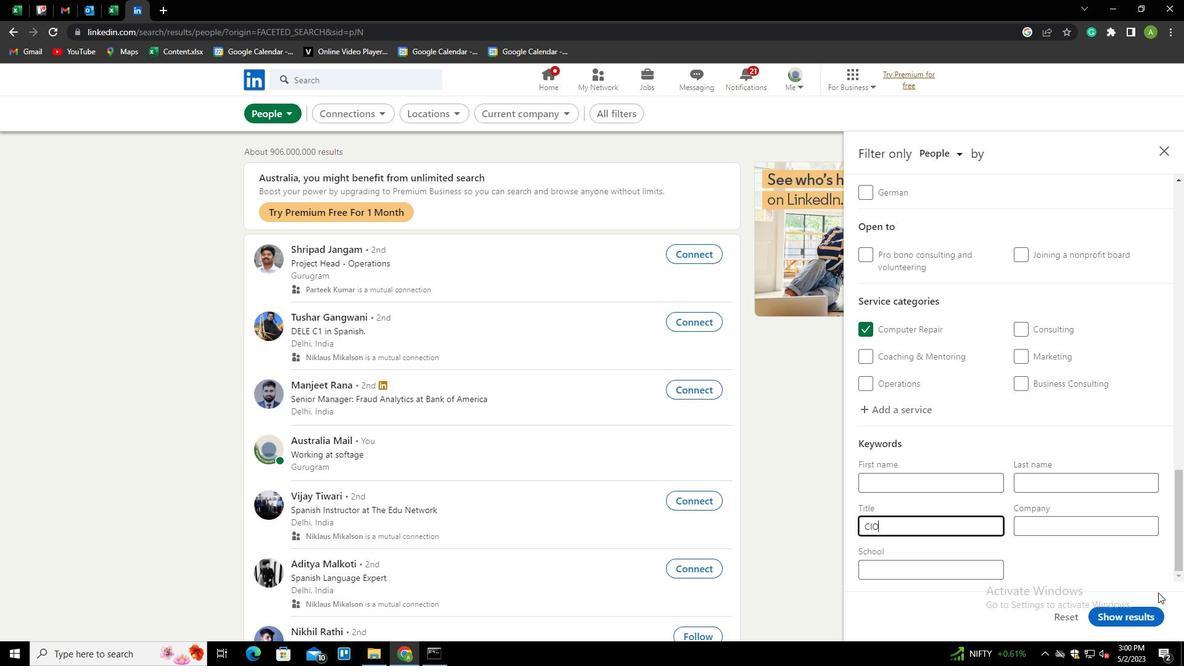 
Action: Mouse moved to (1139, 614)
Screenshot: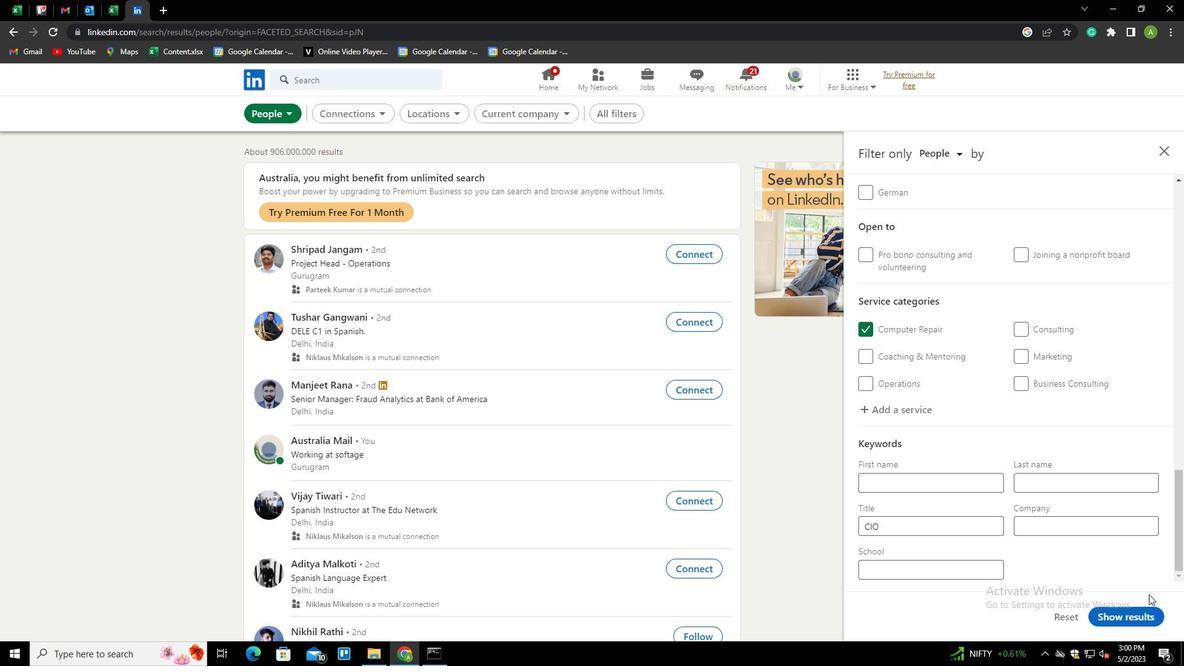 
Action: Mouse pressed left at (1139, 614)
Screenshot: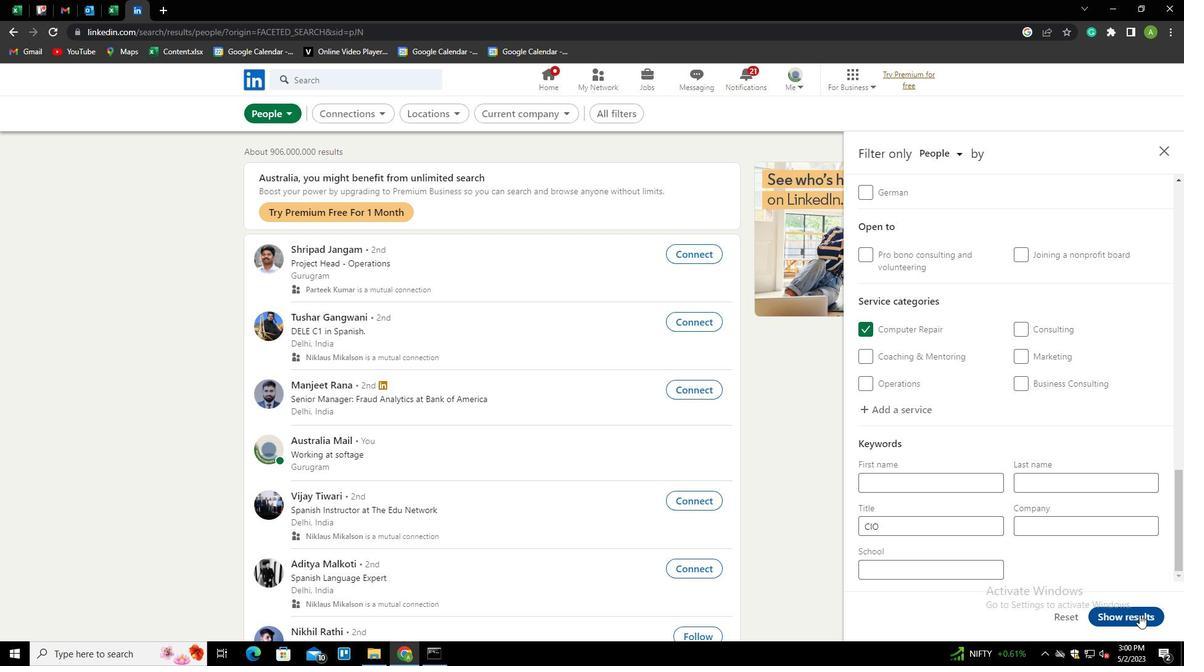 
